 Task: Create a new job position for 'Jenkins DevOps Engineer' in Salesforce with specified details including job description, responsibilities, skills, location, and pay range.
Action: Mouse moved to (192, 90)
Screenshot: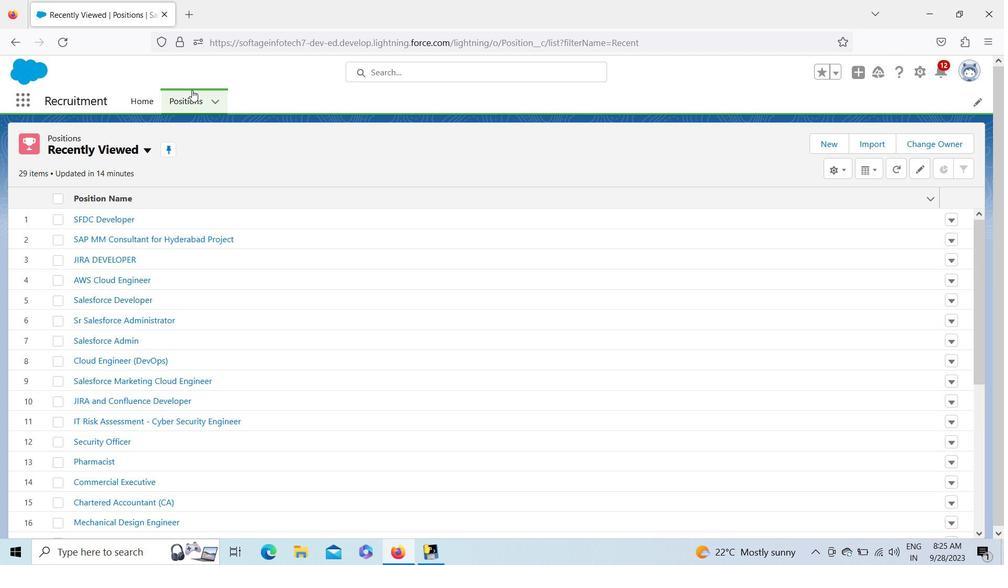 
Action: Mouse pressed left at (192, 90)
Screenshot: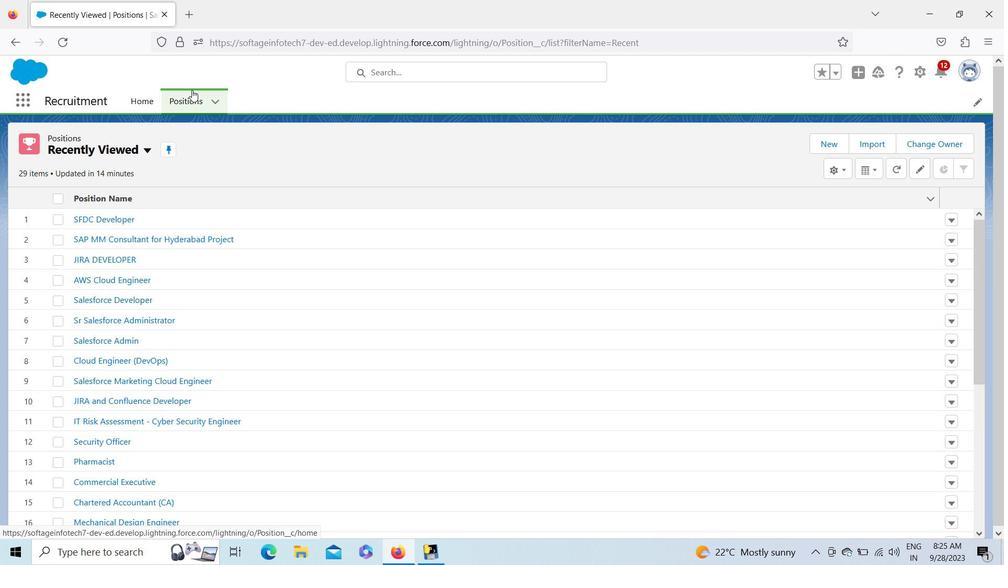
Action: Mouse moved to (834, 136)
Screenshot: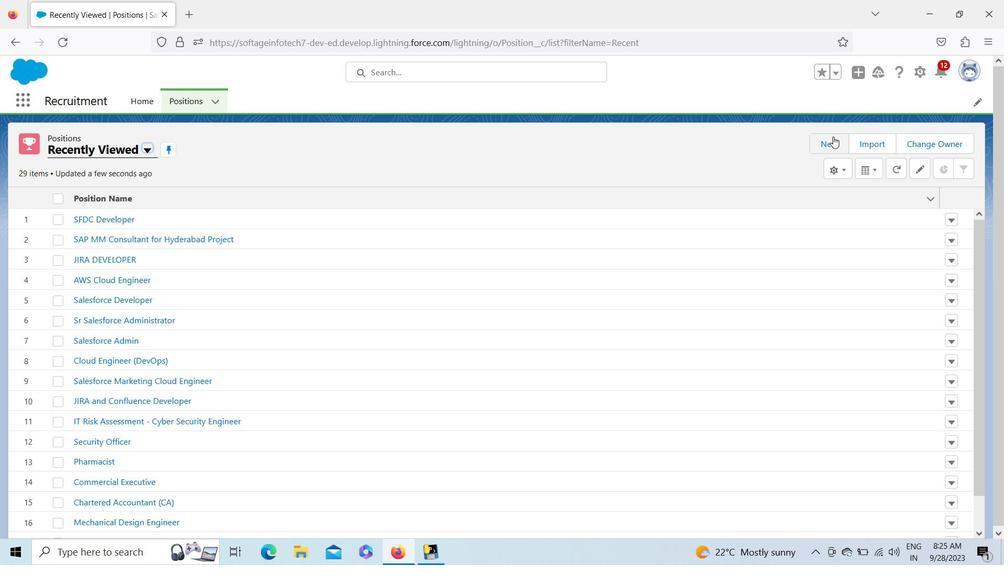 
Action: Mouse pressed left at (834, 136)
Screenshot: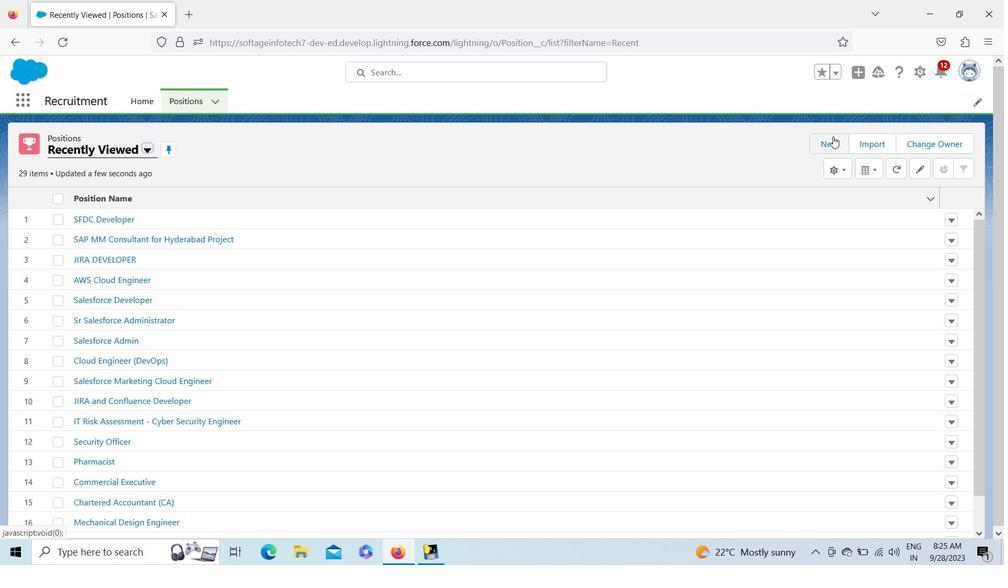 
Action: Mouse moved to (440, 203)
Screenshot: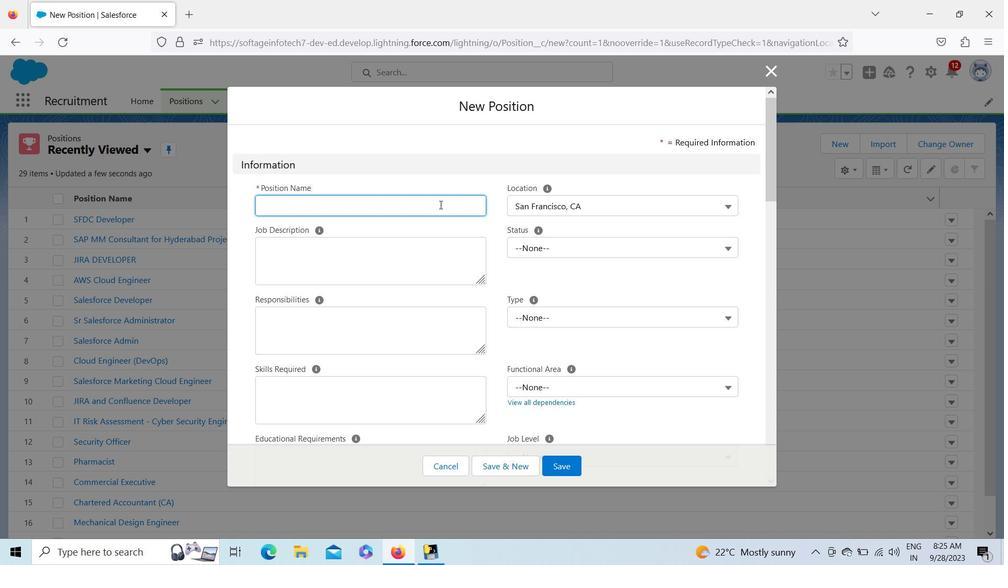 
Action: Key pressed <Key.shift>Jenkins<Key.space><Key.shift><Key.shift><Key.shift><Key.shift>F<Key.backspace><Key.shift>Dev<Key.shift>Ops<Key.space><Key.shift>Engineer
Screenshot: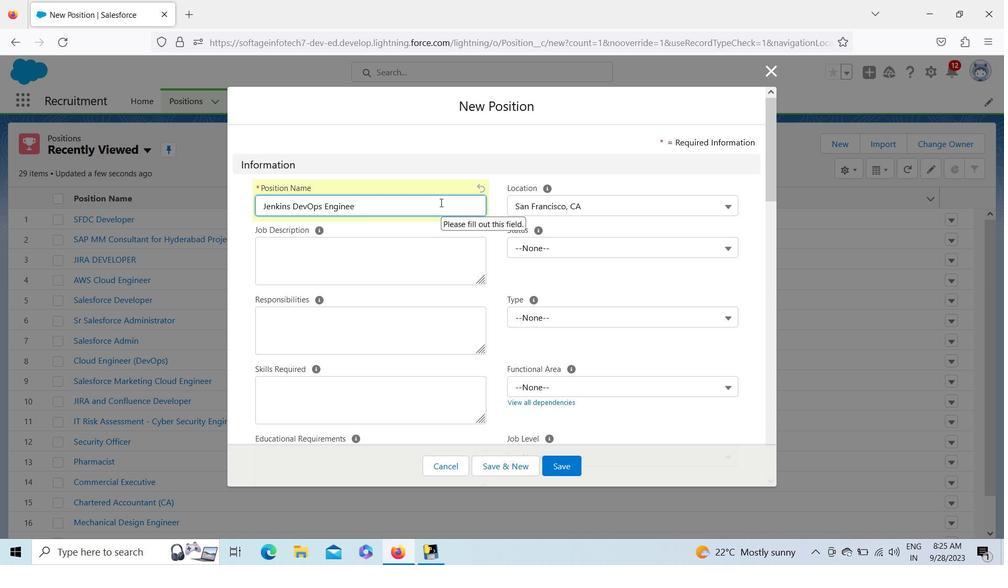 
Action: Mouse moved to (528, 201)
Screenshot: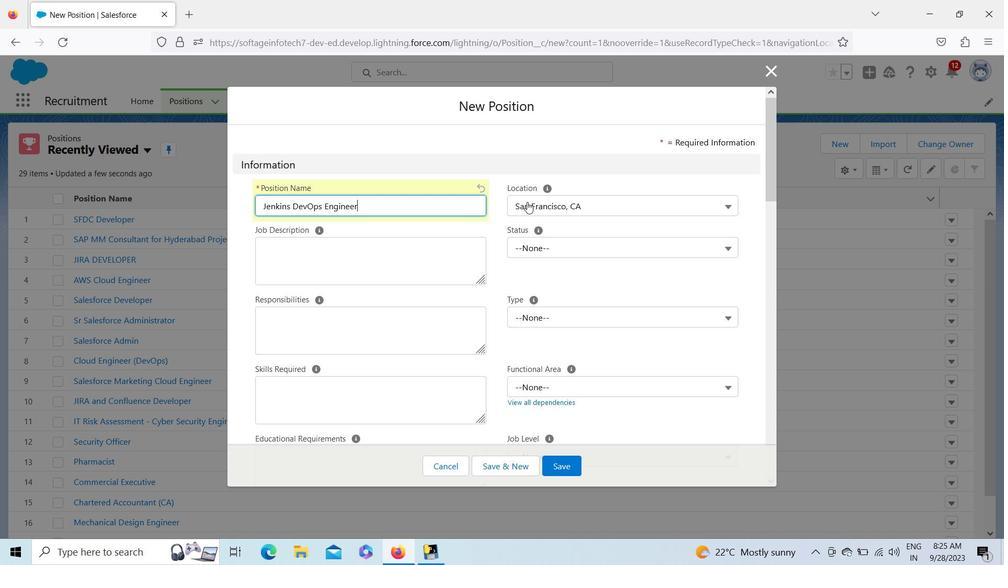 
Action: Mouse pressed left at (528, 201)
Screenshot: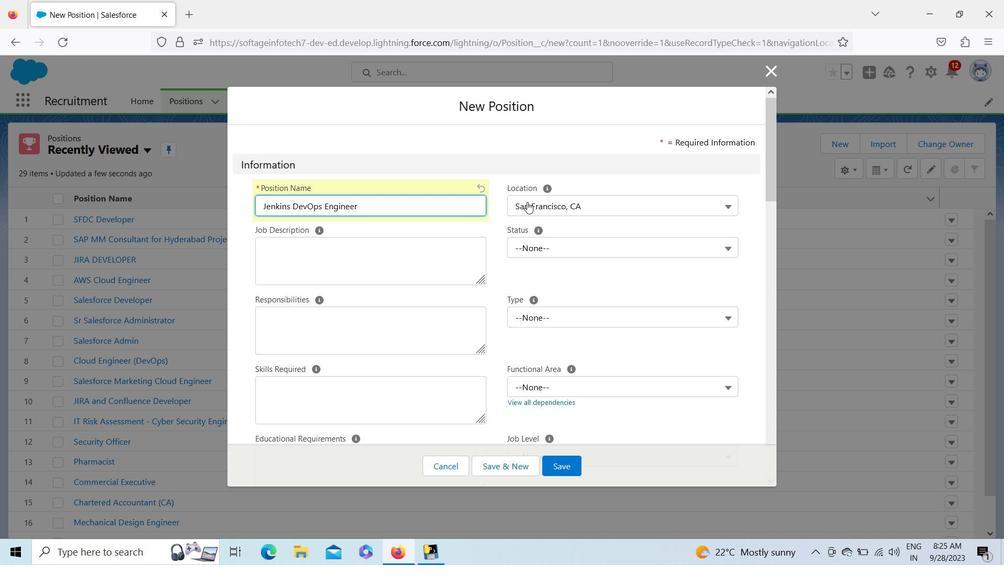 
Action: Mouse moved to (546, 273)
Screenshot: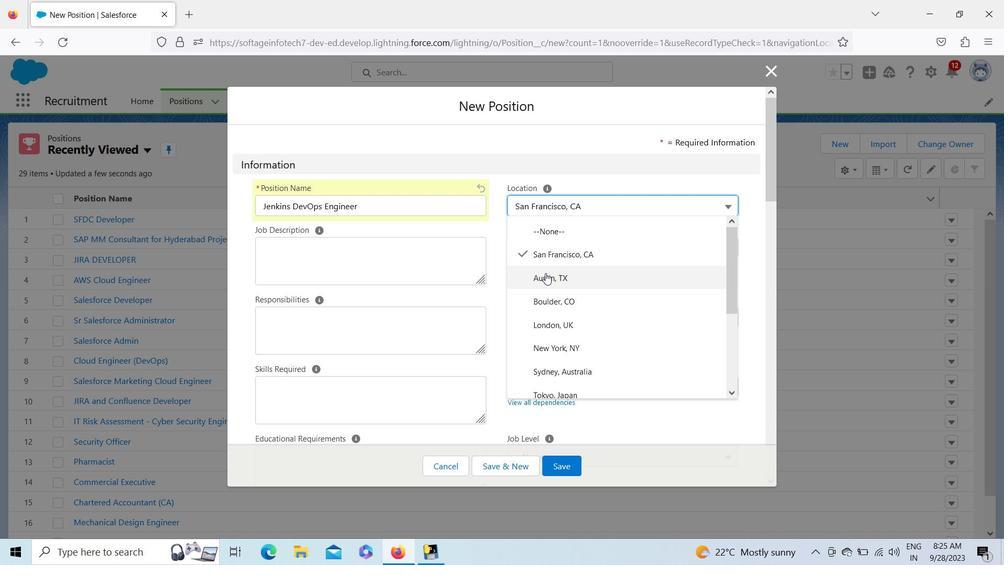 
Action: Mouse pressed left at (546, 273)
Screenshot: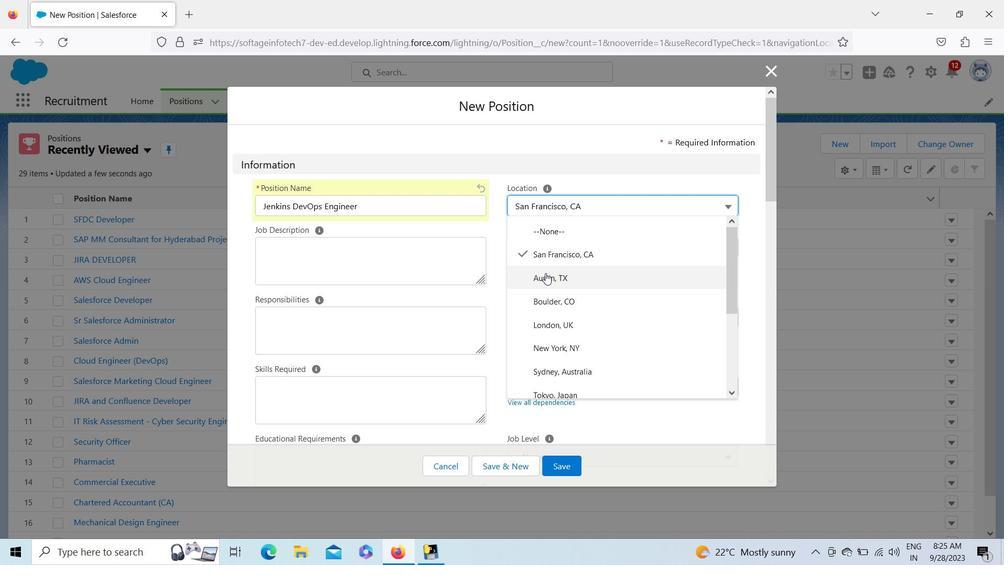 
Action: Mouse moved to (567, 206)
Screenshot: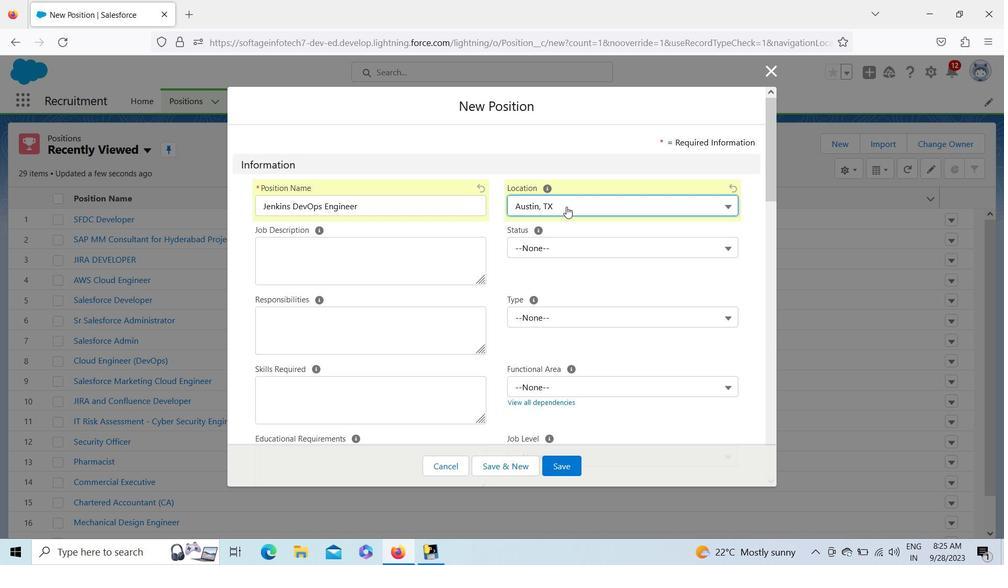 
Action: Mouse pressed left at (567, 206)
Screenshot: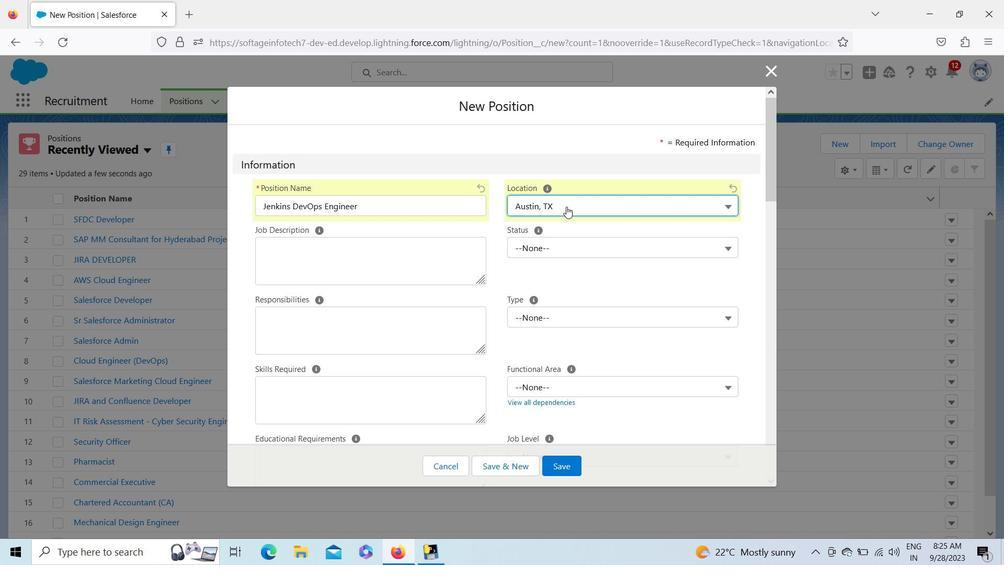 
Action: Mouse moved to (560, 265)
Screenshot: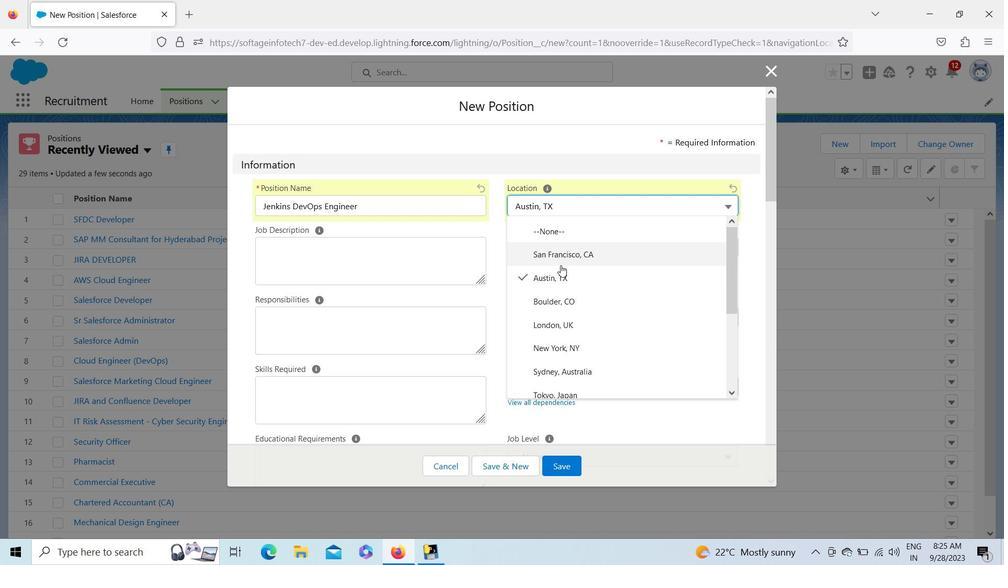 
Action: Mouse pressed left at (560, 265)
Screenshot: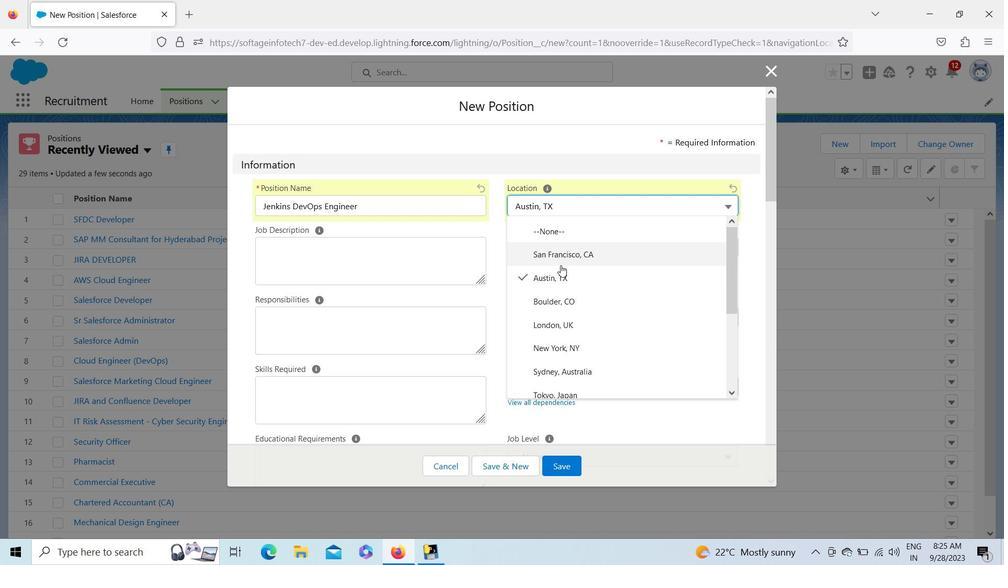 
Action: Mouse moved to (564, 250)
Screenshot: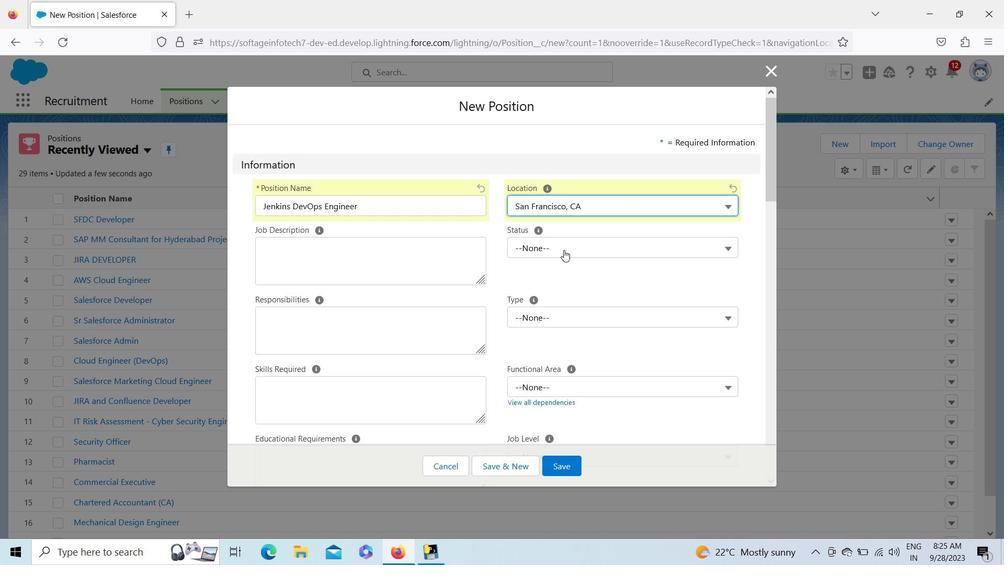 
Action: Mouse pressed left at (564, 250)
Screenshot: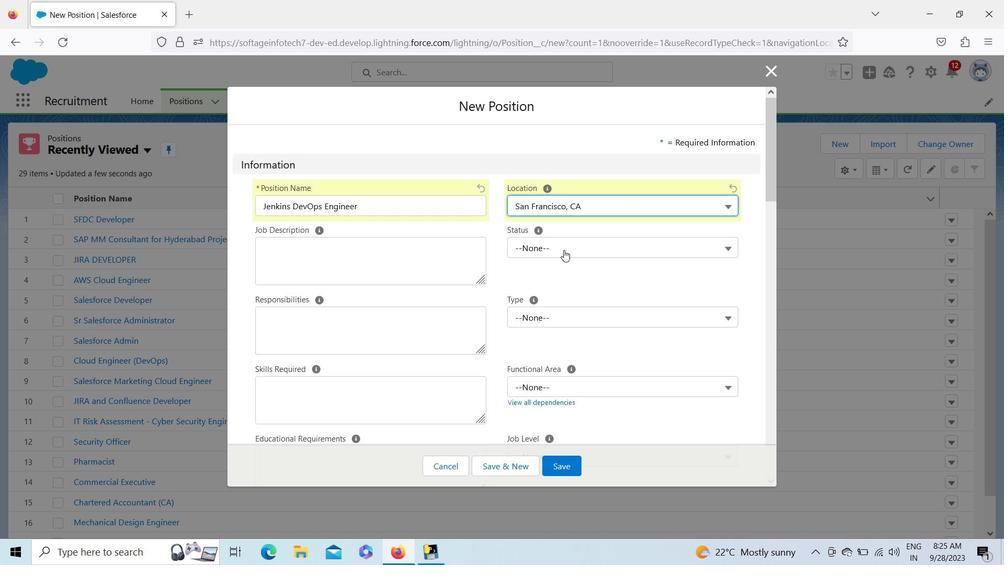 
Action: Mouse moved to (564, 315)
Screenshot: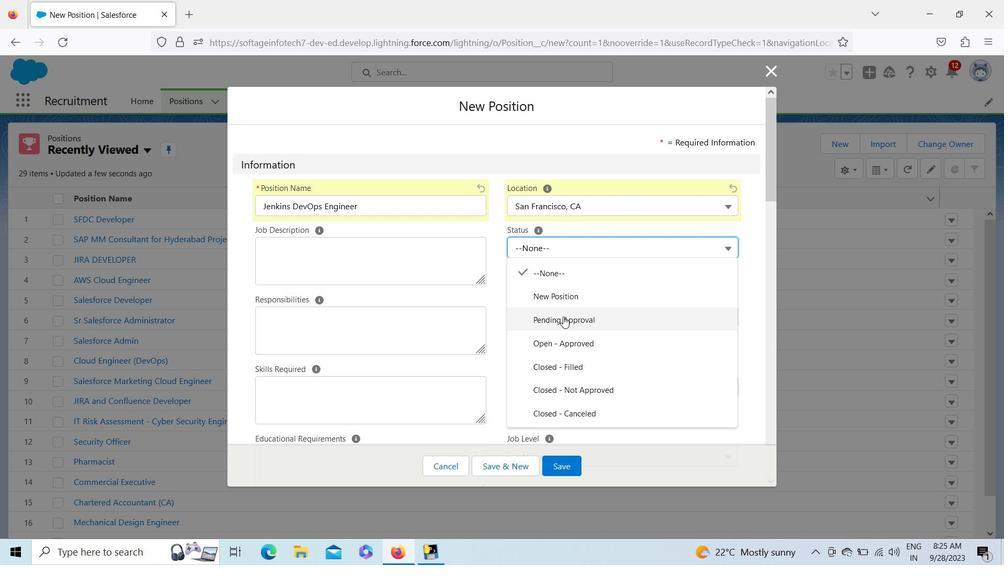 
Action: Mouse pressed left at (564, 315)
Screenshot: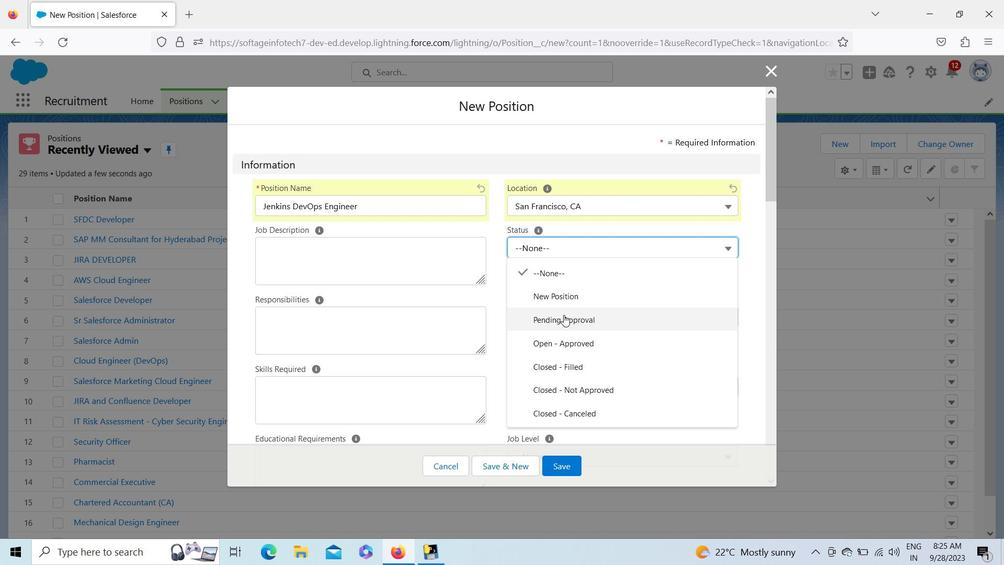 
Action: Mouse moved to (774, 174)
Screenshot: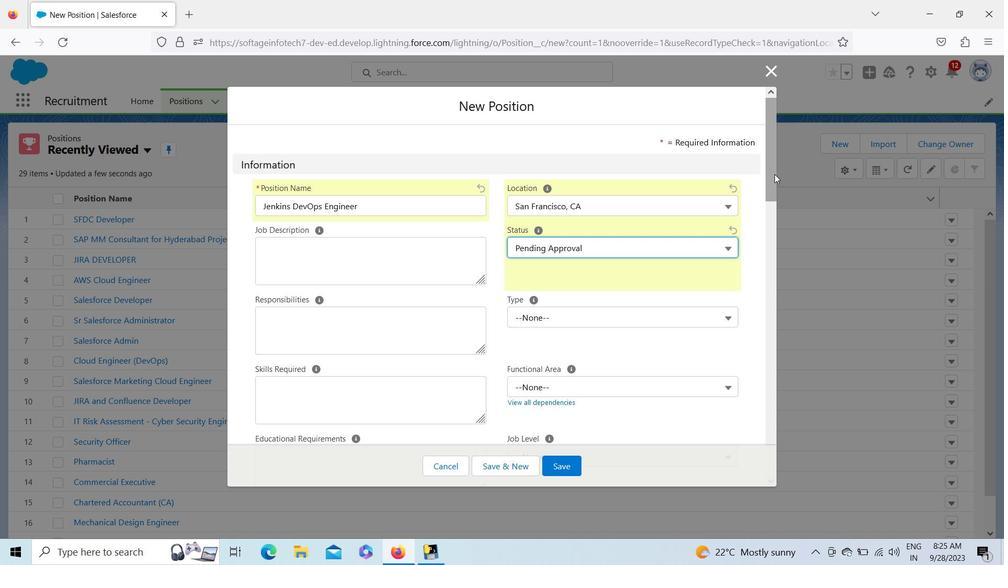
Action: Mouse pressed left at (774, 174)
Screenshot: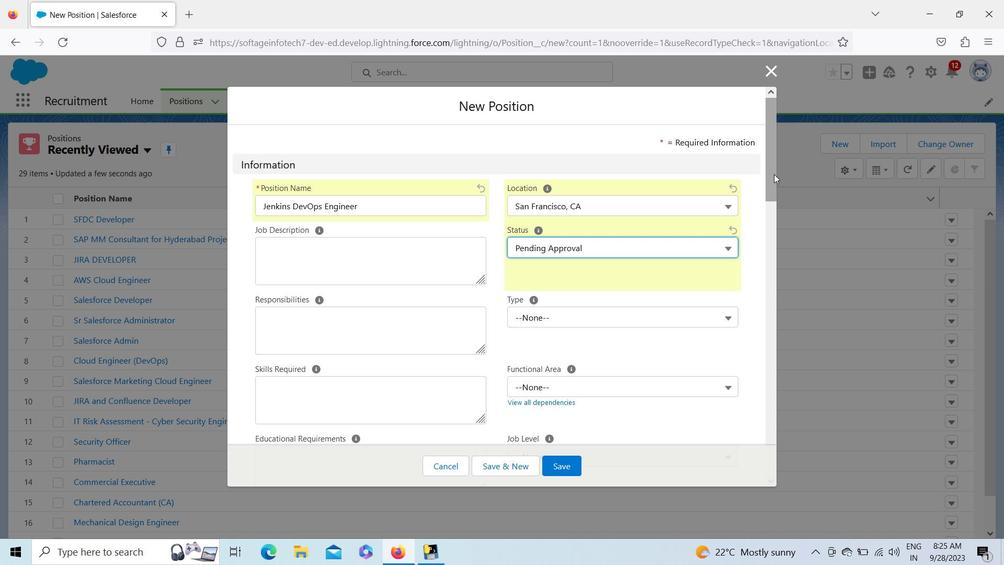 
Action: Mouse moved to (649, 268)
Screenshot: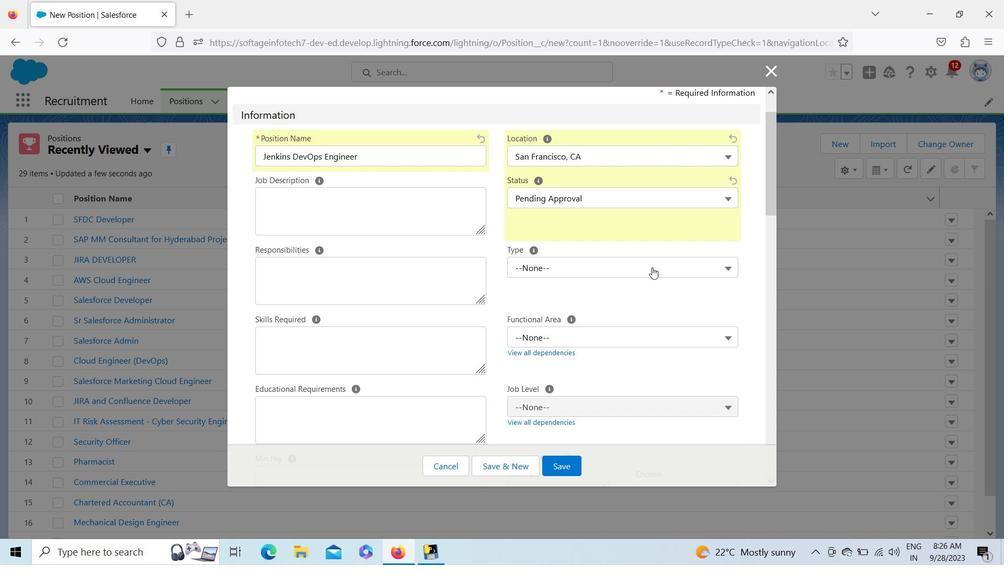 
Action: Mouse pressed left at (649, 268)
Screenshot: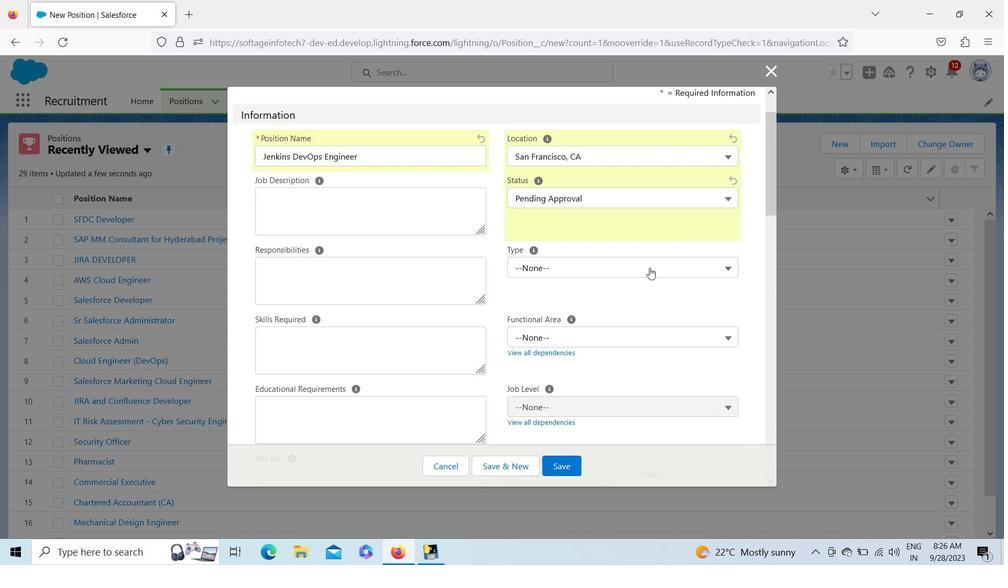 
Action: Mouse moved to (556, 386)
Screenshot: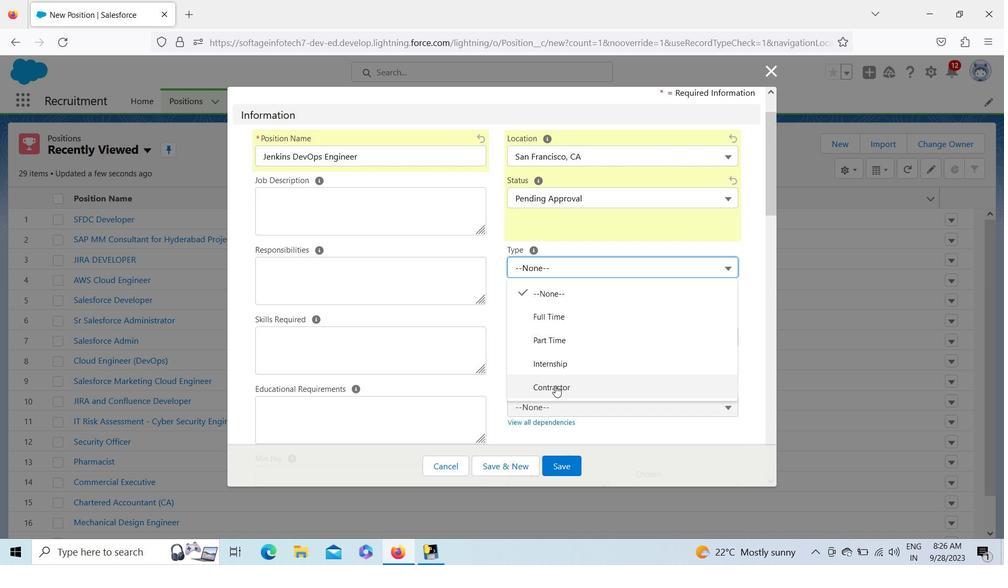 
Action: Mouse pressed left at (556, 386)
Screenshot: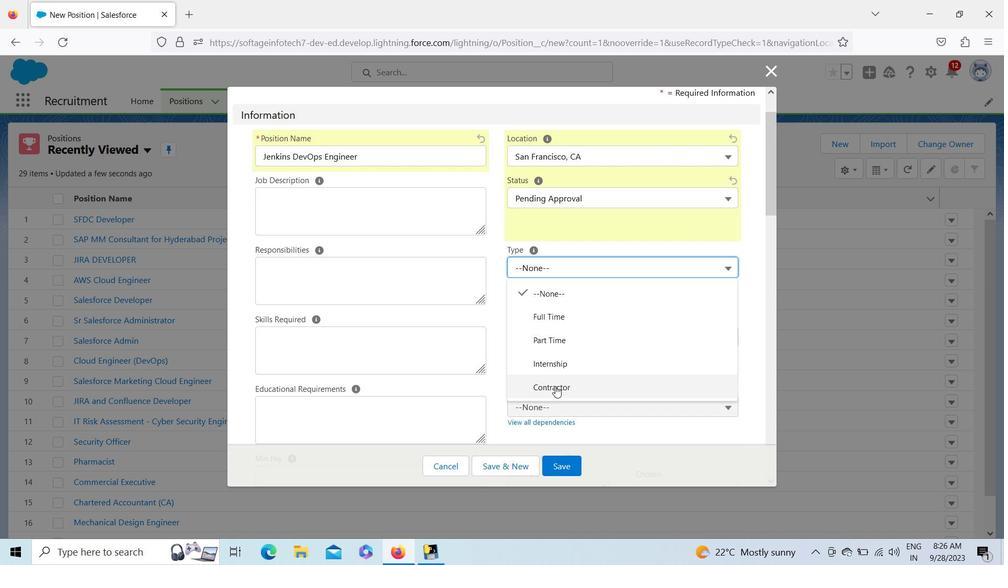 
Action: Mouse moved to (769, 155)
Screenshot: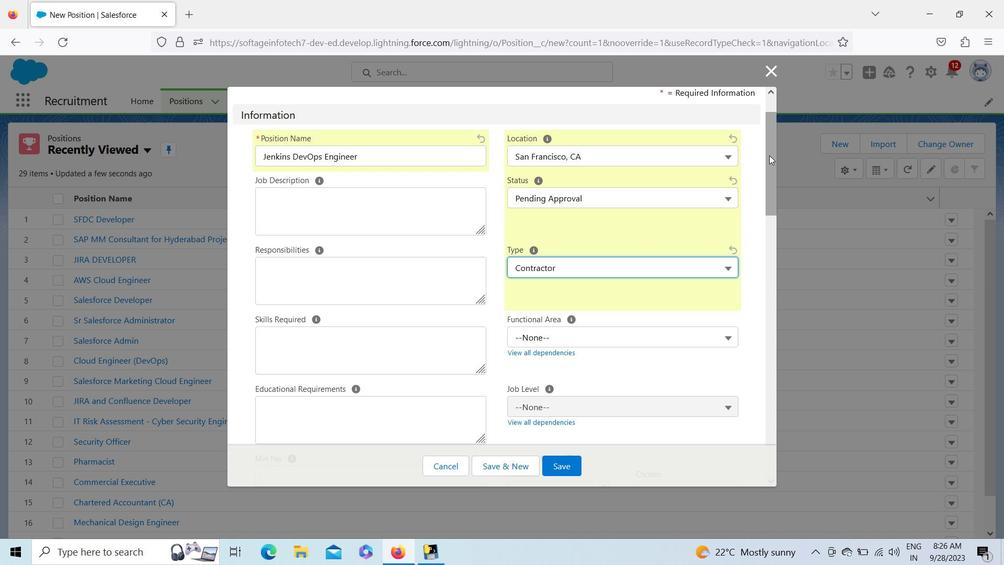
Action: Mouse pressed left at (769, 155)
Screenshot: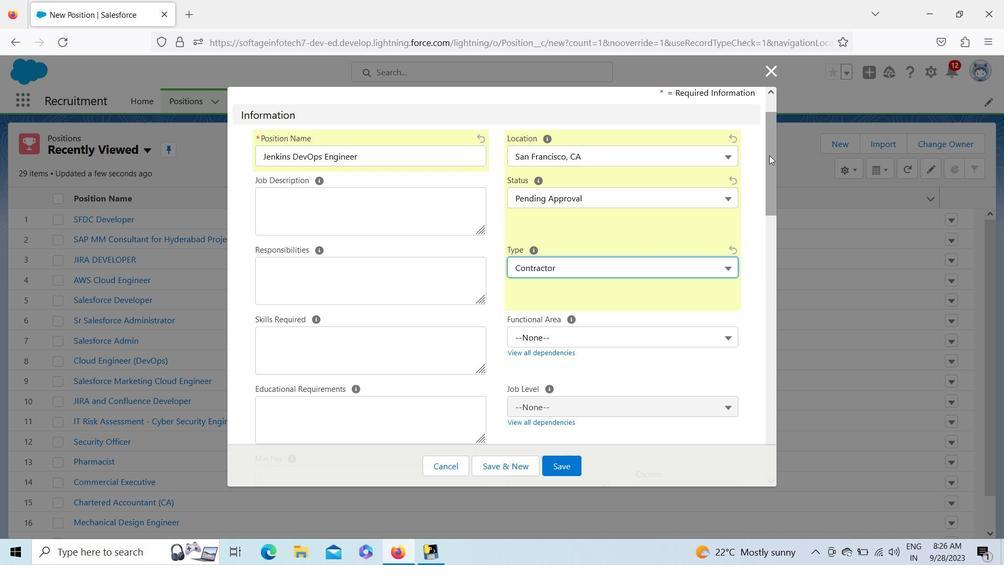 
Action: Mouse moved to (630, 304)
Screenshot: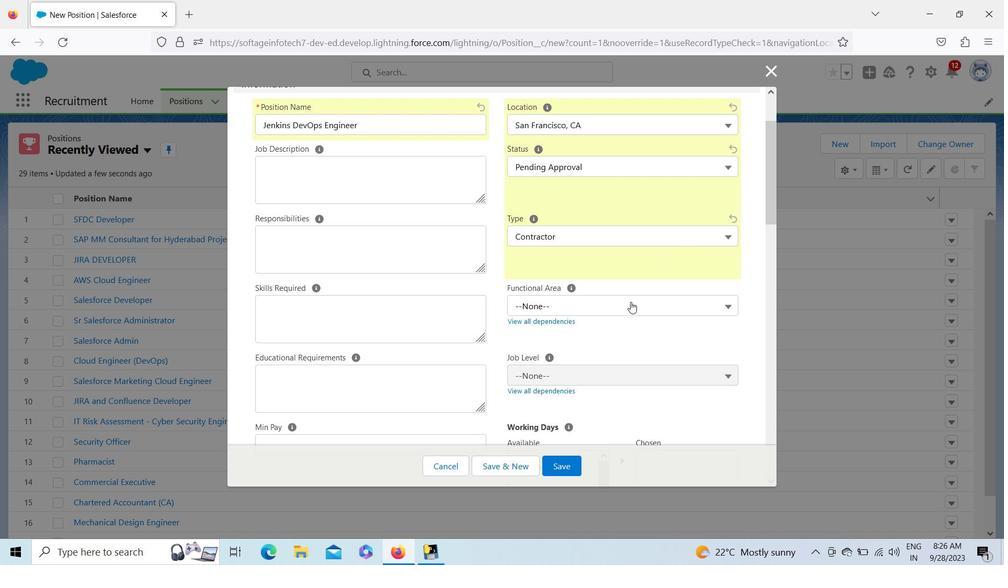 
Action: Mouse pressed left at (630, 304)
Screenshot: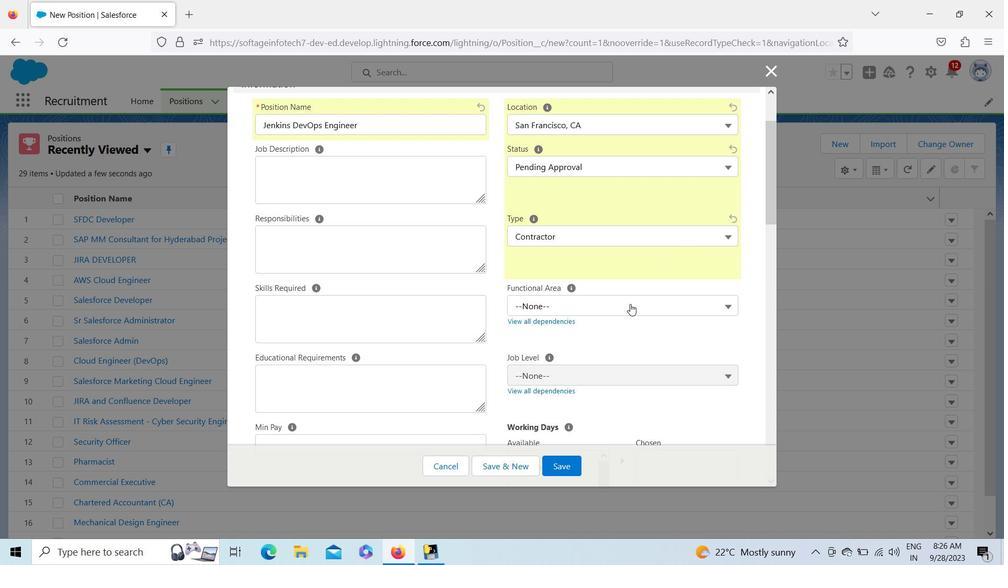 
Action: Mouse moved to (584, 401)
Screenshot: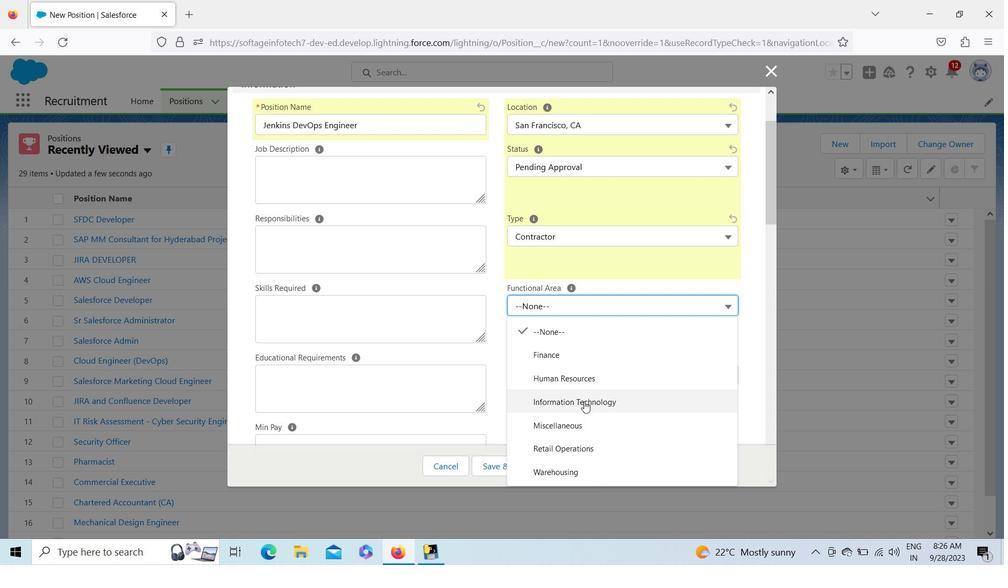 
Action: Mouse pressed left at (584, 401)
Screenshot: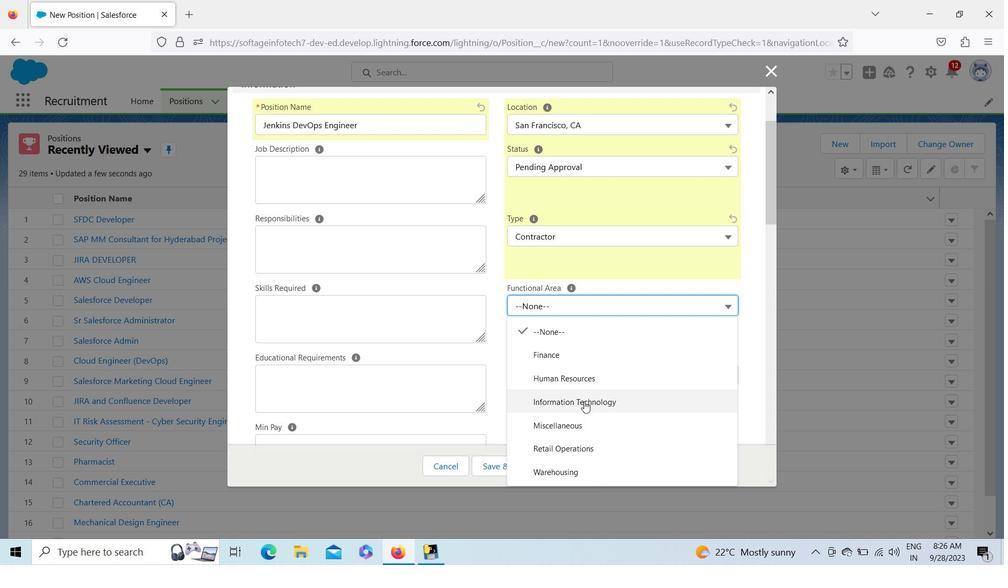 
Action: Mouse moved to (589, 369)
Screenshot: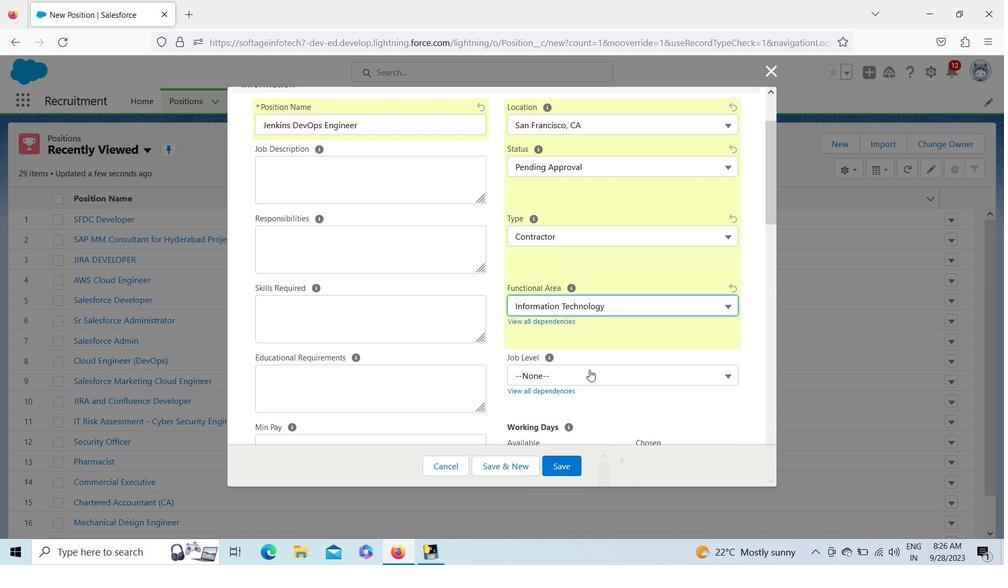 
Action: Mouse pressed left at (589, 369)
Screenshot: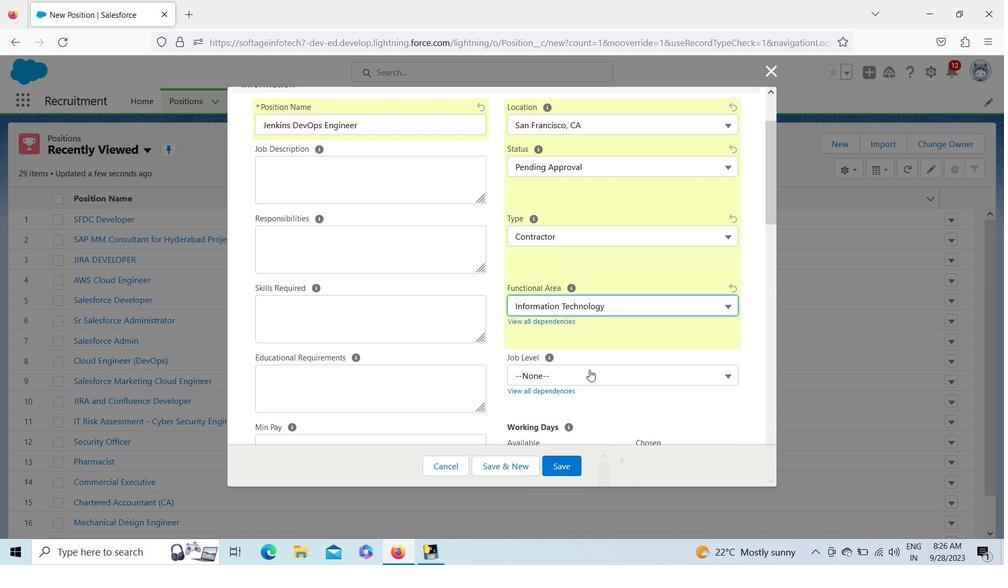 
Action: Mouse moved to (567, 485)
Screenshot: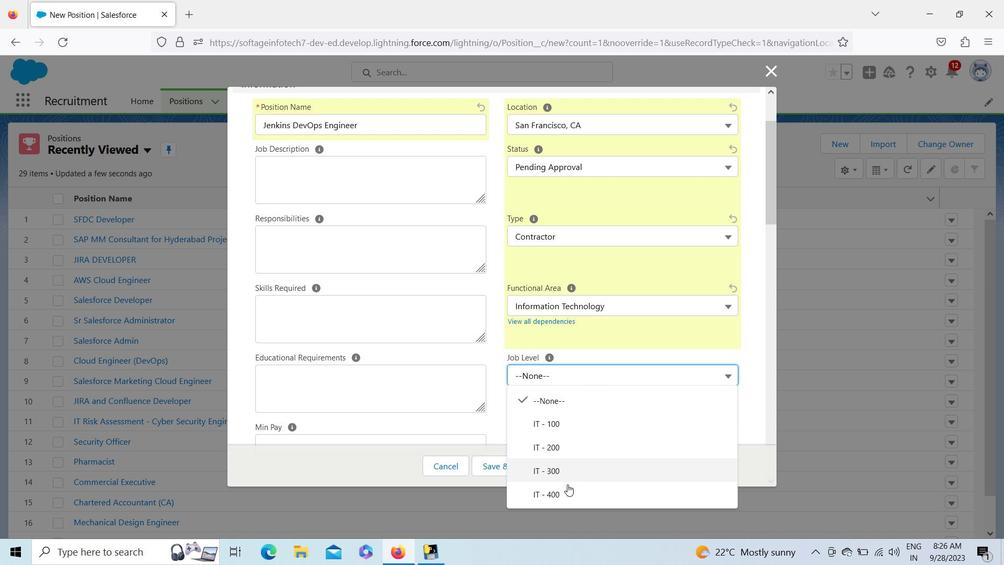 
Action: Mouse pressed left at (567, 485)
Screenshot: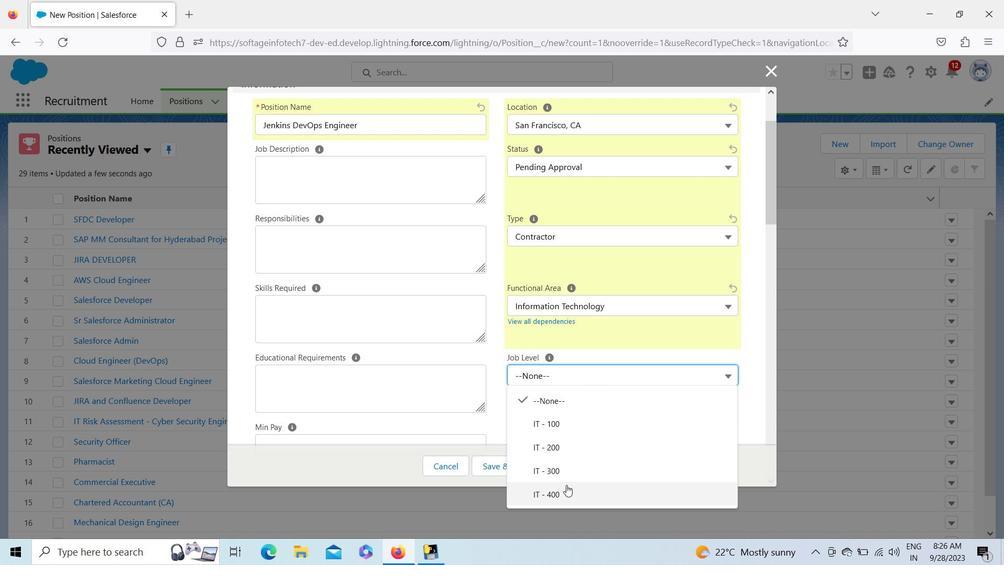 
Action: Mouse moved to (771, 139)
Screenshot: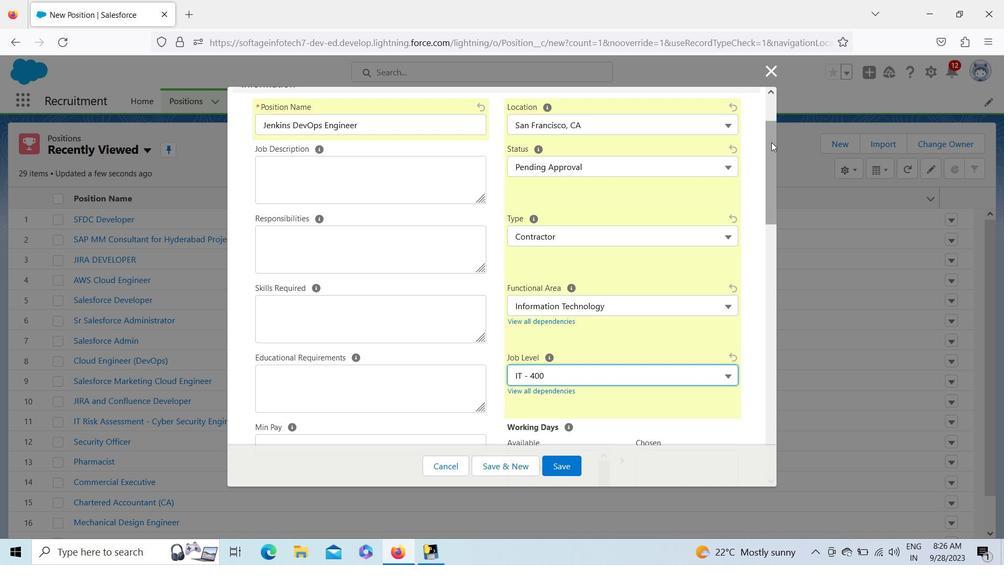 
Action: Mouse pressed left at (771, 139)
Screenshot: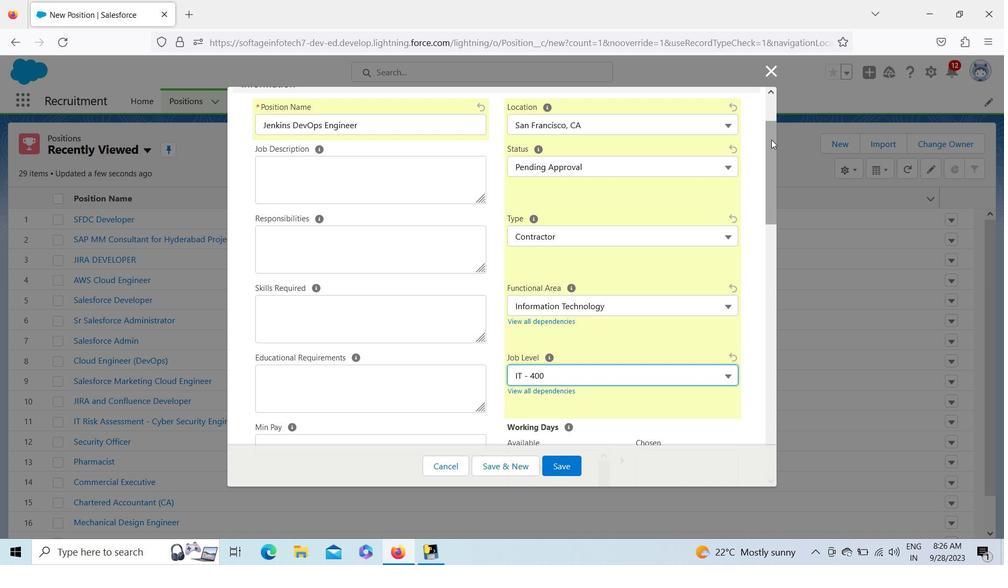 
Action: Mouse moved to (556, 215)
Screenshot: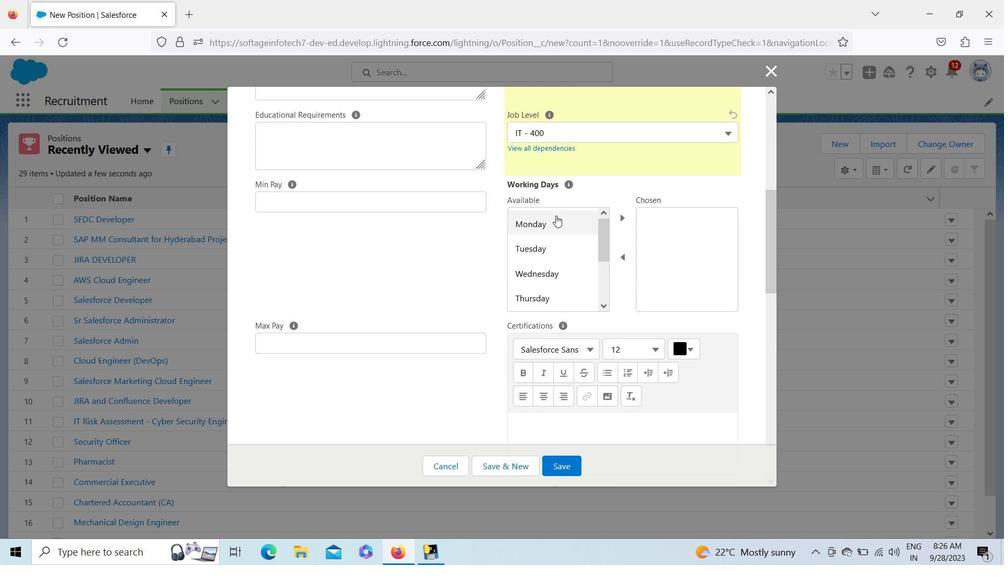 
Action: Mouse pressed left at (556, 215)
Screenshot: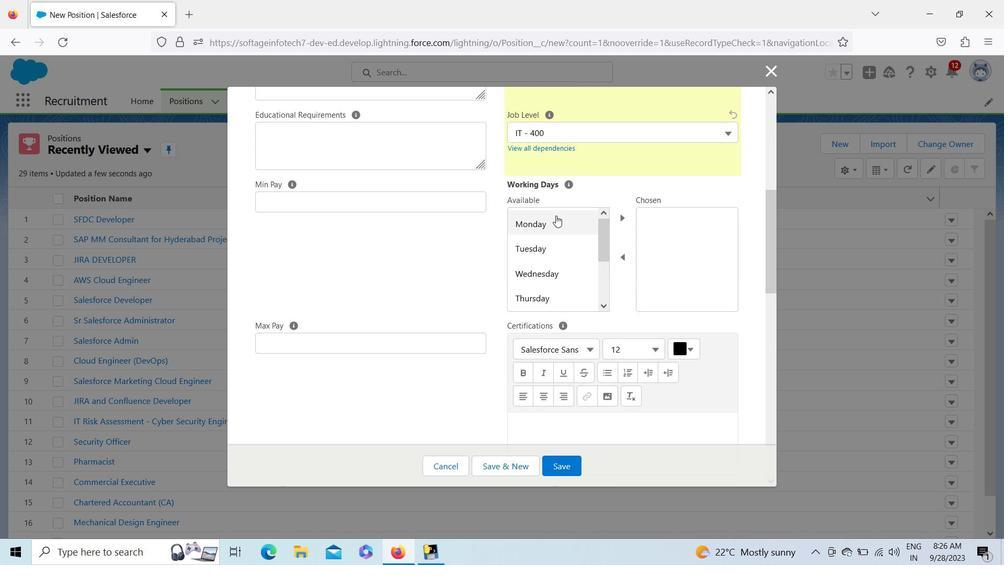 
Action: Key pressed <Key.shift_r><Key.shift_r><Key.shift_r><Key.shift_r><Key.shift_r><Key.shift_r><Key.shift_r><Key.shift_r><Key.shift_r><Key.shift_r><Key.shift_r><Key.shift_r><Key.shift_r><Key.shift_r><Key.shift_r><Key.shift_r><Key.shift_r><Key.shift_r><Key.shift_r><Key.shift_r><Key.shift_r><Key.shift_r><Key.shift_r><Key.shift_r><Key.shift_r><Key.shift_r><Key.shift_r><Key.shift_r><Key.shift_r><Key.shift_r><Key.shift_r><Key.shift_r><Key.shift_r><Key.shift_r><Key.shift_r><Key.shift_r><Key.shift_r><Key.shift_r><Key.shift_r><Key.shift_r><Key.shift_r><Key.shift_r><Key.shift_r><Key.shift_r><Key.shift_r><Key.shift_r><Key.shift_r><Key.down><Key.down><Key.down><Key.down>
Screenshot: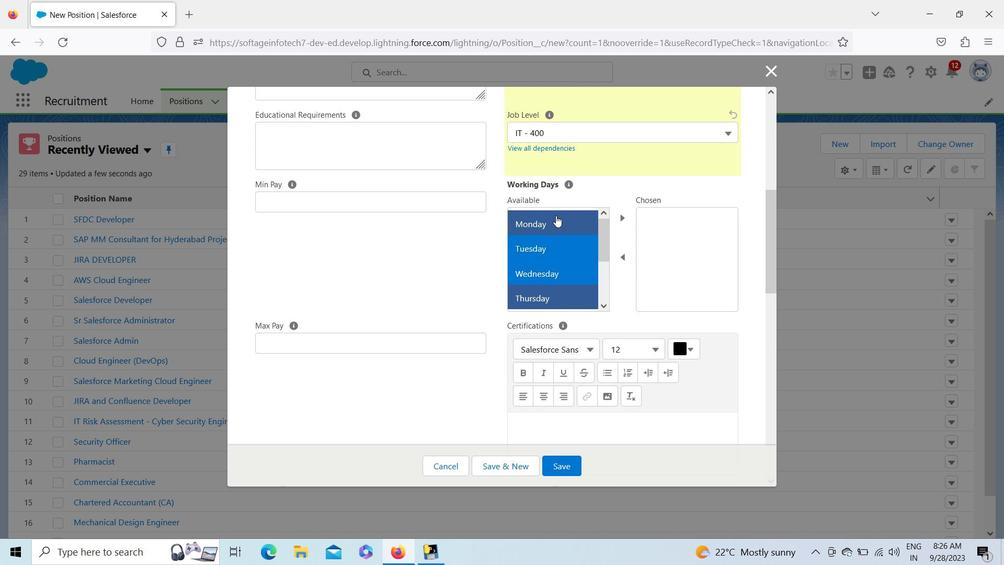 
Action: Mouse moved to (628, 212)
Screenshot: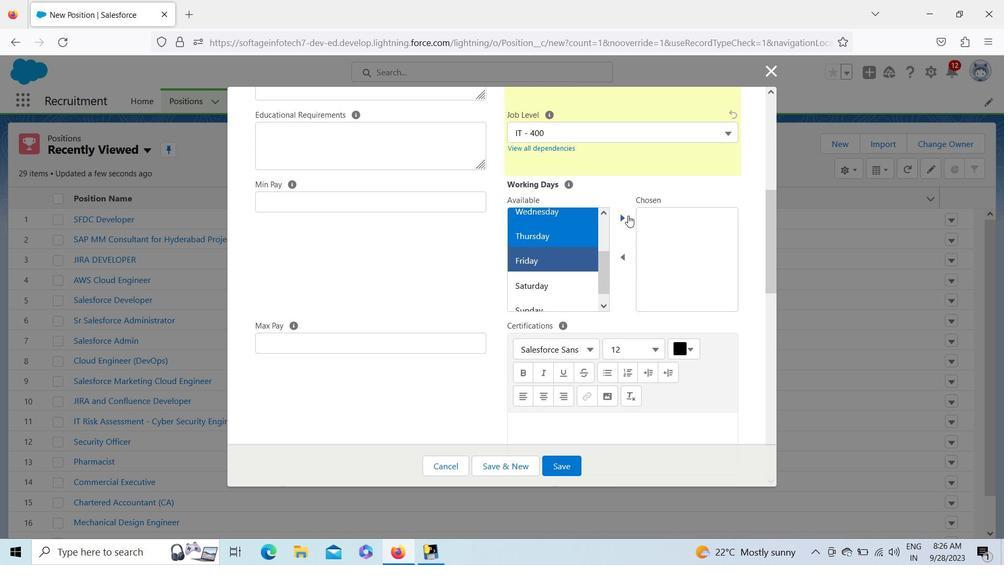 
Action: Mouse pressed left at (628, 212)
Screenshot: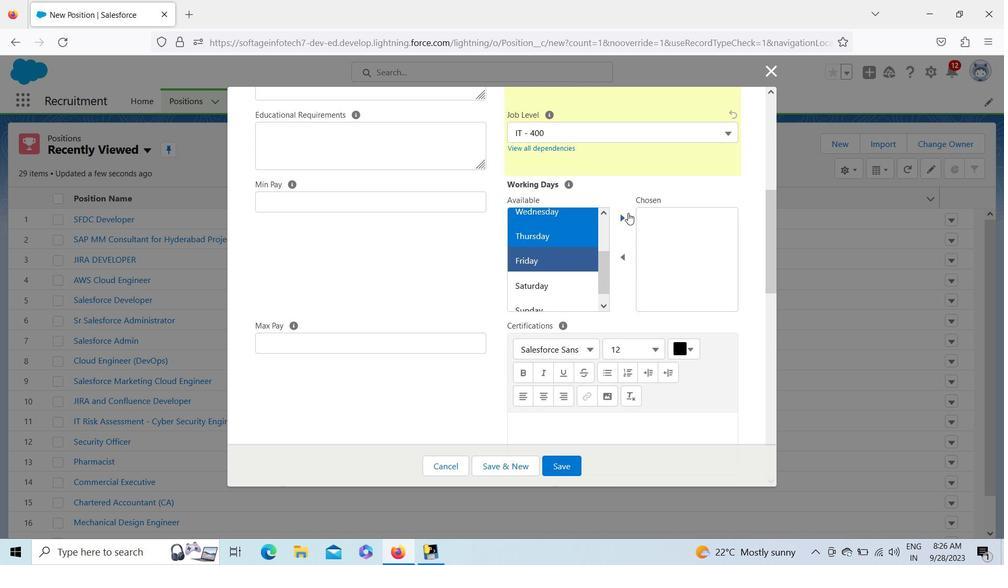 
Action: Mouse moved to (770, 202)
Screenshot: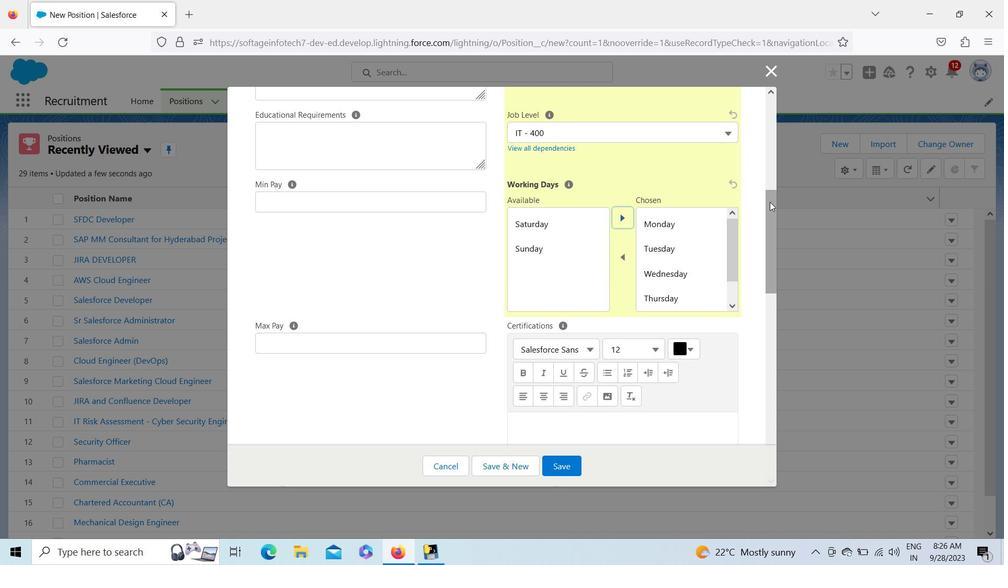 
Action: Mouse pressed left at (770, 202)
Screenshot: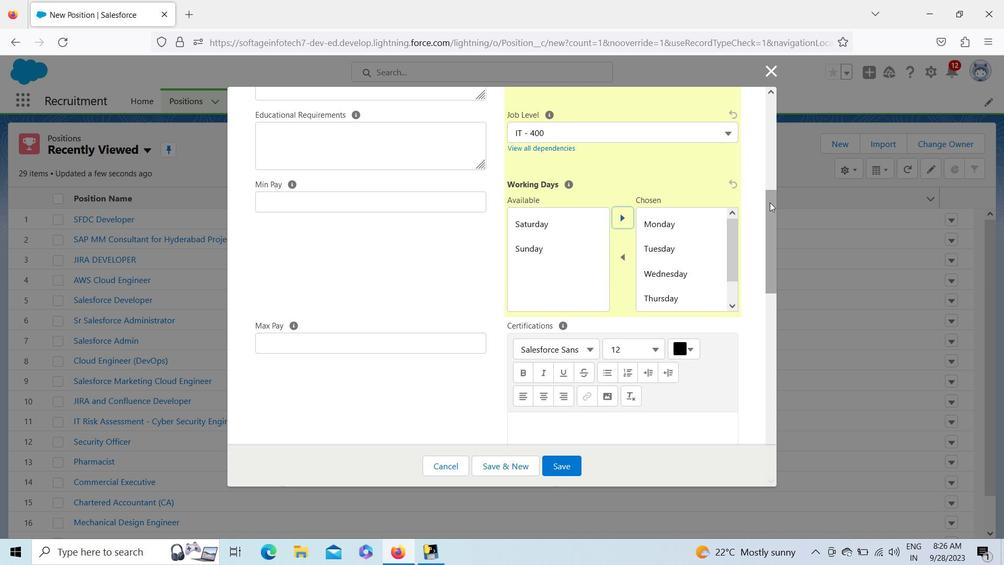 
Action: Mouse moved to (658, 195)
Screenshot: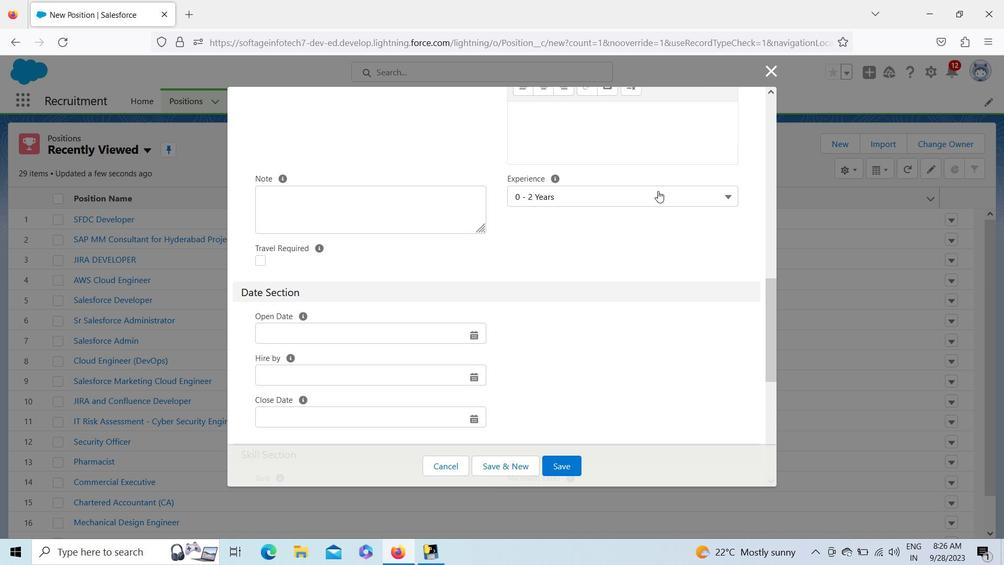 
Action: Mouse pressed left at (658, 195)
Screenshot: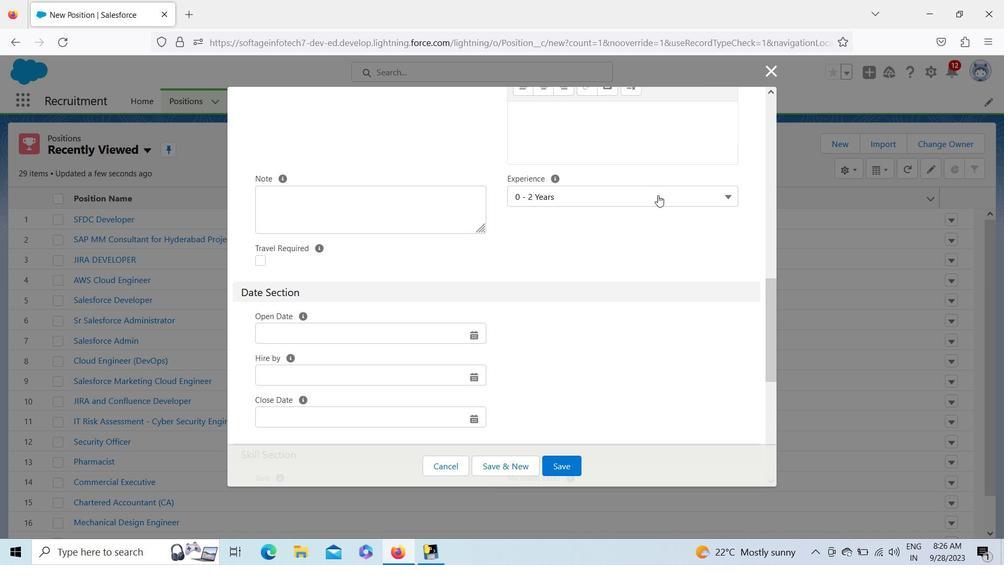 
Action: Mouse moved to (635, 342)
Screenshot: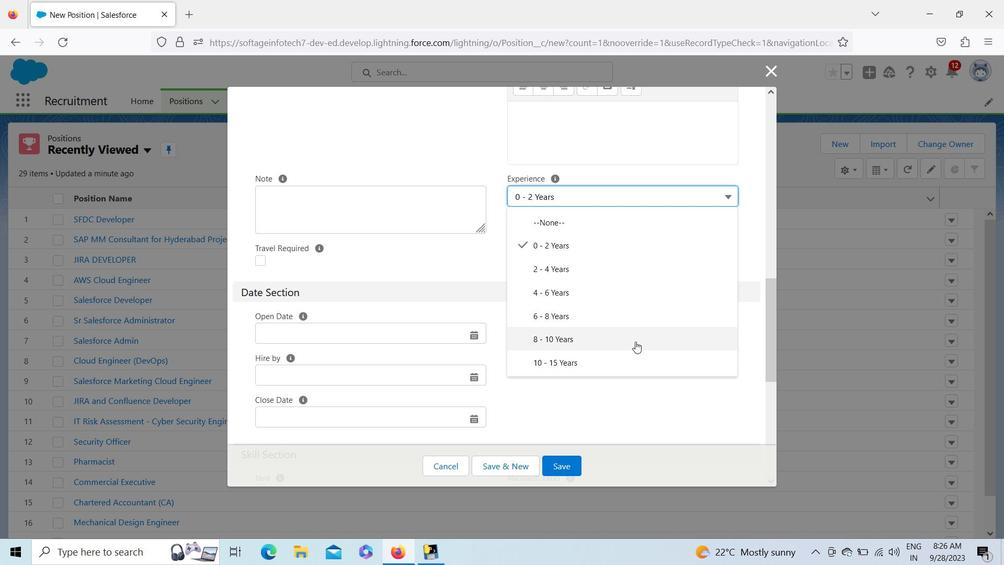 
Action: Mouse pressed left at (635, 342)
Screenshot: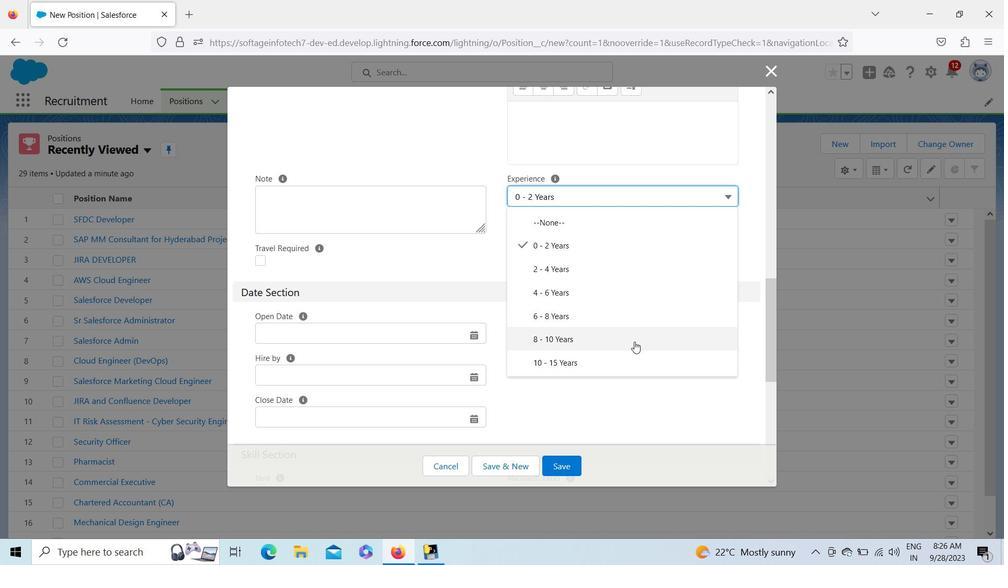 
Action: Mouse moved to (265, 258)
Screenshot: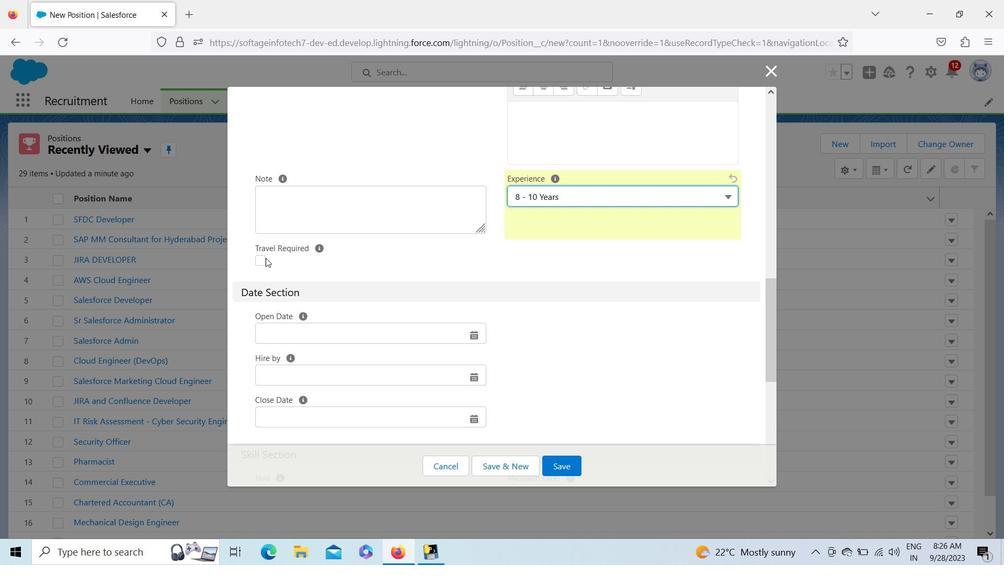 
Action: Mouse pressed left at (265, 258)
Screenshot: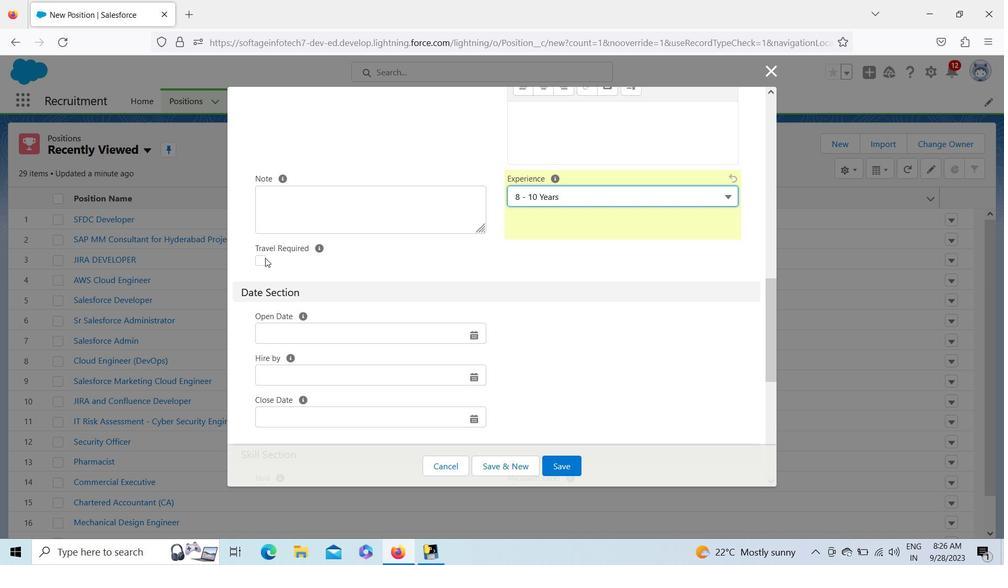 
Action: Mouse moved to (265, 259)
Screenshot: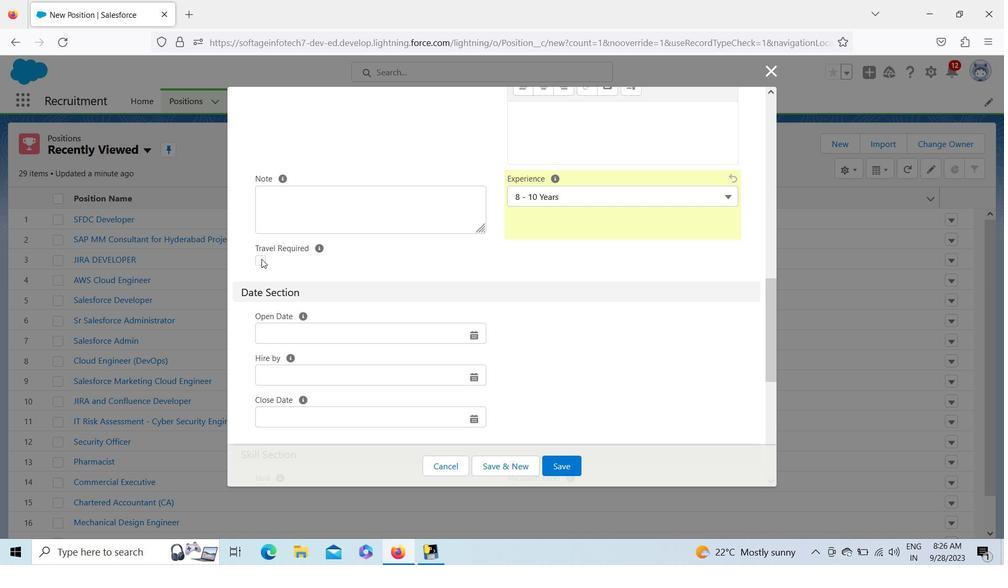 
Action: Mouse pressed left at (265, 259)
Screenshot: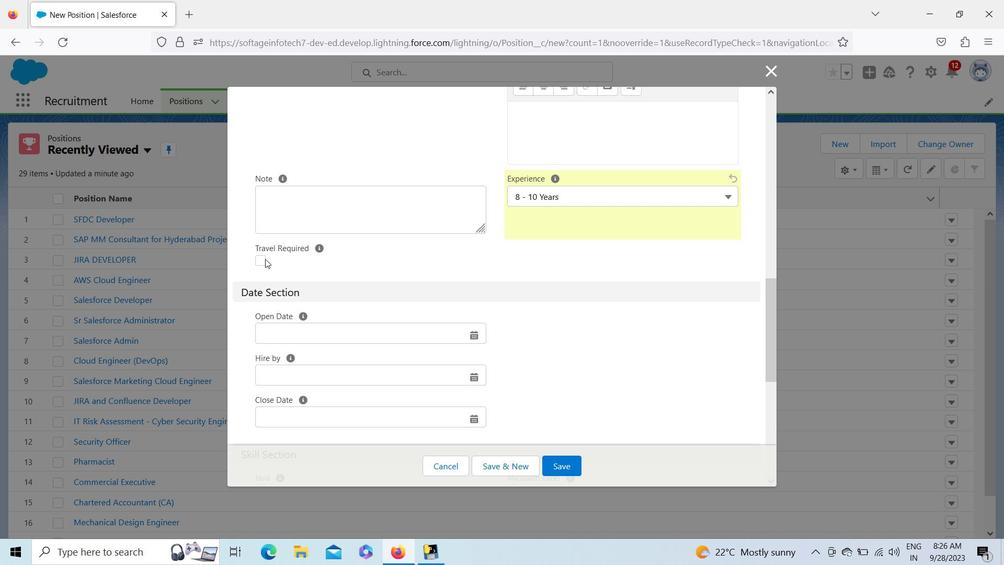 
Action: Mouse pressed left at (265, 259)
Screenshot: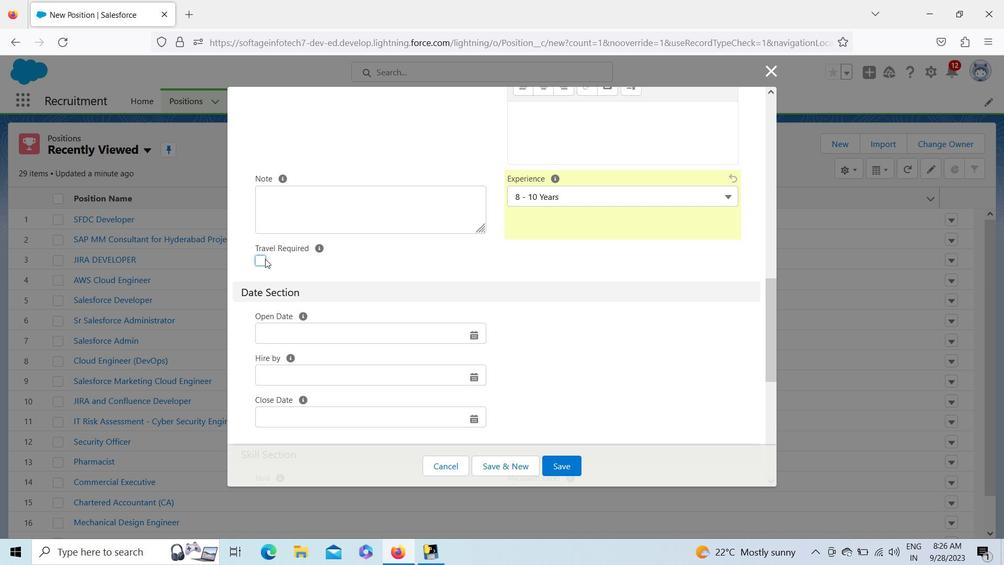 
Action: Mouse moved to (254, 264)
Screenshot: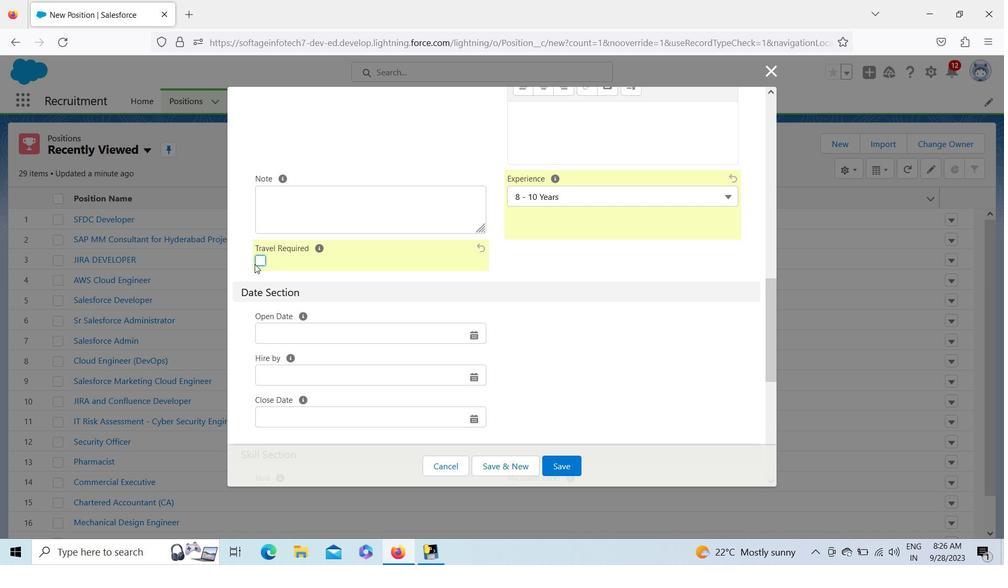 
Action: Mouse pressed left at (254, 264)
Screenshot: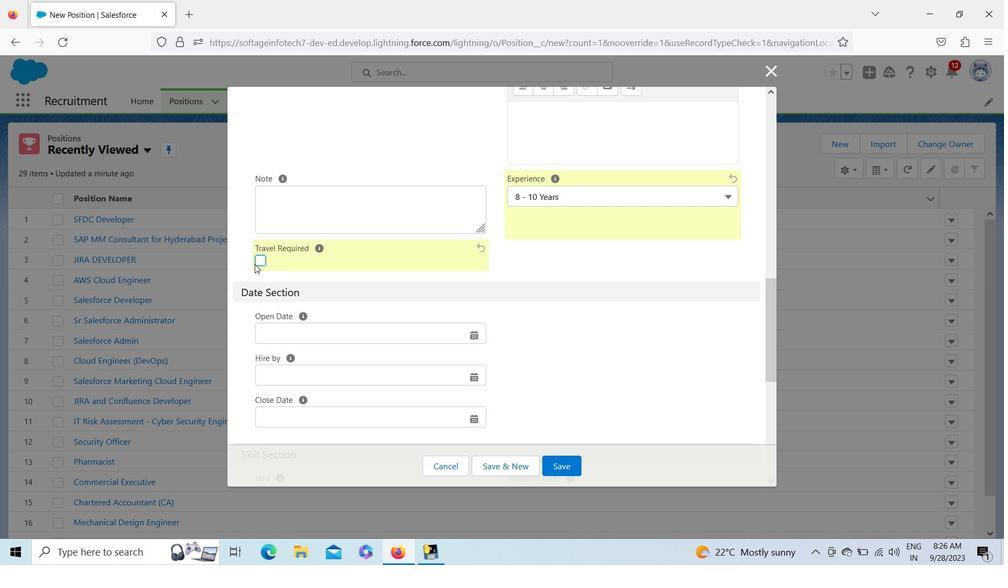 
Action: Mouse moved to (257, 261)
Screenshot: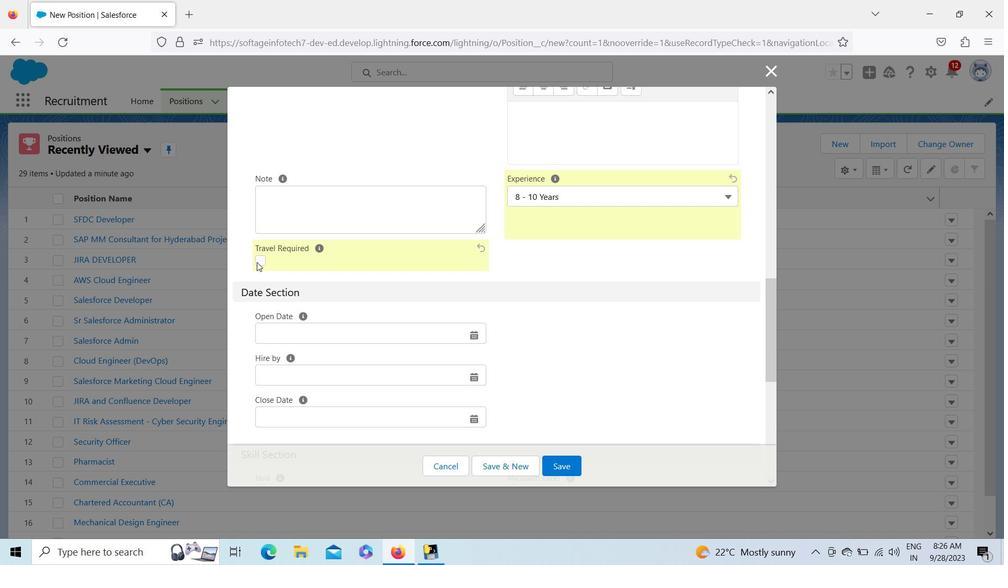 
Action: Mouse pressed left at (257, 261)
Screenshot: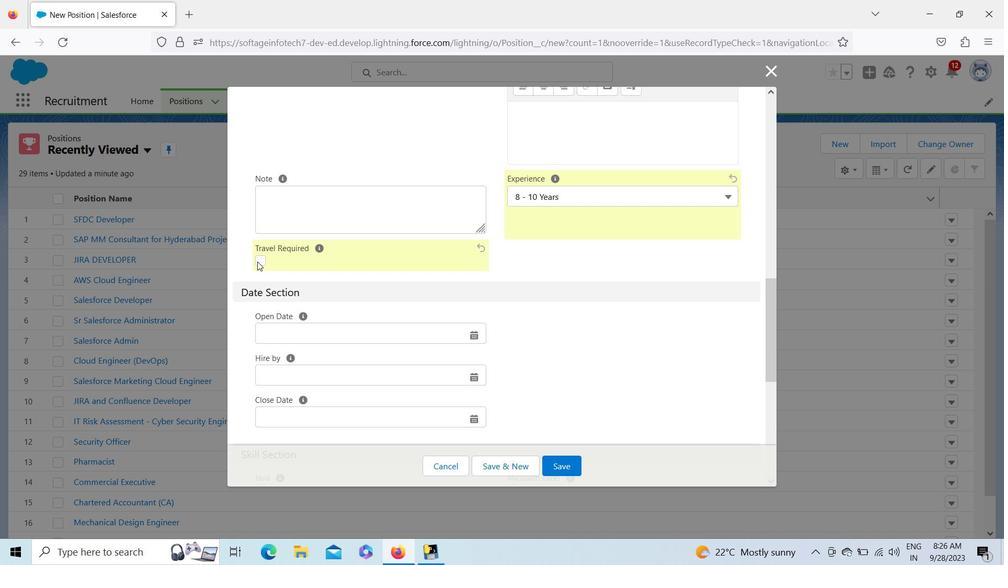 
Action: Mouse moved to (766, 283)
Screenshot: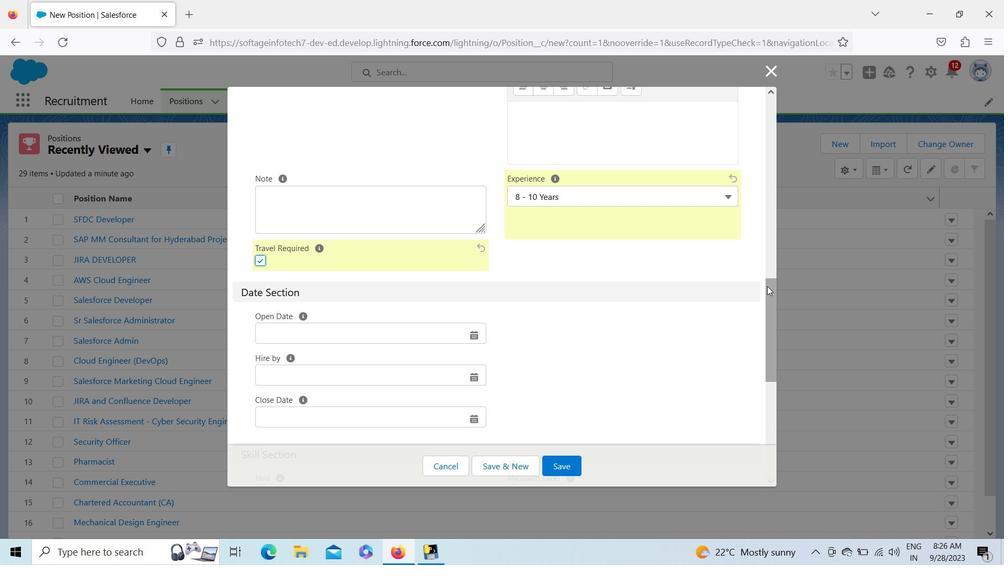 
Action: Mouse pressed left at (766, 283)
Screenshot: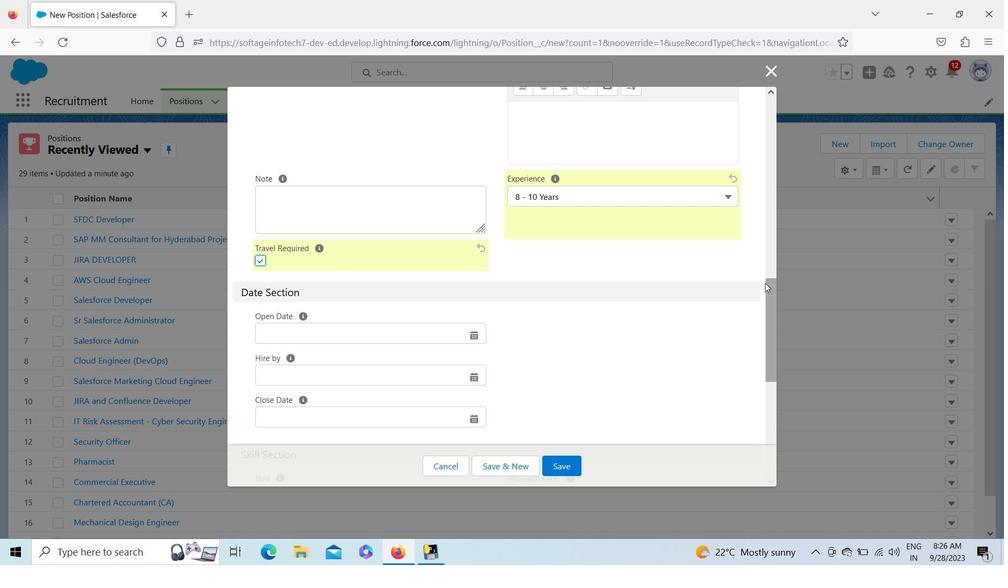 
Action: Mouse moved to (769, 291)
Screenshot: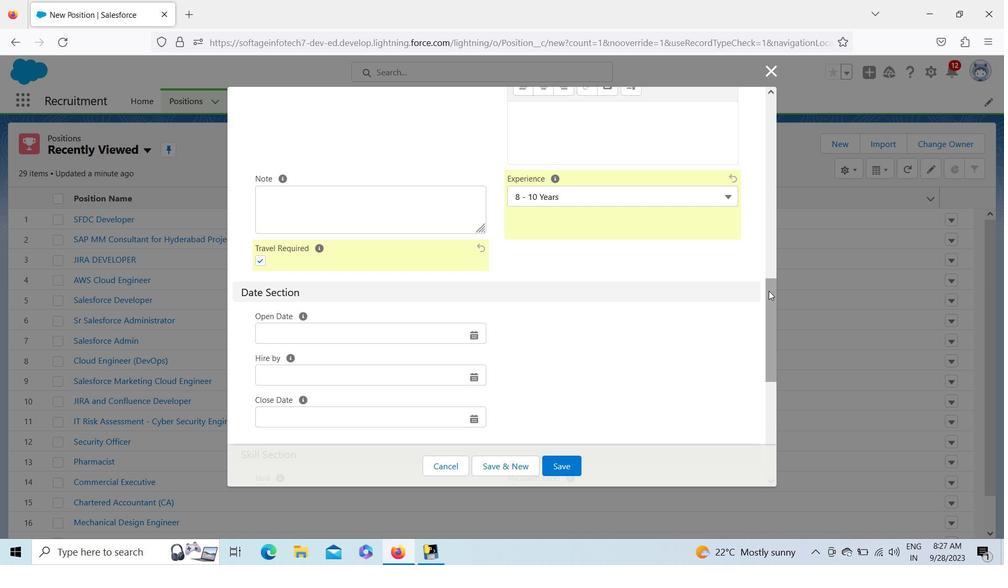
Action: Mouse pressed left at (769, 291)
Screenshot: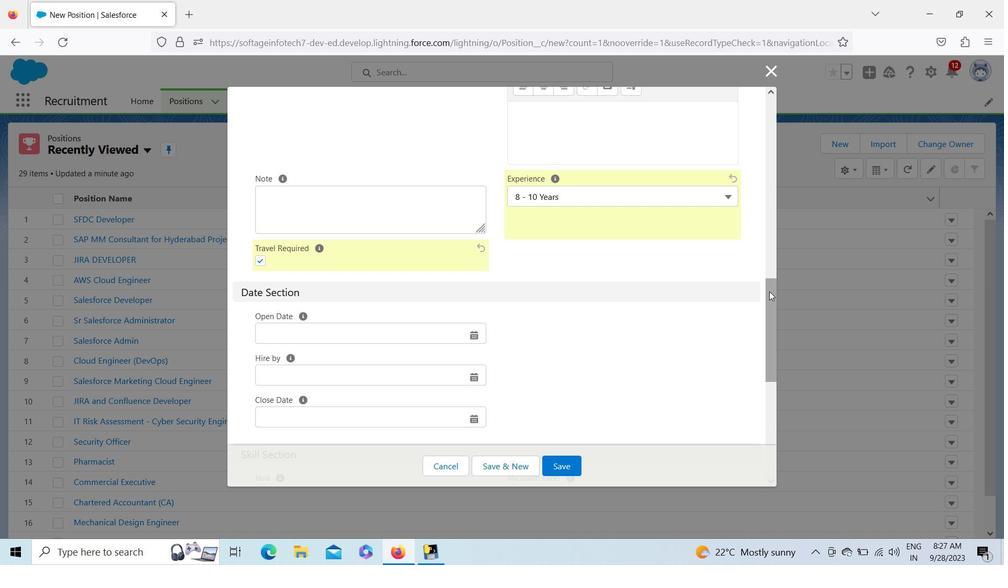 
Action: Mouse moved to (396, 177)
Screenshot: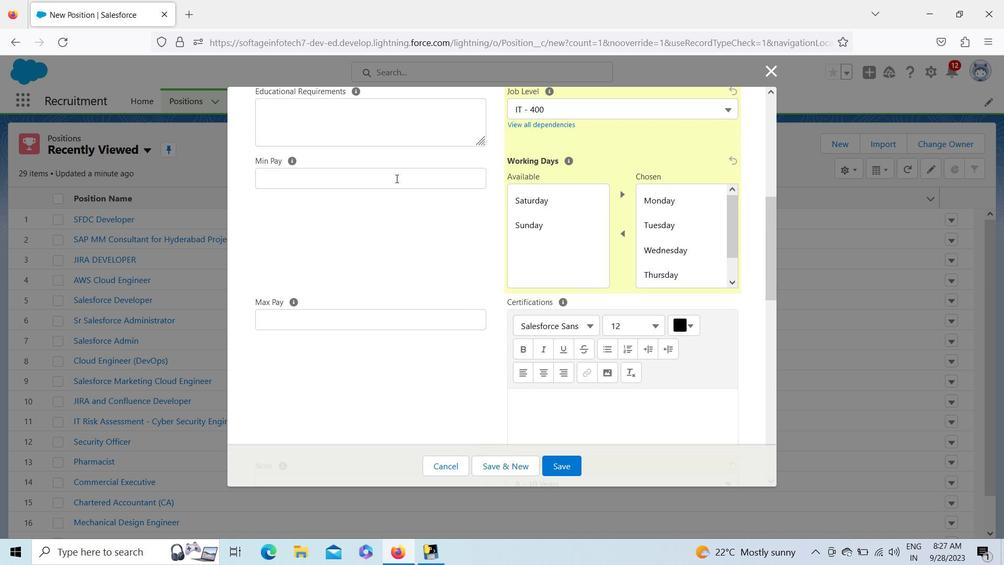 
Action: Mouse pressed left at (396, 177)
Screenshot: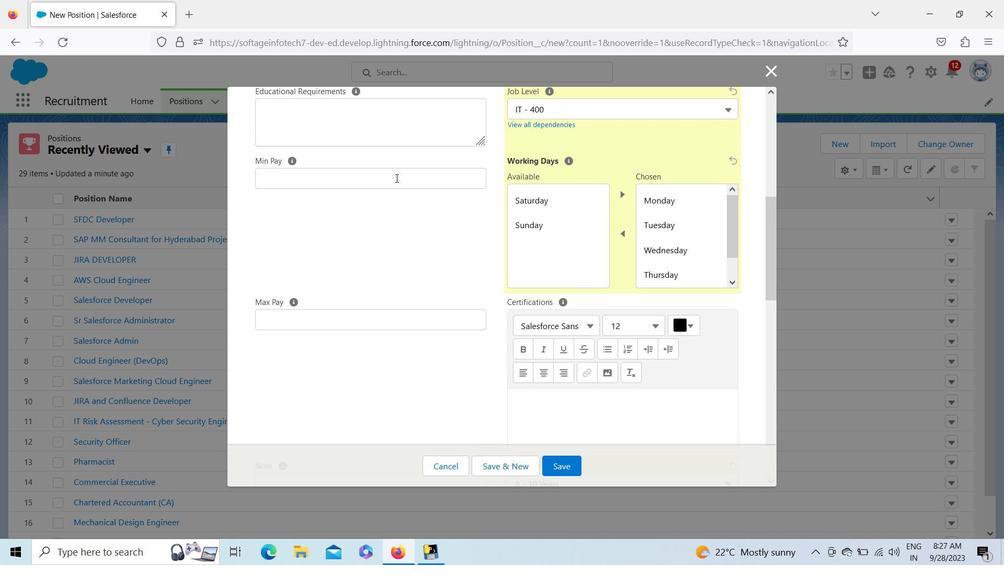 
Action: Key pressed 2500000
Screenshot: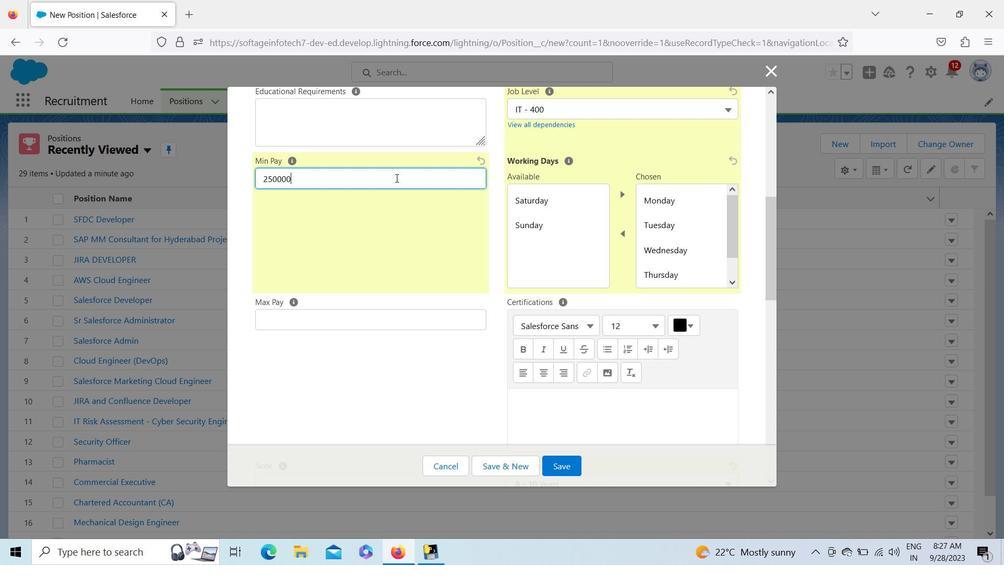 
Action: Mouse moved to (377, 308)
Screenshot: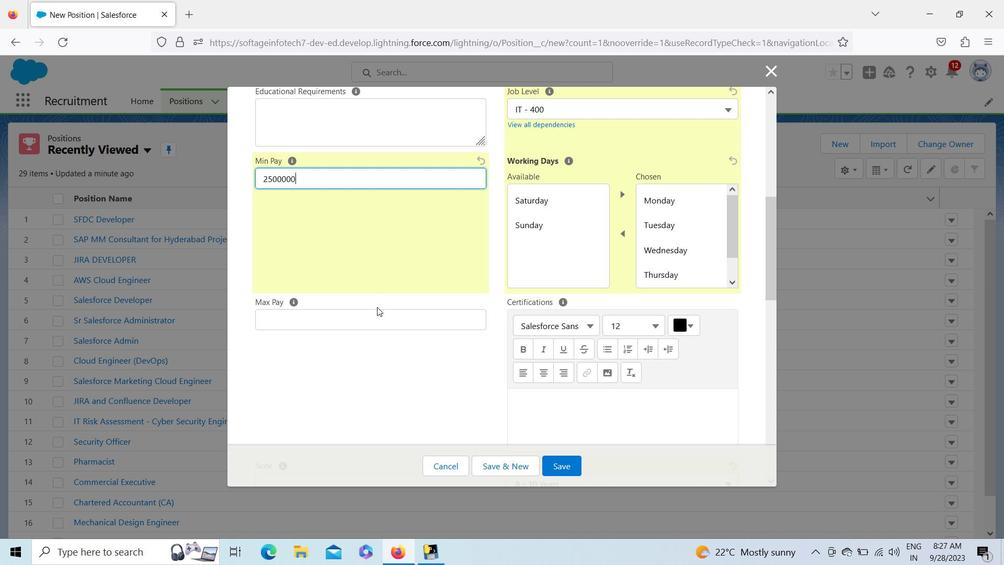 
Action: Mouse pressed left at (377, 308)
Screenshot: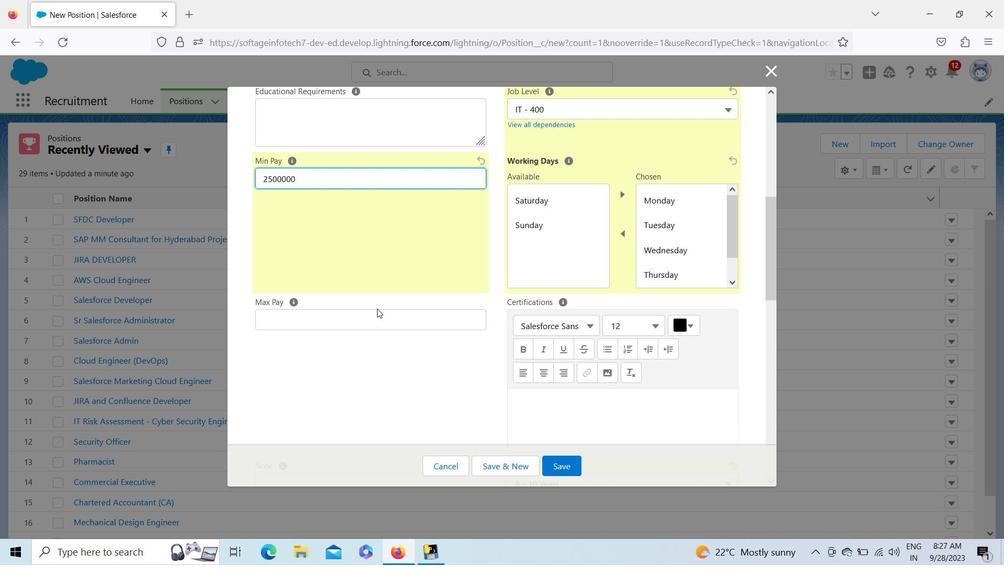 
Action: Mouse moved to (375, 318)
Screenshot: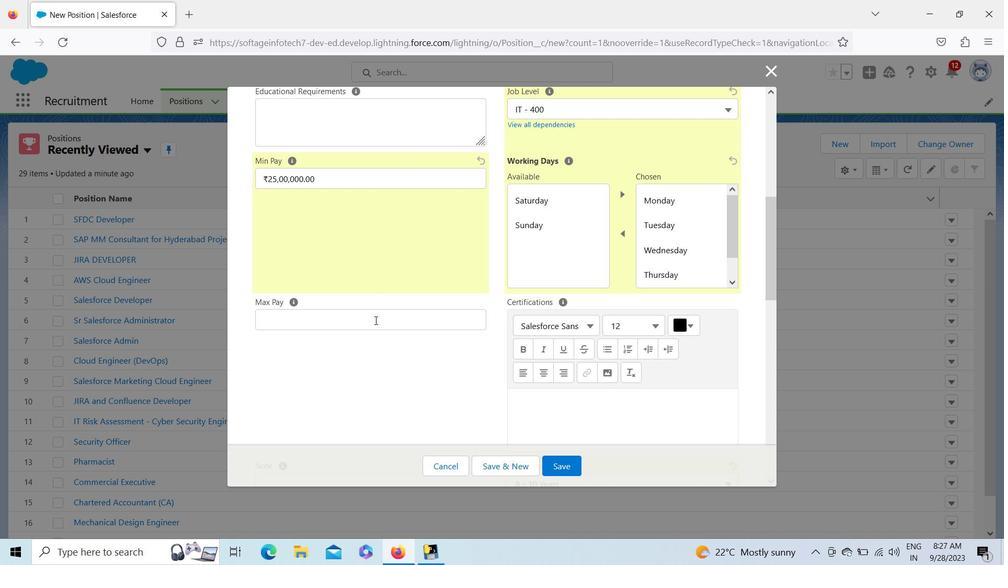
Action: Mouse pressed left at (375, 318)
Screenshot: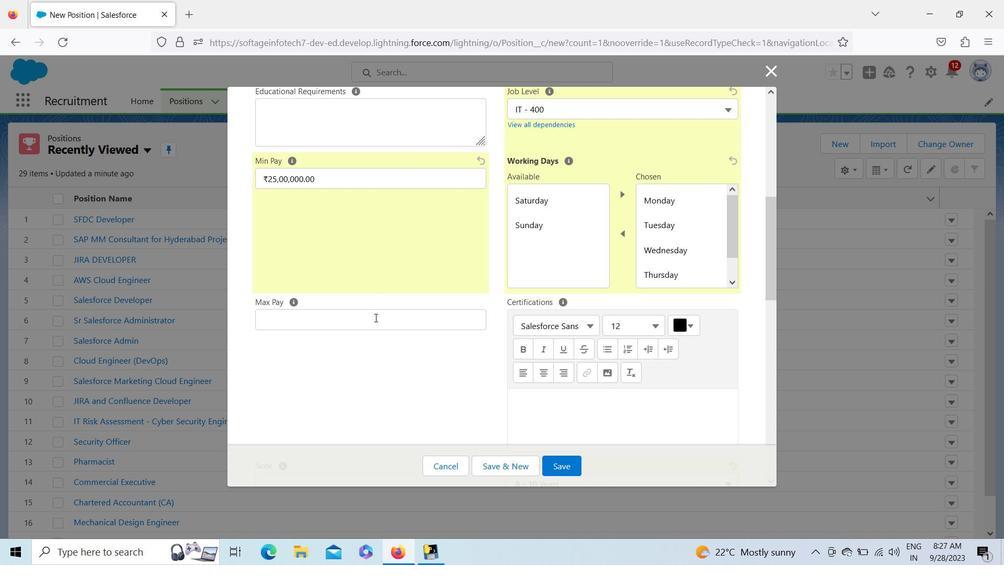
Action: Key pressed 3000000
Screenshot: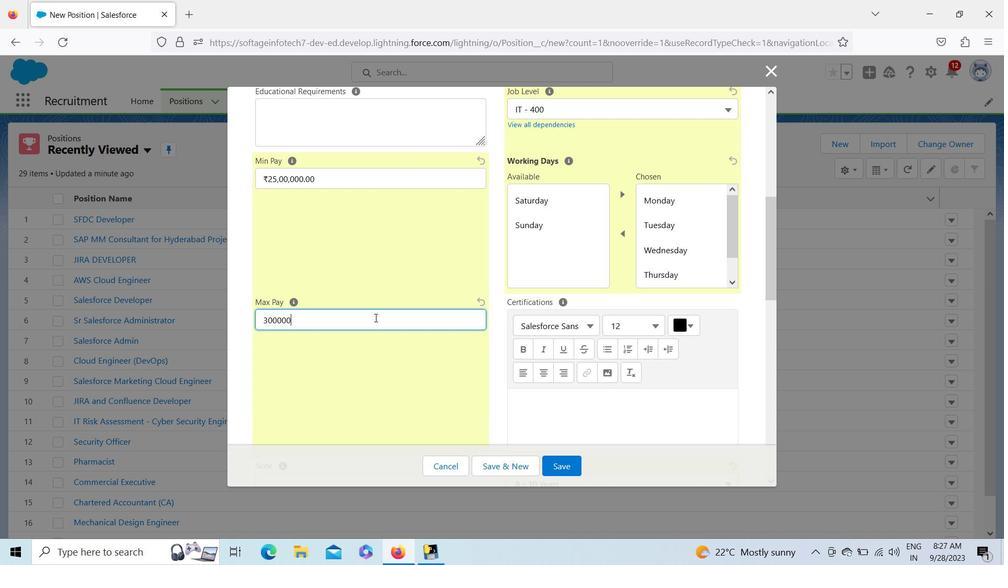 
Action: Mouse moved to (365, 362)
Screenshot: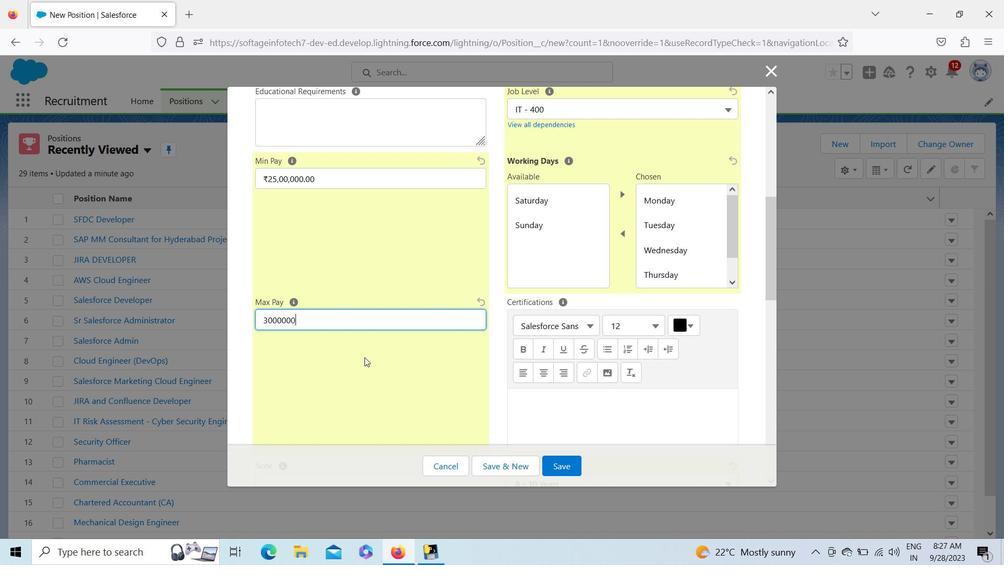 
Action: Mouse pressed left at (365, 362)
Screenshot: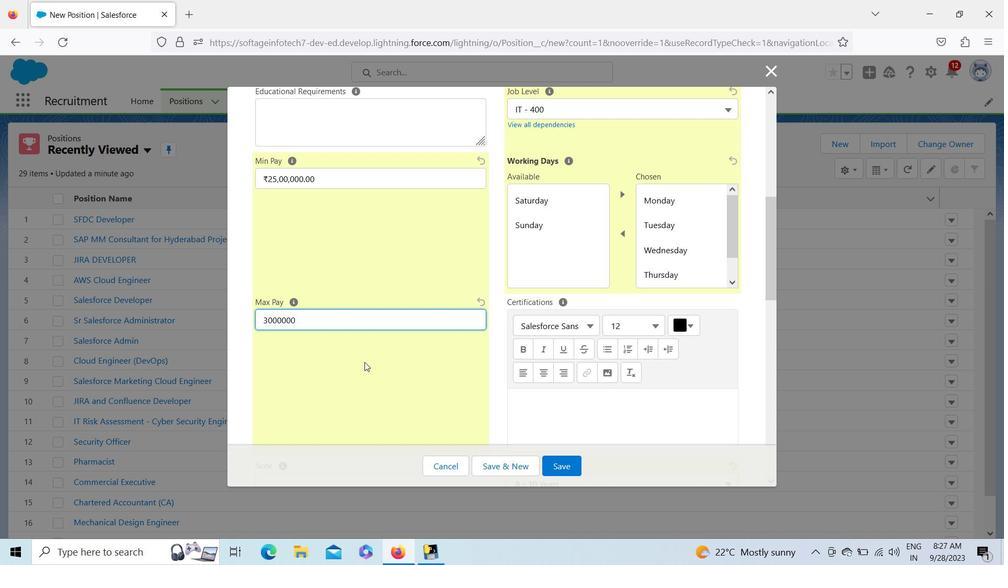 
Action: Mouse moved to (773, 229)
Screenshot: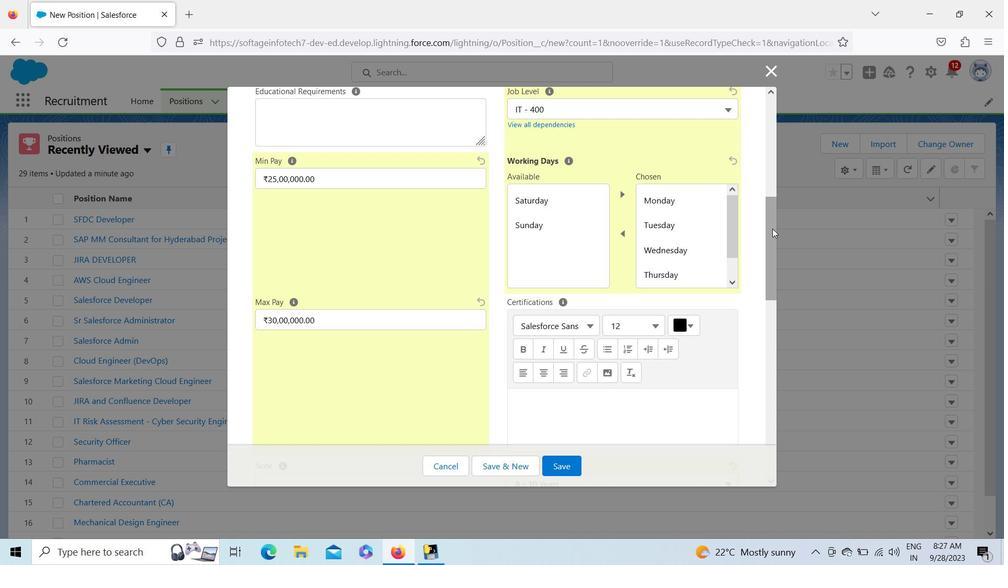 
Action: Mouse pressed left at (773, 229)
Screenshot: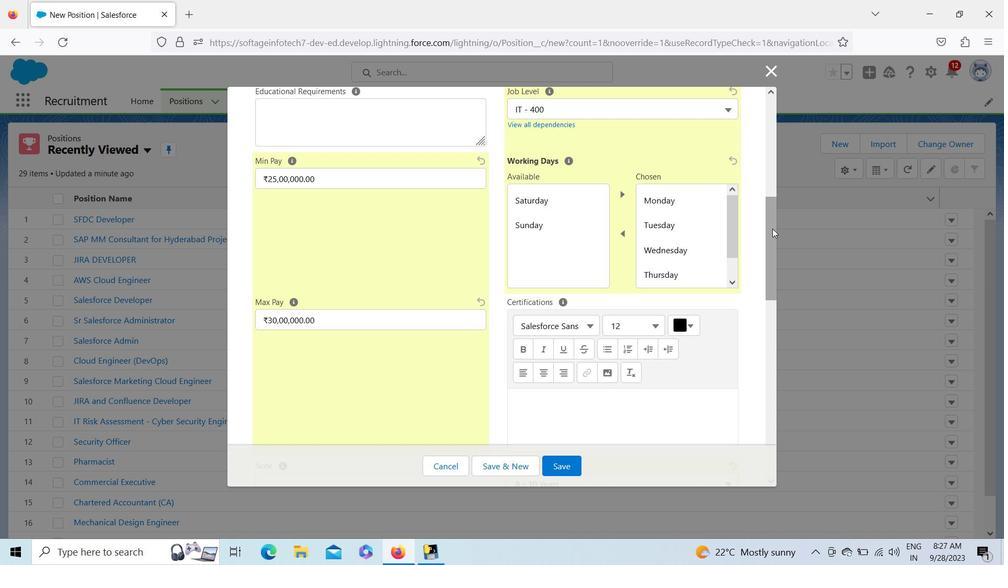 
Action: Mouse moved to (769, 237)
Screenshot: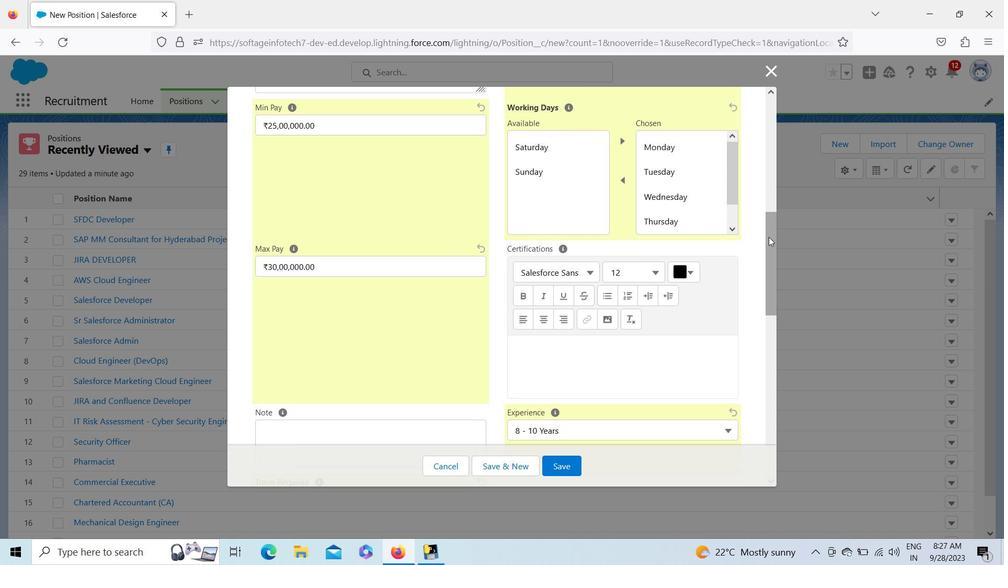 
Action: Mouse pressed left at (769, 237)
Screenshot: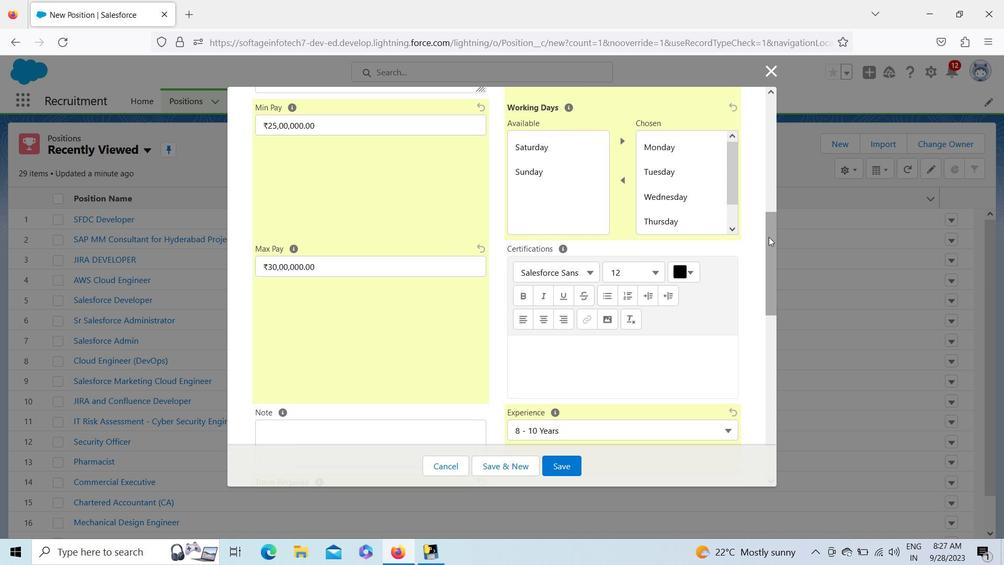 
Action: Mouse moved to (383, 221)
Screenshot: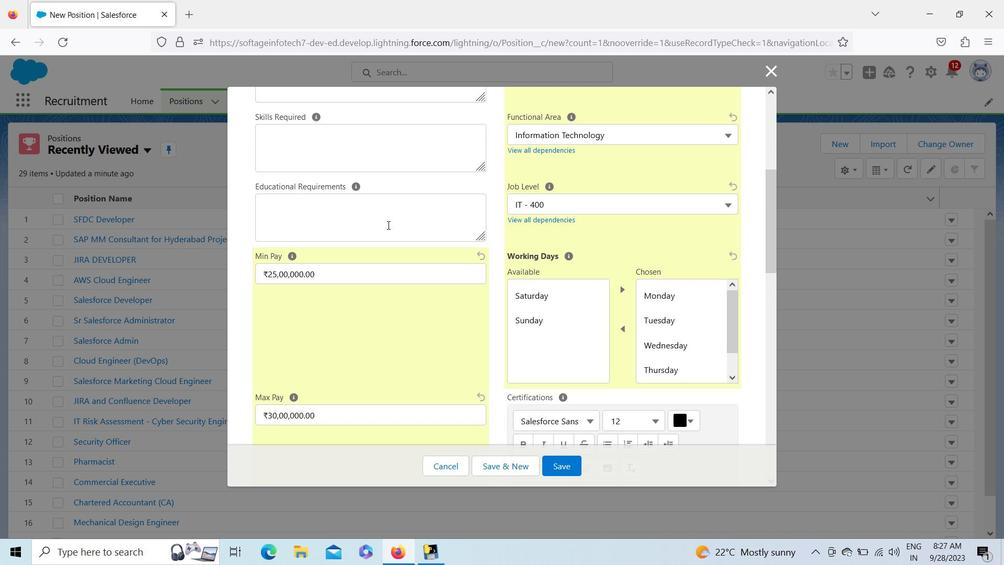 
Action: Mouse pressed left at (383, 221)
Screenshot: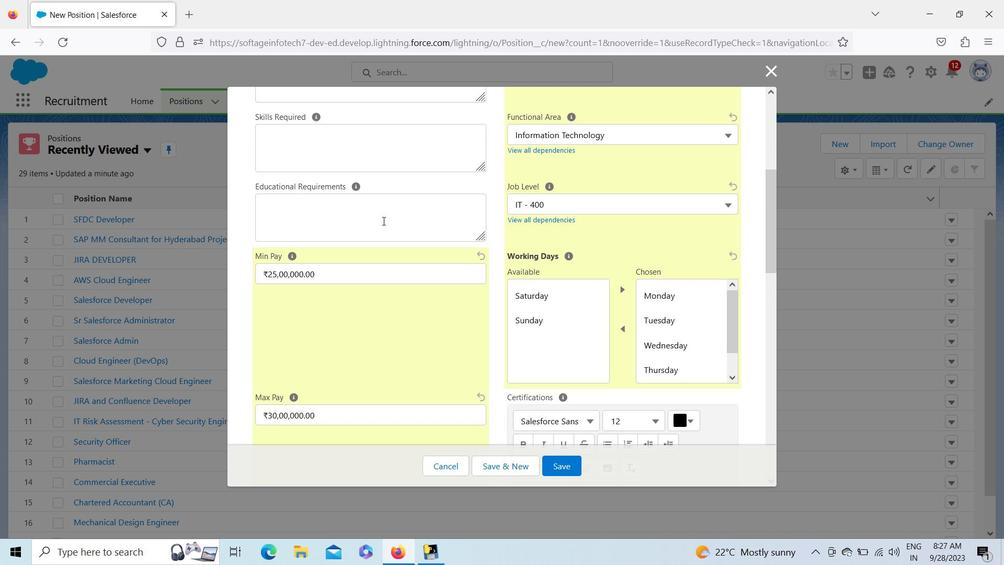 
Action: Key pressed <Key.shift>Any<Key.space><Key.shift><Key.shift><Key.shift><Key.shift><Key.shift><Key.shift><Key.shift><Key.shift><Key.shift><Key.shift><Key.shift><Key.shift><Key.shift><Key.shift><Key.shift><Key.shift><Key.shift><Key.shift><Key.shift><Key.shift><Key.shift><Key.shift>Graduate<Key.enter><Key.shift><Key.shift><Key.shift><Key.shift><Key.shift>B,<Key.backspace>,<Key.backspace>.tech<Key.space>/<Key.space><Key.shift>B.<Key.shift><Key.shift><Key.shift><Key.shift><Key.shift><Key.shift><Key.shift><Key.shift><Key.shift><Key.shift><Key.shift><Key.shift><Key.shift><Key.shift><Key.shift><Key.shift><Key.shift><Key.shift><Key.shift><Key.shift><Key.shift><Key.shift><Key.shift><Key.shift><Key.shift><Key.shift><Key.shift><Key.shift><Key.shift><Key.shift><Key.shift>E.<Key.space>in<Key.space>any<Key.space>specializatiomn
Screenshot: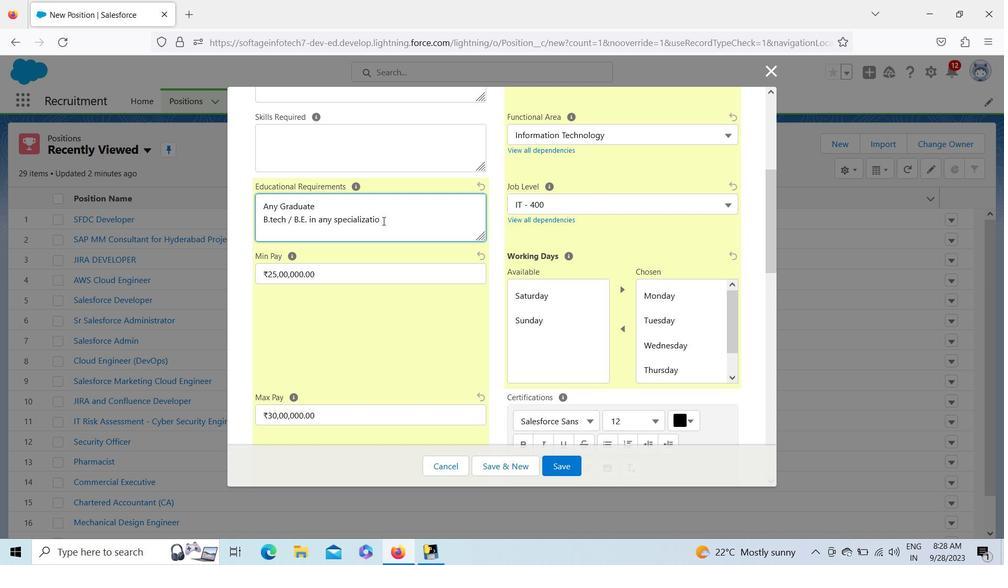
Action: Mouse moved to (488, 248)
Screenshot: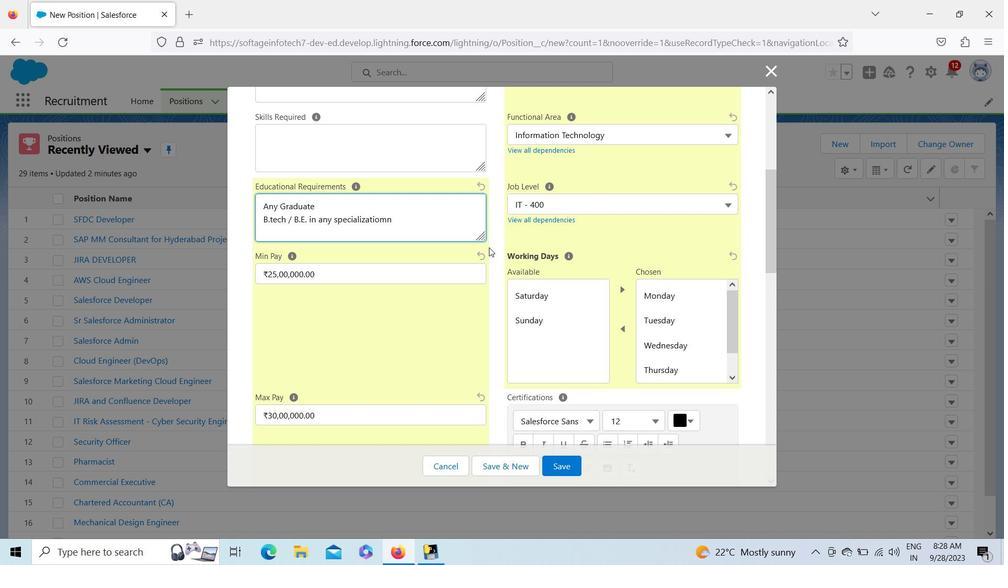 
Action: Key pressed <Key.backspace><Key.backspace>n
Screenshot: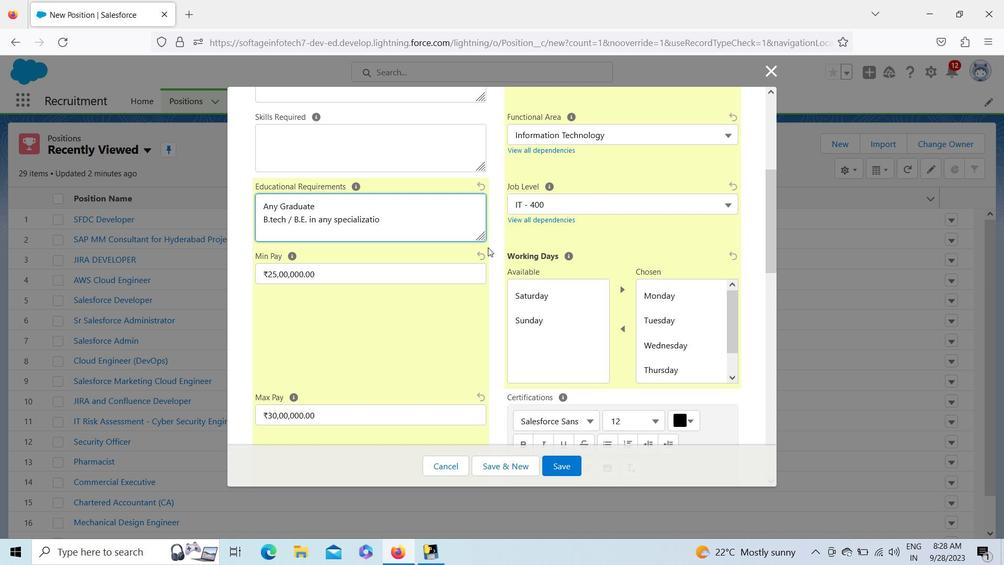 
Action: Mouse moved to (317, 162)
Screenshot: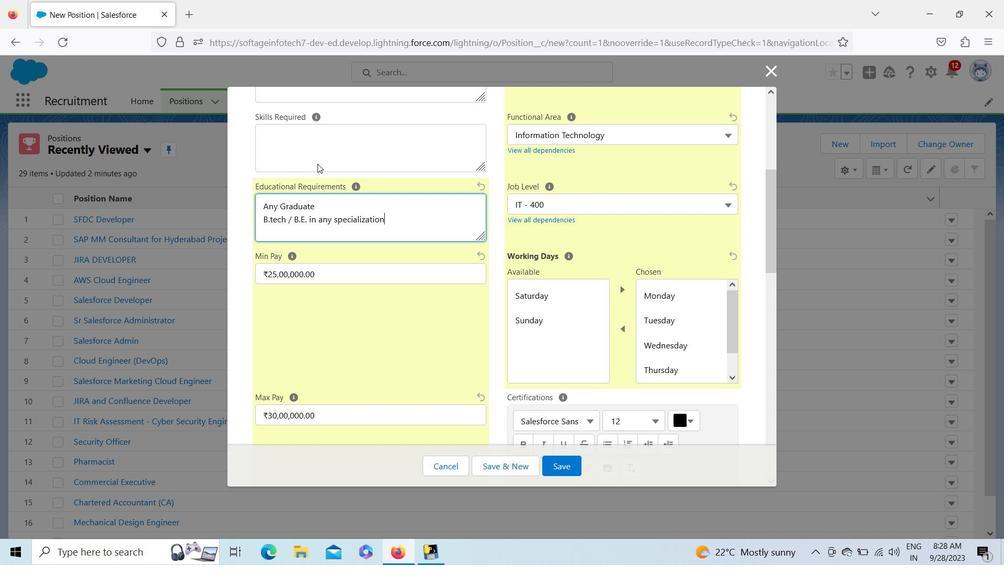
Action: Mouse pressed left at (317, 162)
Screenshot: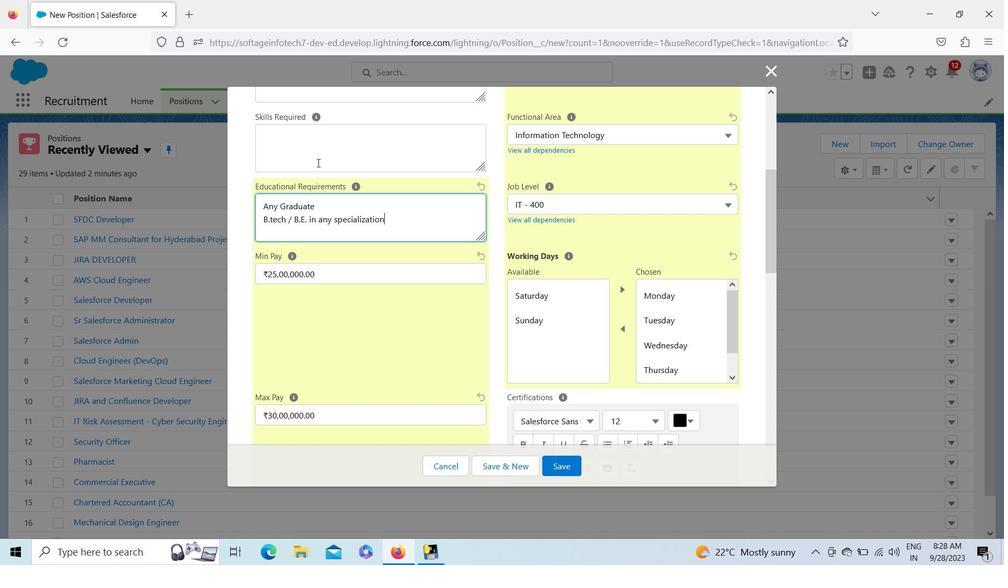 
Action: Key pressed <Key.shift>Azure<Key.space><Key.shift>Devops<Key.enter><Key.shift>Devops<Key.space><Key.shift><Key.shift>Jenkins,<Key.space><Key.shift>Docker,<Key.space><Key.shift>AWS<Key.space><Key.shift>Devops,<Key.space><Key.shift_r><Key.shift_r><Key.shift_r><Key.shift_r><Key.shift_r><Key.shift_r><Key.shift_r><Key.shift_r>Hudson
Screenshot: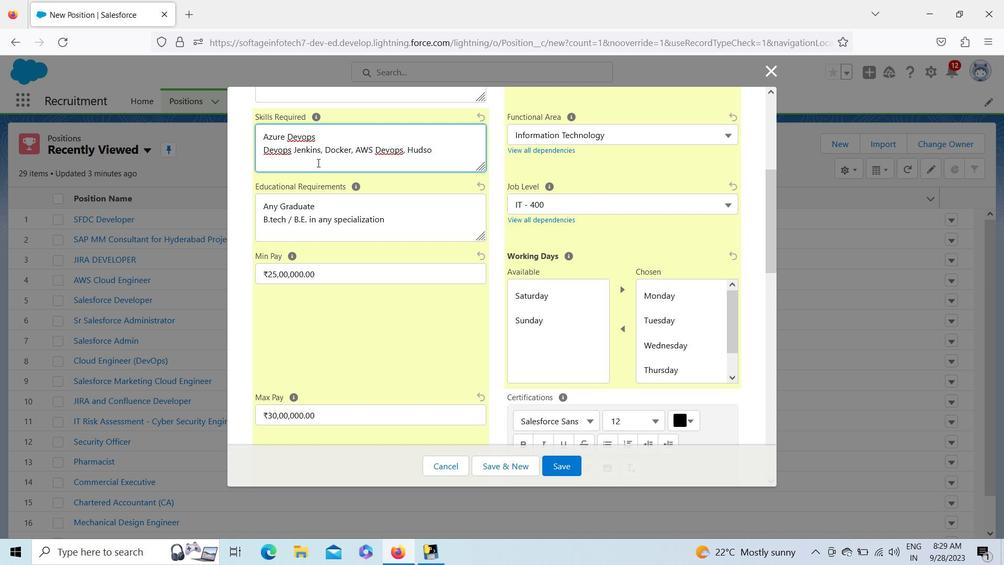 
Action: Mouse moved to (773, 192)
Screenshot: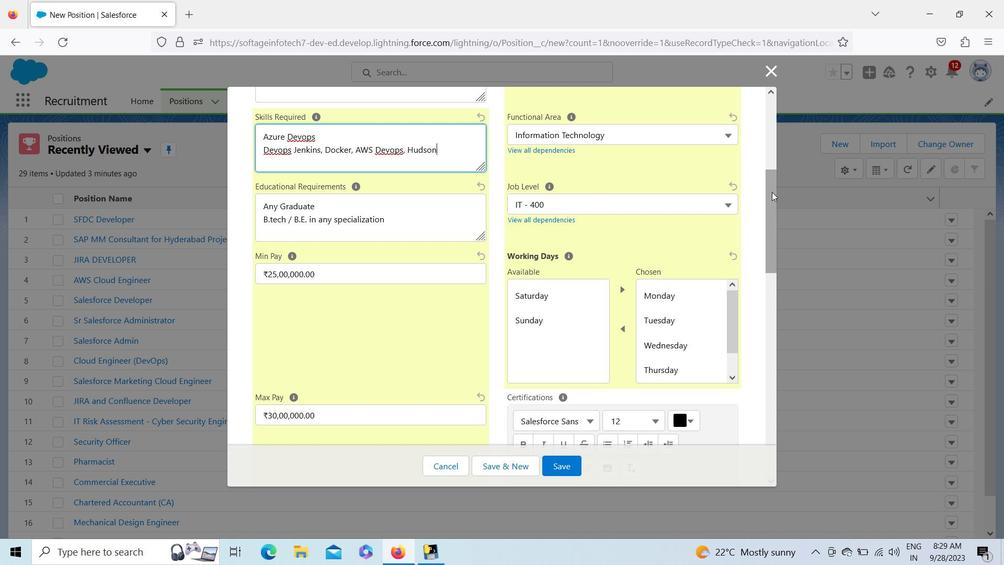 
Action: Mouse pressed left at (773, 192)
Screenshot: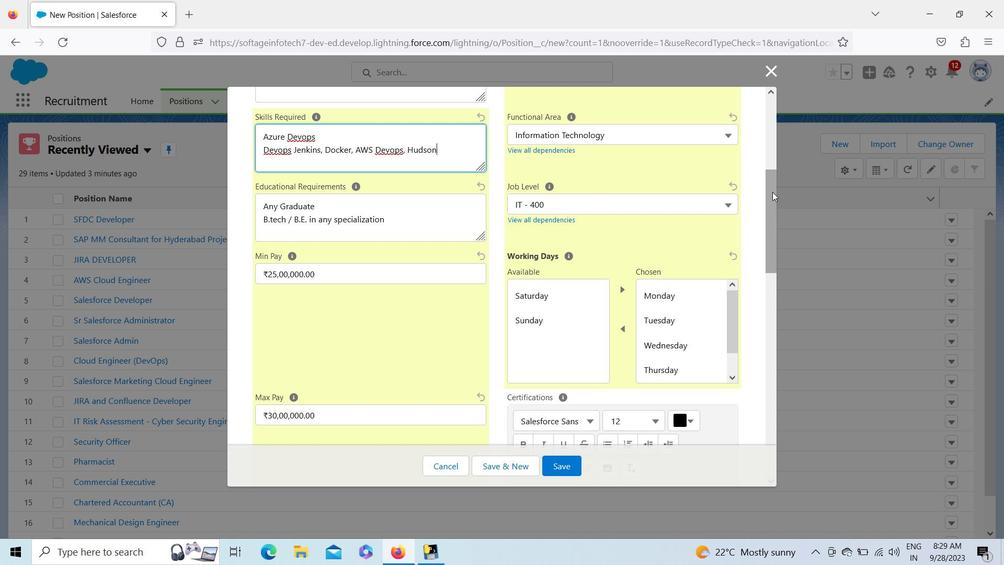 
Action: Mouse moved to (328, 268)
Screenshot: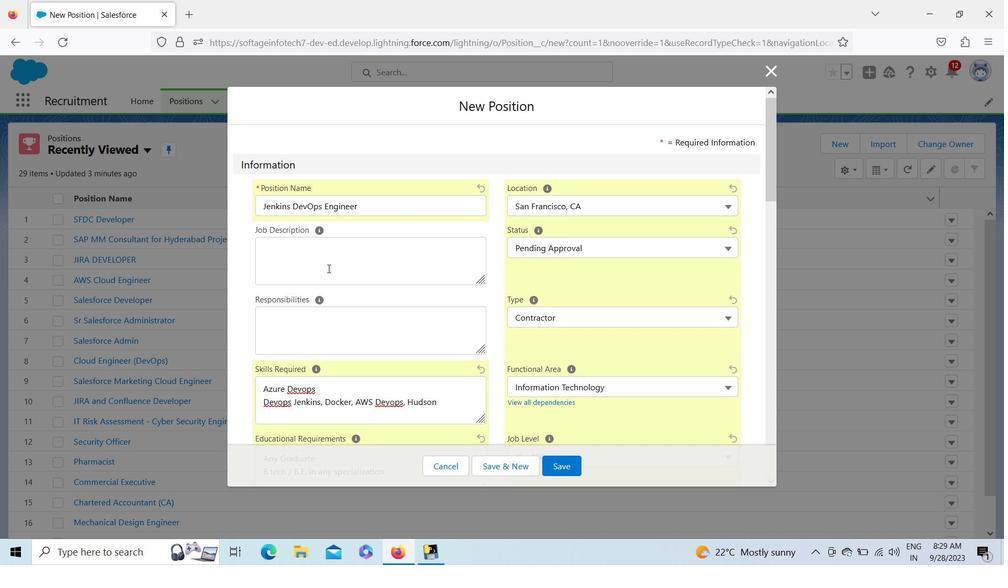 
Action: Mouse pressed left at (328, 268)
Screenshot: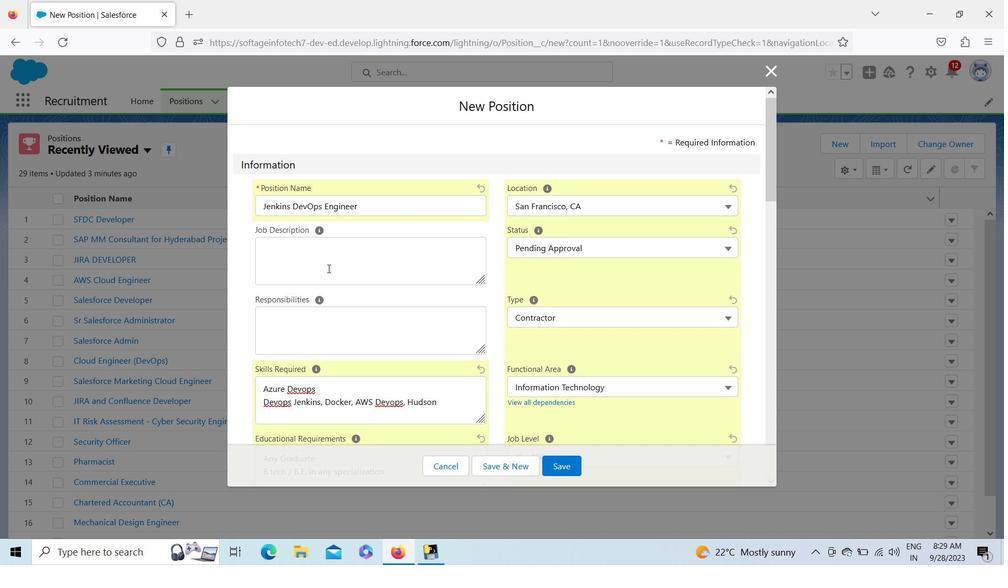 
Action: Key pressed <Key.shift>Organization<Key.space>is<Key.space>amom<Key.backspace>ng<Key.space>the<Key.space>fastest<Key.space>growing<Key.space>and<Key.space>award<Key.space>wo<Key.backspace>inning<Key.space>tech<Key.space>companies<Key.space>working<Key.space>on<Key.space>leading<Key.space>technologies<Key.space>namely<Key.space><Key.shift>Blockchain,<Key.space><Key.shift>Machine<Key.space><Key.shift><Key.shift><Key.shift><Key.shift><Key.shift><Key.shift><Key.shift><Key.shift><Key.shift><Key.shift><Key.shift><Key.shift><Key.shift><Key.shift><Key.shift><Key.shift><Key.shift><Key.shift><Key.shift>LK<Key.backspace>earning<Key.space><Key.shift_r>&<Key.space><Key.shift>Artificial<Key.space><Key.shift_r>Intelligence,<Key.space><Key.shift><Key.shift><Key.shift><Key.shift>Complex<Key.space>mobile<Key.space><Key.shift_r><Key.shift_r><Key.shift_r><Key.shift_r><Key.shift_r><Key.shift_r><Key.shift_r><Key.shift_r><Key.shift_r><Key.shift_r><Key.shift_r><Key.shift_r><Key.shift_r>&<Key.space><Key.shift>Web<Key.space><Key.shift>Apps,<Key.space><Key.shift_r><Key.shift_r><Key.shift_r><Key.shift_r><Key.shift_r><Key.shift_r>Io<Key.shift_r><Key.shift_r>T,<Key.space>etc.<Key.space><Key.shift><Key.shift><Key.shift><Key.shift><Key.shift><Key.shift><Key.shift><Key.shift><Key.shift><Key.shift><Key.shift><Key.shift><Key.shift><Key.shift><Key.shift><Key.shift><Key.shift><Key.shift>Organization<Key.space>is<Key.space>a<Key.space>venture<Key.space>backed<Key.space>co,<Key.backspace>mpany<Key.space>with<Key.space>clients<Key.space>in<Key.space>over<Key.space>several<Key.space>countries<Key.space>namely<Key.space><Key.shift>Malaysiu<Key.backspace>a<Key.space><Key.shift>Airlines,<Key.space>global<Key.space>my<Key.space>earth<Key.space>biomes,<Key.space><Key.caps_lock>D<Key.caps_lock>ig-hub
Screenshot: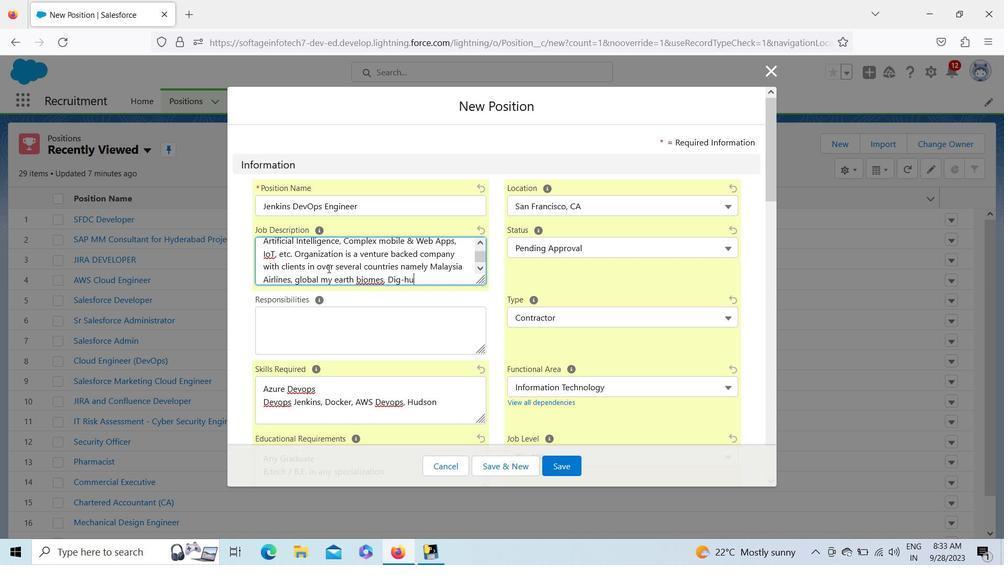 
Action: Mouse moved to (432, 285)
Screenshot: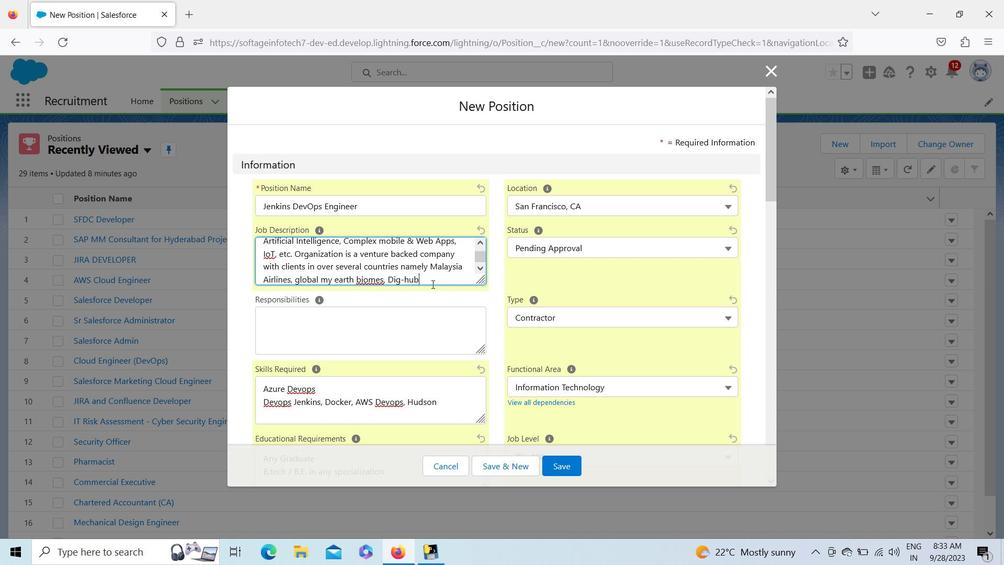 
Action: Key pressed ,<Key.space>etc.
Screenshot: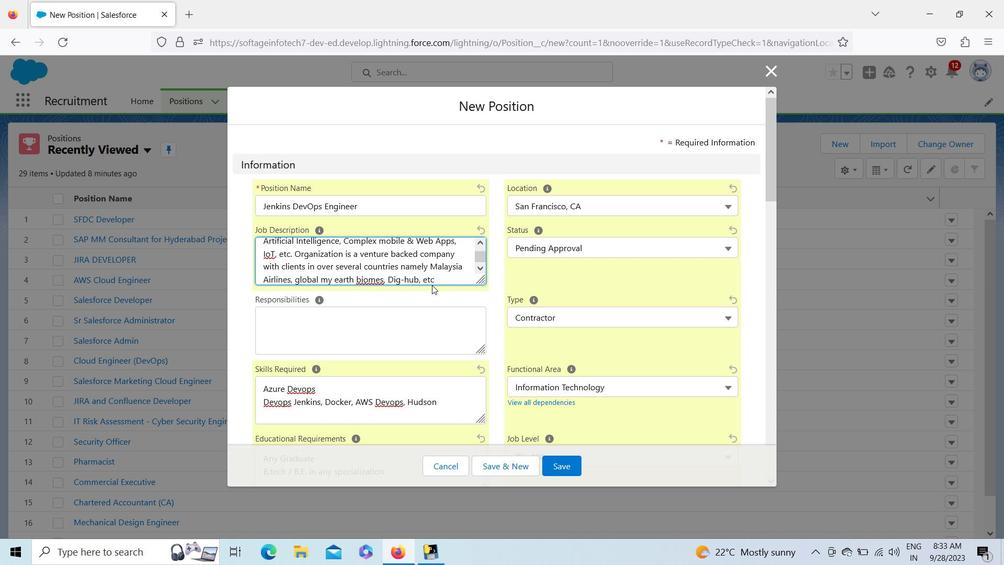 
Action: Mouse moved to (447, 288)
Screenshot: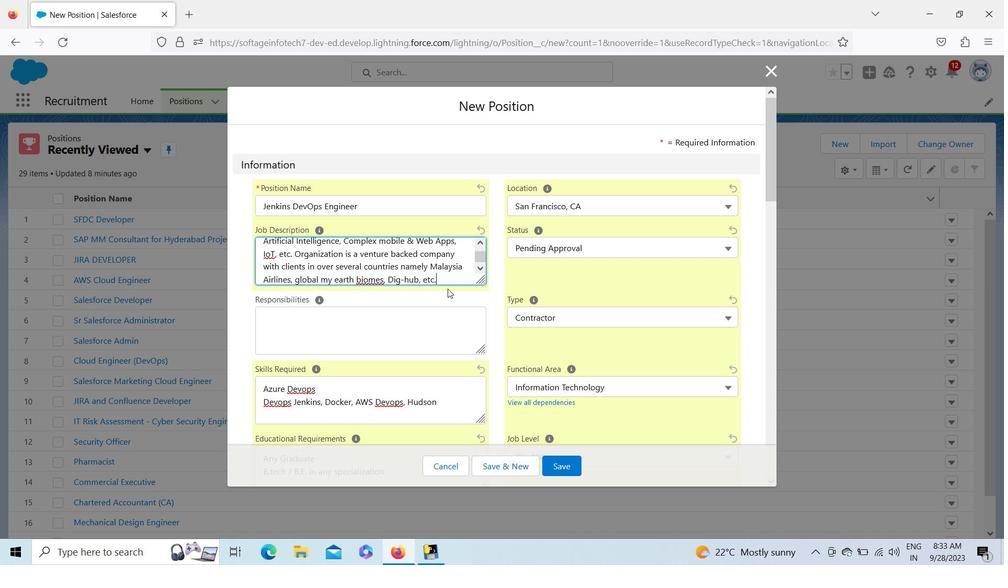 
Action: Key pressed <Key.enter><Key.enter><Key.shift>We<Key.space>are<Key.space>looking<Key.space>for<Key.space>tech<Key.space>geeks<Key.space>having<Key.space>hands<Key.space>on<Key.space>experienx<Key.backspace>ce<Key.space>n<Key.backspace>and<Key.space>in<Key.space>lovde<Key.space>with<Key.space>building<Key.space>scalable,
Screenshot: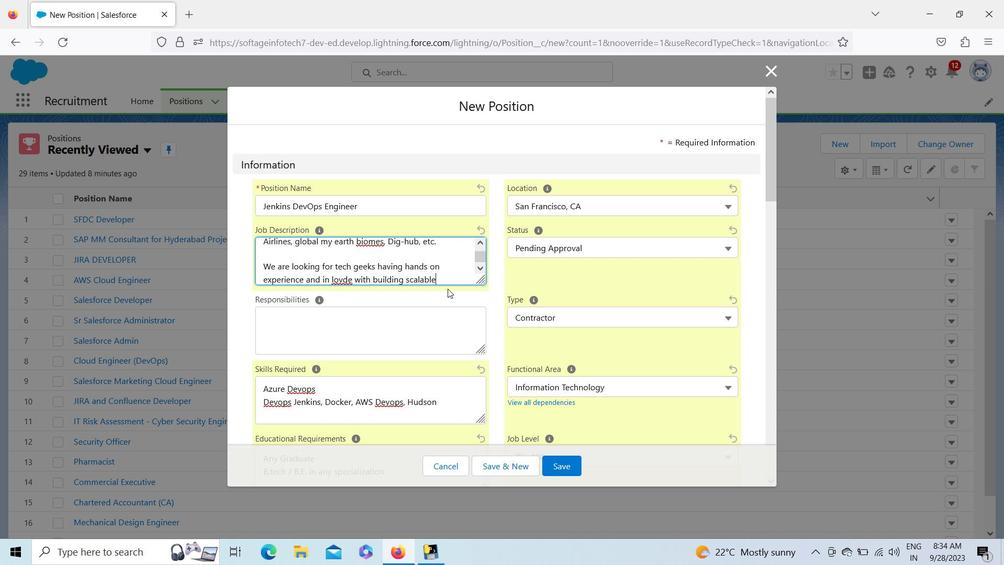 
Action: Mouse moved to (503, 391)
Screenshot: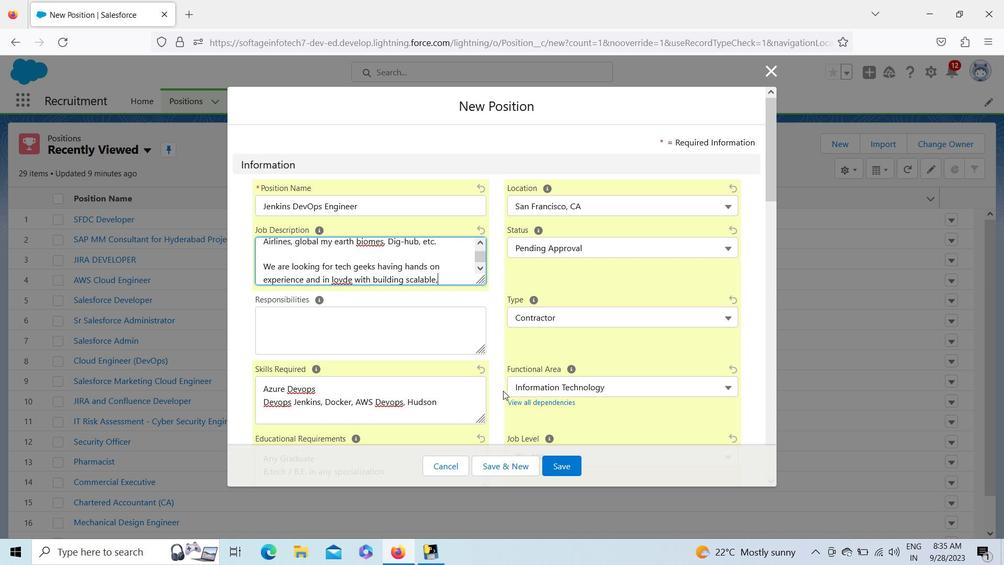 
Action: Key pressed <Key.space>distributed<Key.space>and<Key.space>largd<Key.num_lock><Key.backspace>e<Key.space>web/mobile<Key.space>products<Key.space>and<Key.space>tech<Key.space>solutions.<Key.enter><Key.space>=<Key.backspace><Key.backspace>/he/<Key.shift>Sge<Key.space><Key.left><Key.left><Key.backspace>h<Key.left><Key.left><Key.left><Key.left><Key.left><Key.backspace><Key.right><Key.right><Key.right><Key.left><Key.left><Key.backspace><Key.shift_r><Key.shift_r><Key.shift_r><Key.shift_r><Key.shift_r><Key.shift_r><Key.shift_r><Key.shift_r><Key.shift_r>H<Key.right><Key.right><Key.right><Key.right><Key.right><Key.space>must<Key.space>be<Key.space>an<Key.space>excellent<Key.space>problem<Key.space>solver<Key.space>with<Key.space>passion<Key.space>to<Key.space>self<Key.space>learn<Key.space>and<Key.space>implement<Key.space>web<Key.space>technologies<Key.space><Key.backspace>.<Key.space><Key.shift>He/<Key.shift>She<Key.space>e<Key.backspace>ew<Key.backspace><Key.backspace>would<Key.space>be<Key.space>responsible<Key.space>for<Key.space>the<Key.space>architecty=<Key.backspace><Key.backspace>ure<Key.space>design,<Key.space>vco<Key.backspace><Key.backspace><Key.backspace>code<Key.space>review<Key.space>and<Key.space>technology<Key.space>build<Key.space>and<Key.space>del<Key.num_lock>ploymenmt<Key.space><Key.left>
Screenshot: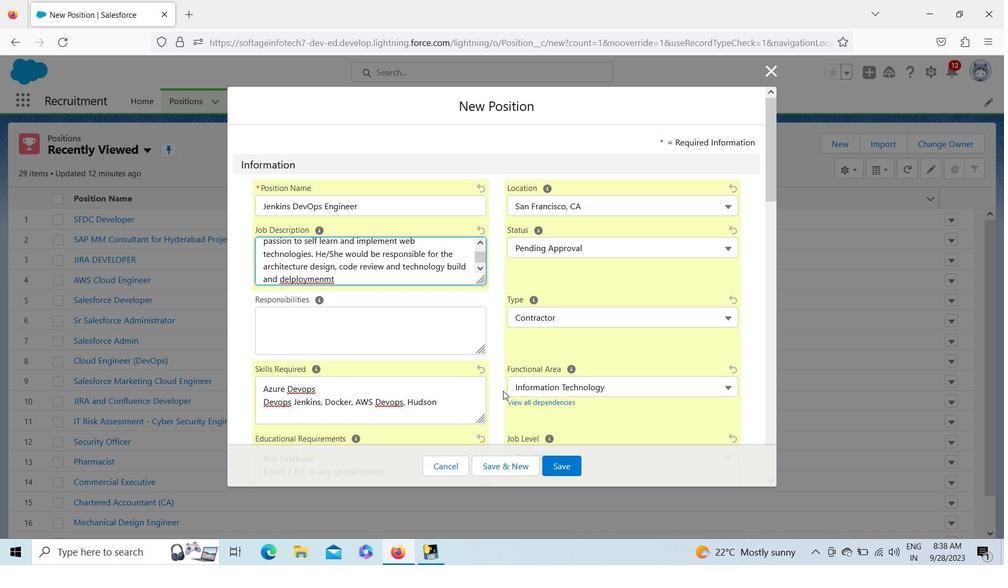 
Action: Mouse moved to (479, 388)
Screenshot: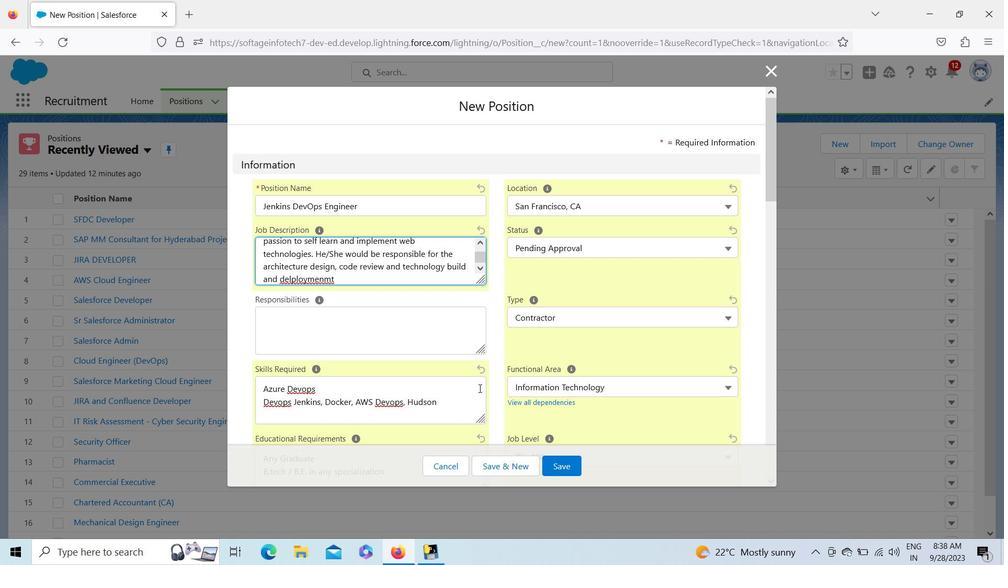 
Action: Key pressed <Key.left><Key.left><Key.right><Key.backspace><Key.right><Key.right>
Screenshot: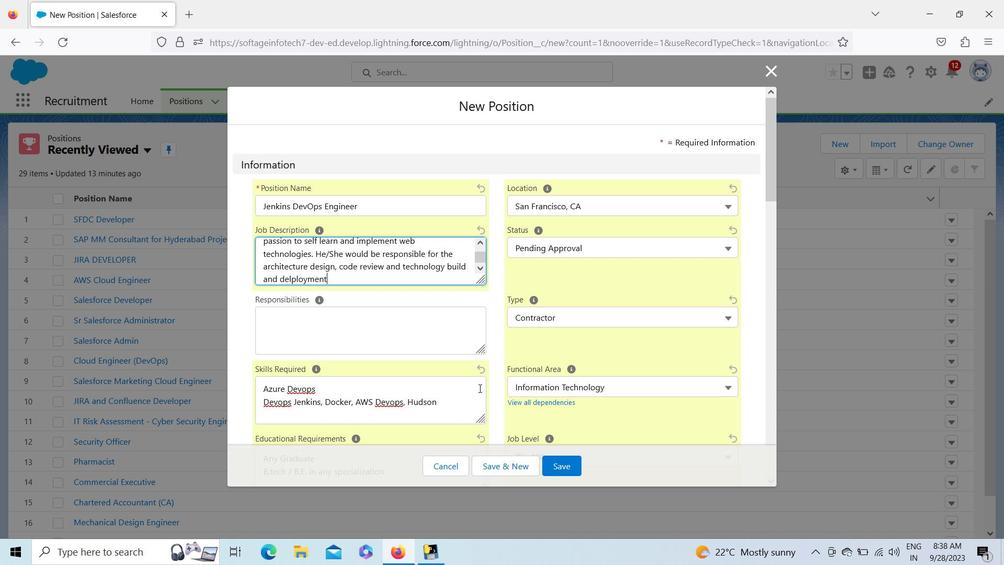 
Action: Mouse moved to (292, 284)
Screenshot: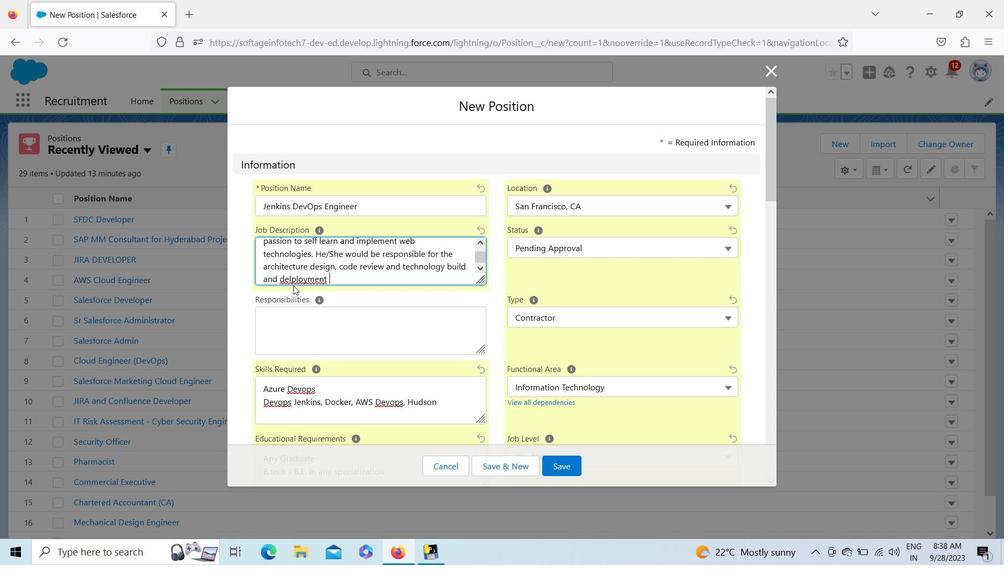 
Action: Mouse pressed left at (292, 284)
Screenshot: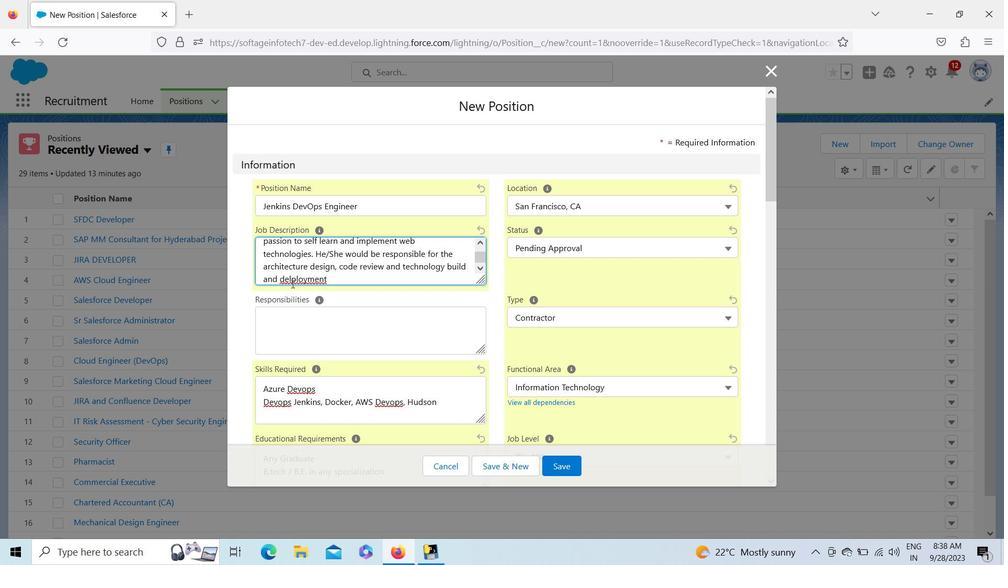
Action: Key pressed <Key.backspace>
Screenshot: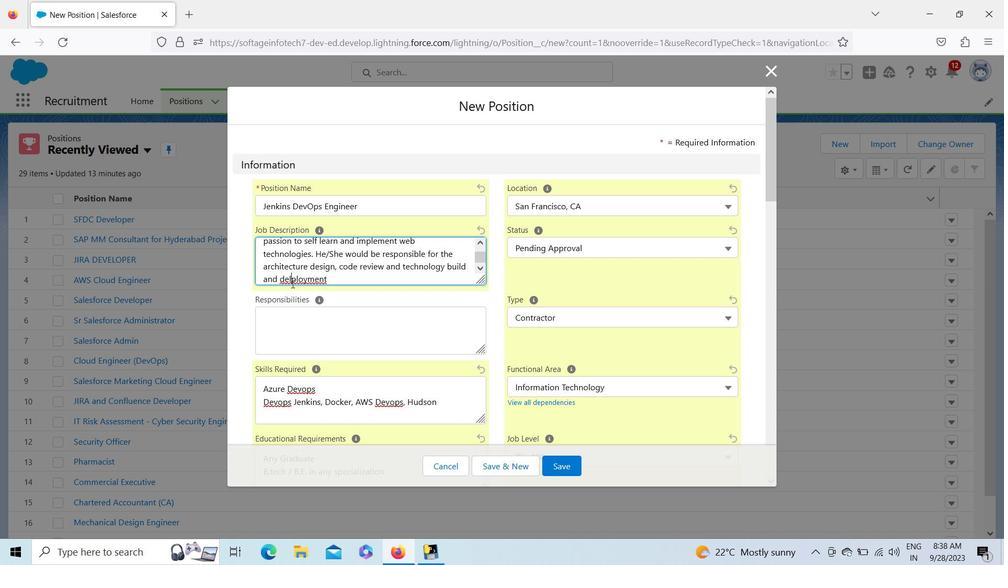 
Action: Mouse moved to (359, 287)
Screenshot: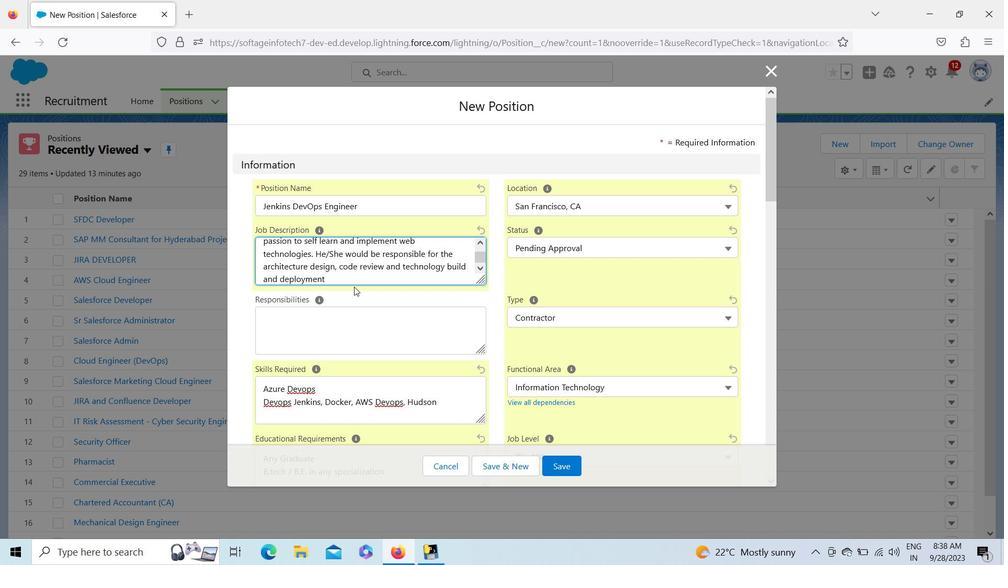 
Action: Mouse pressed left at (359, 287)
Screenshot: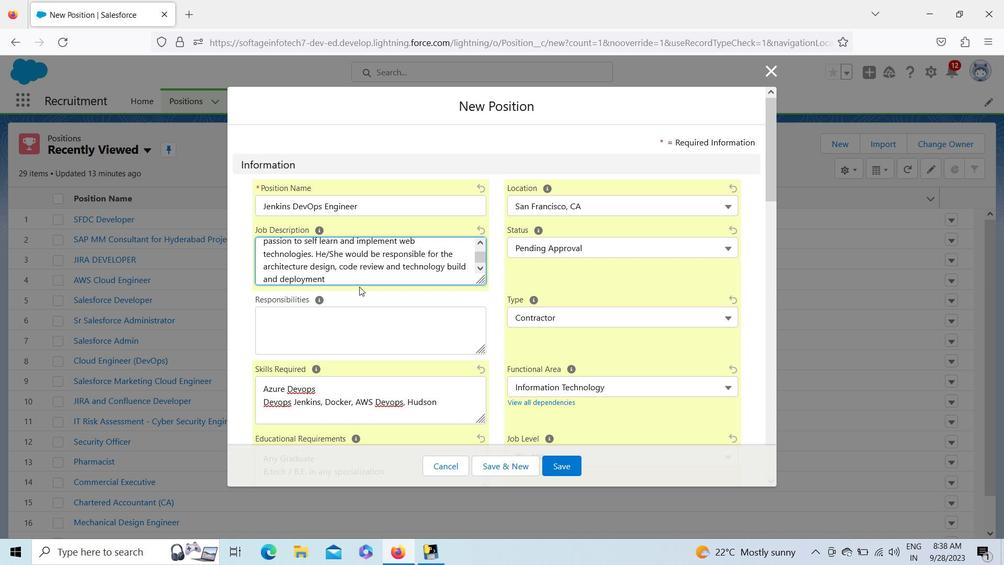 
Action: Mouse moved to (339, 278)
Screenshot: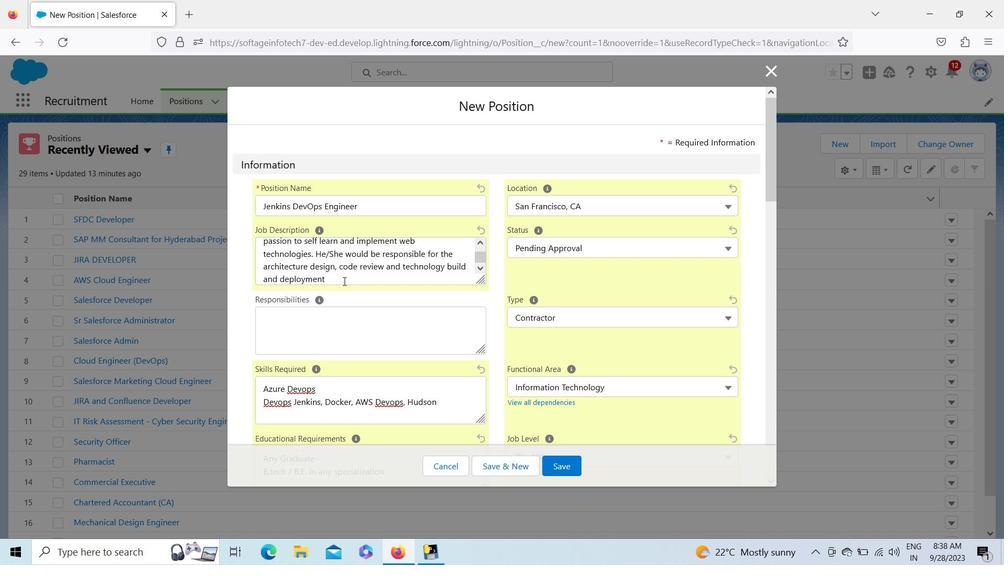 
Action: Mouse pressed left at (339, 278)
Screenshot: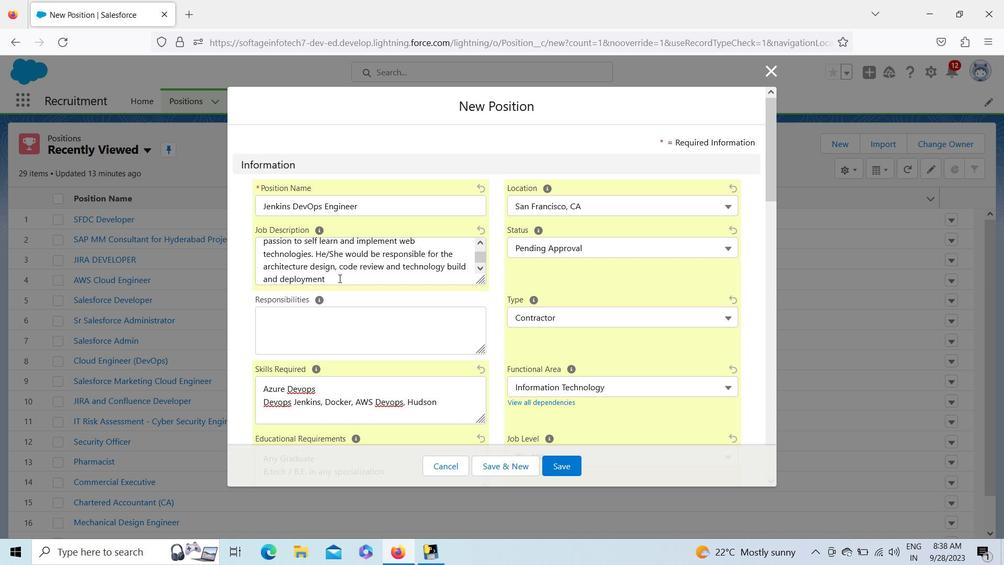 
Action: Key pressed <Key.backspace>activities<Key.space>of<Key.space>the<Key.space>product.
Screenshot: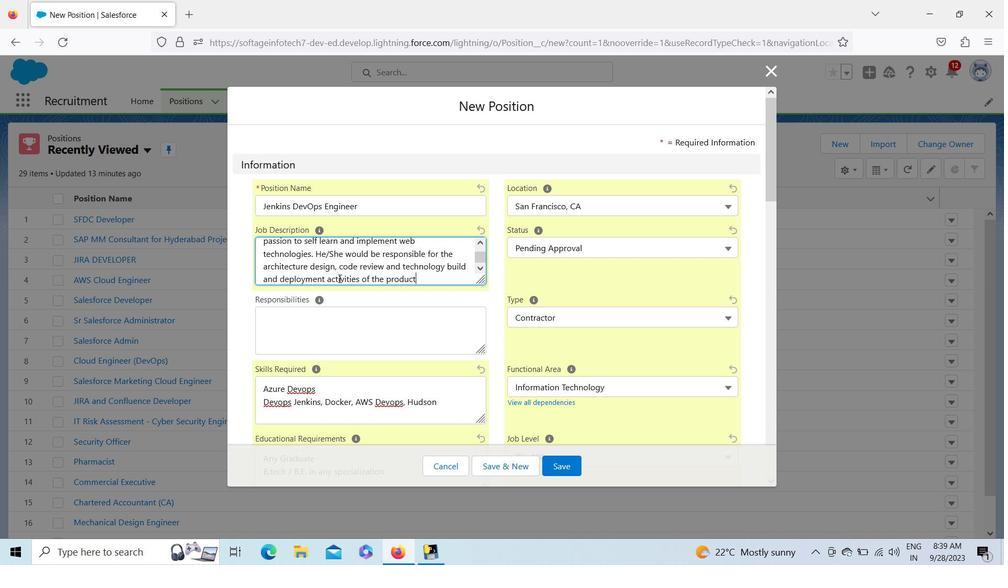
Action: Mouse moved to (351, 340)
Screenshot: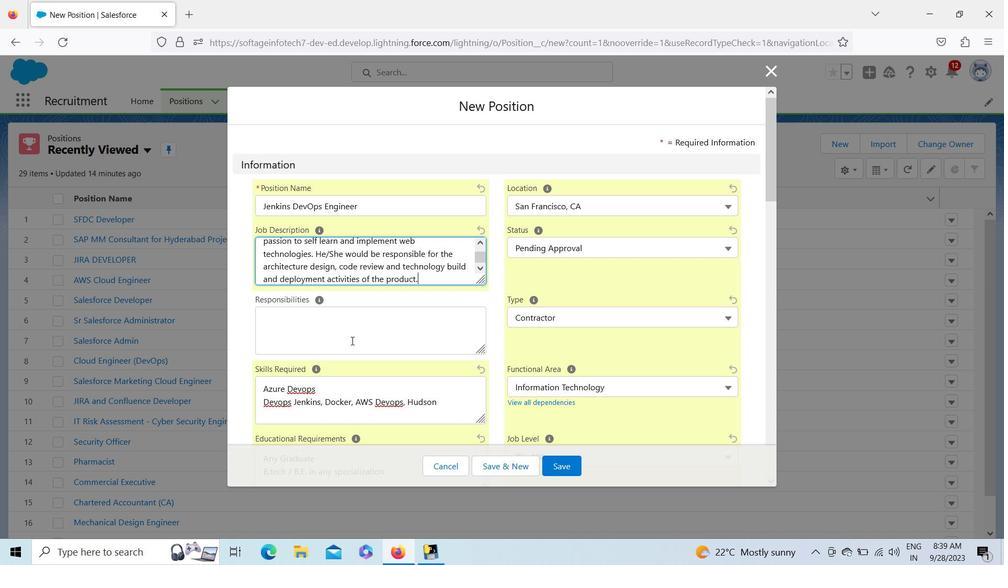 
Action: Mouse pressed left at (351, 340)
Screenshot: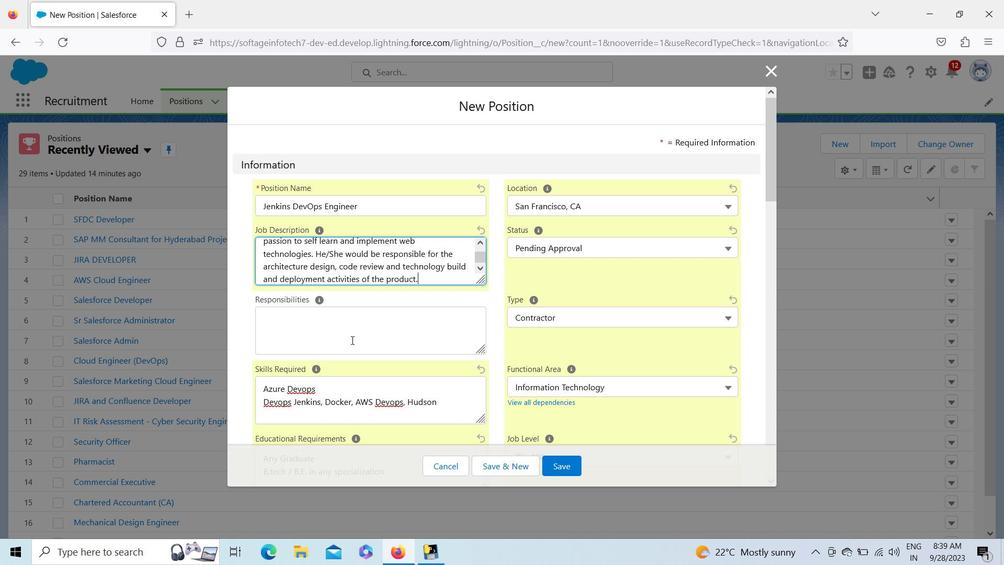 
Action: Key pressed <Key.shift>Key<Key.space><Key.shift>Skills<Key.space><Key.shift_r>:<Key.enter><Key.shift>Background<Key.space>in<Key.space>linux/unix<Key.space>systems
Screenshot: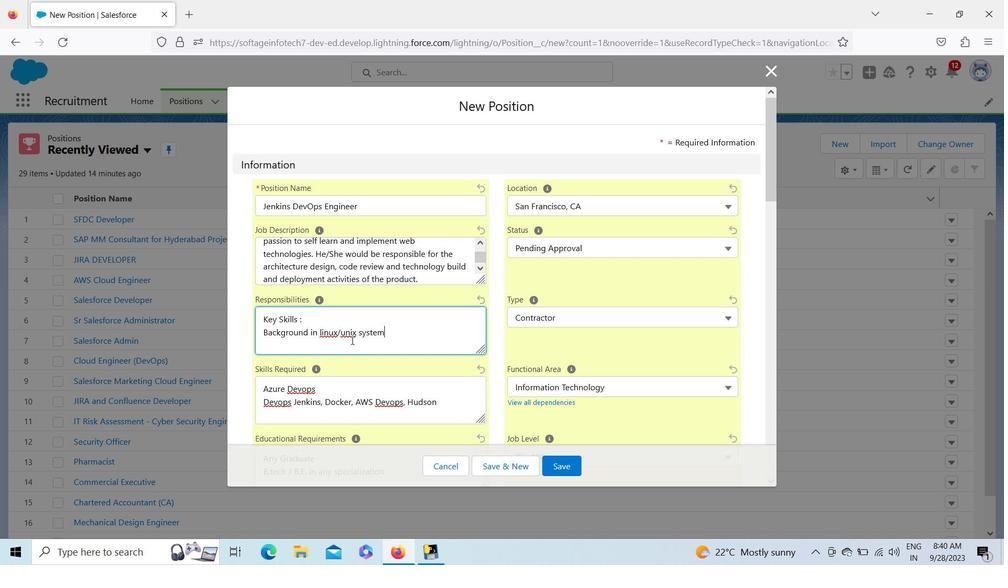 
Action: Mouse moved to (406, 363)
Screenshot: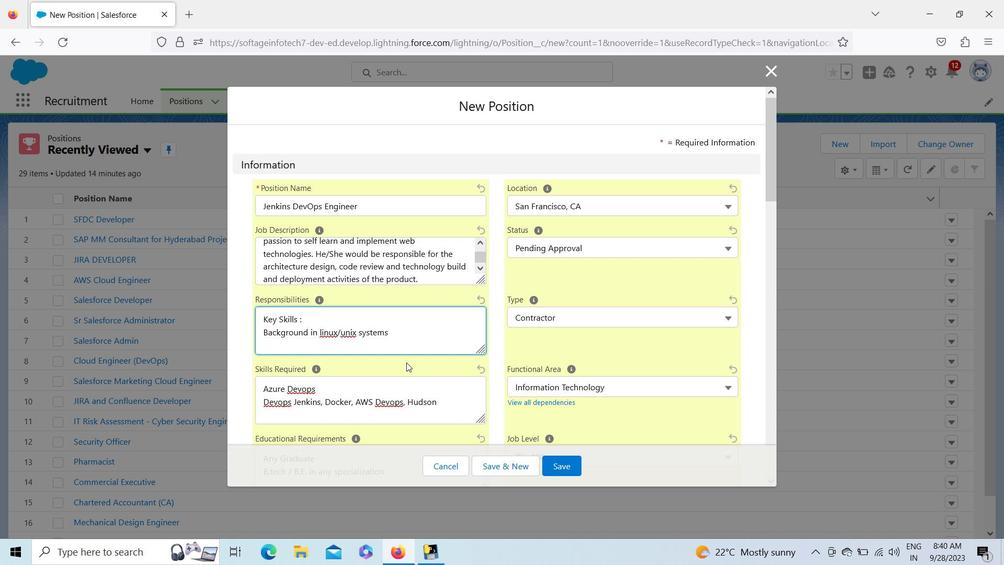 
Action: Key pressed <Key.enter><Key.shift>Experienv<Key.backspace>ce<Key.space>with<Key.space><Key.shift>Dev<Key.shift>Ops<Key.space>techniques<Key.space>and<Key.space><Key.shift_r><Key.shift_r>Philosophies.<Key.enter><Key.shift>Experience<Key.space>with<Key.space><Key.shift>Automation<Key.space>of<Key.space>code<Key.space>builds<Key.space>and<Key.space>deployments.<Key.enter><Key.shift>Knowledge/<Key.shift>Experience<Key.space>of<Key.space><Key.caps_lock>CI/CD<Key.caps_lock><Key.space>pipelines<Key.space>to<Key.space>a<Key.space>wide<Key.space>variety<Key.space>of<Key.space>virtual<Key.space>environments<Key.space>in<Key.space>private<Key.space>and<Key.space>public<Key.space>cloud<Key.space>providers<Key.space><Key.shift_r>()<Key.left><Key.shift>Jenkins/<Key.shift>Hudson,<Key.space><Key.shift>Docker,<Key.space><Key.shift>Kubernates,<Key.space><Key.shift>Azure,<Key.space><Key.shift>AWQ<Key.backspace>S
Screenshot: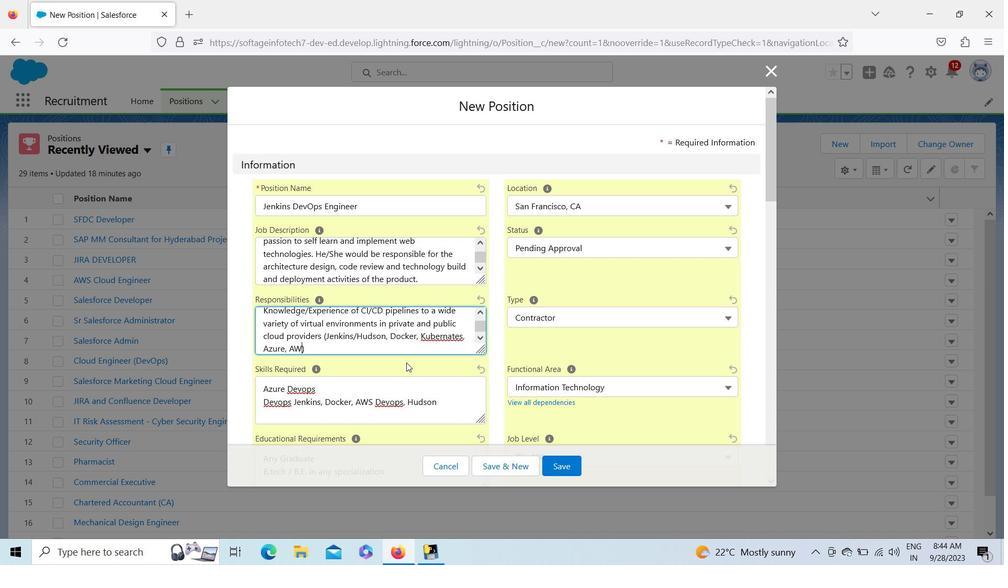 
Action: Mouse moved to (421, 422)
Screenshot: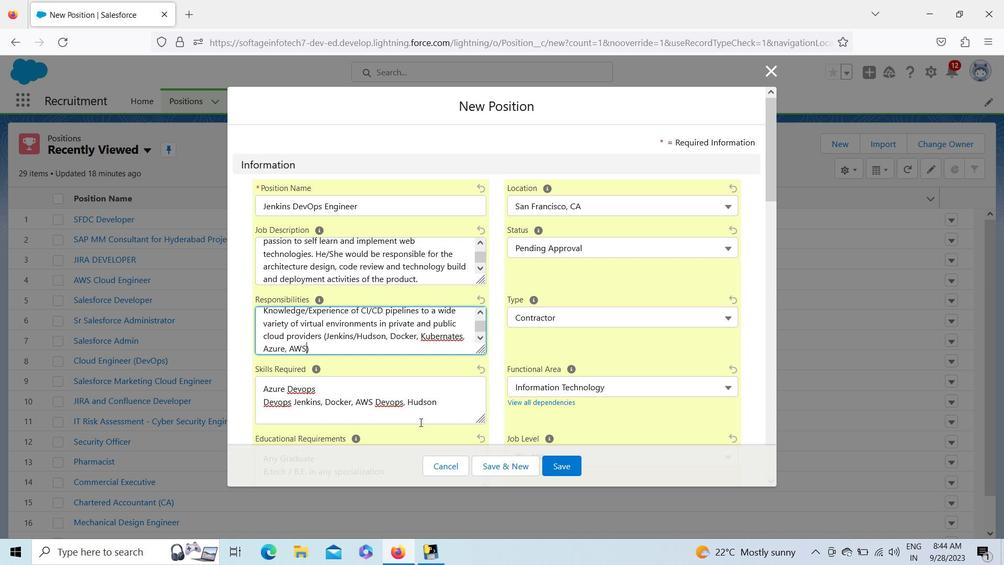 
Action: Key pressed <Key.right>.<Key.enter><Key.enter><Key.shift>Knowledge<Key.space><Key.backspace>/<Key.space><Key.shift><Key.shift><Key.shift>E<Key.backspace><Key.backspace><Key.shift>Experience
Screenshot: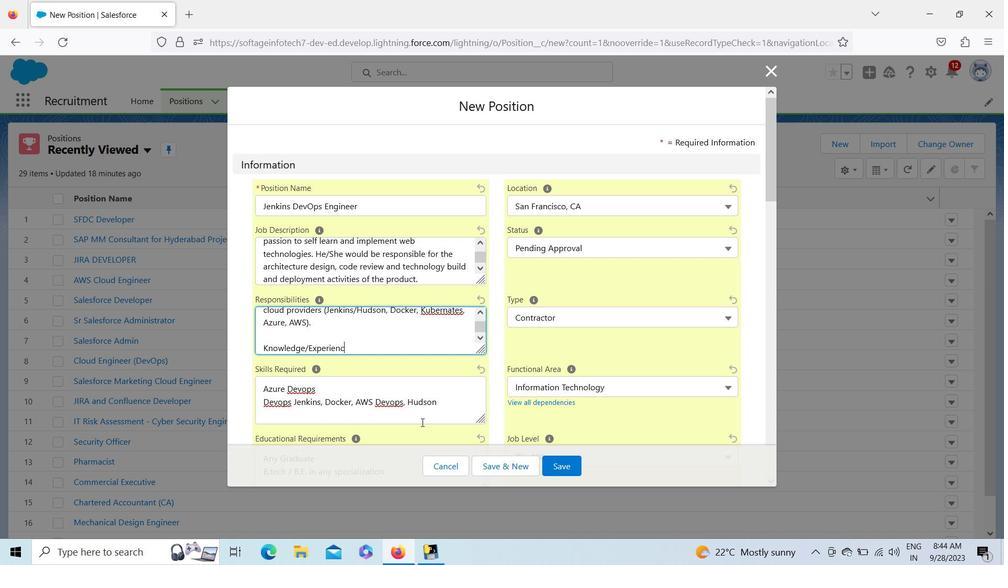 
Action: Mouse moved to (479, 419)
Screenshot: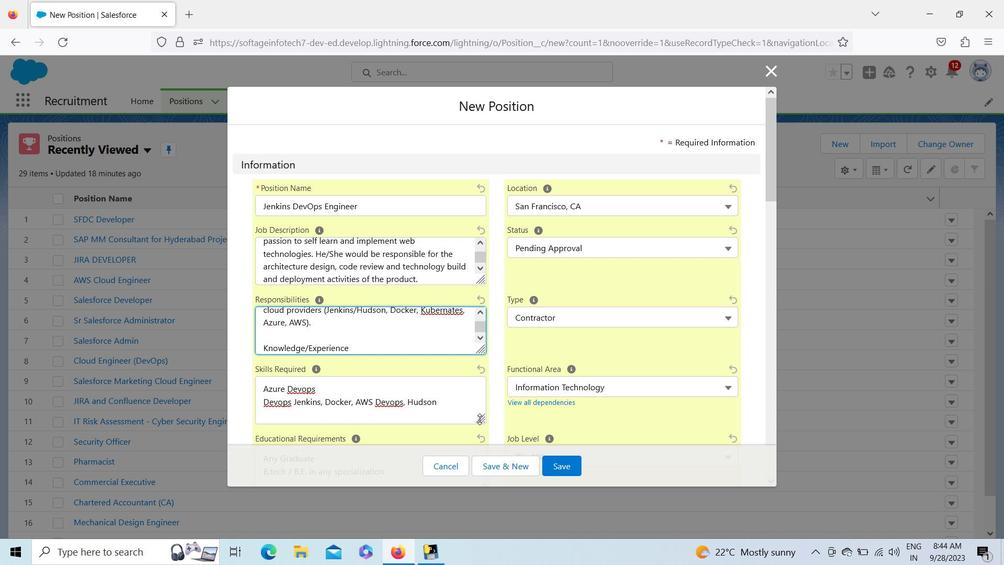 
Action: Key pressed <Key.space>of<Key.space>software<Key.space>configuration<Key.space>management<Key.space>systems<Key.space>and<Key.space>source<Key.space>code<Key.space>versiom<Key.backspace>n<Key.space>control<Key.space>systemd=<Key.backspace><Key.backspace>s.<Key.enter><Key.enter><Key.up><Key.up><Key.up><Key.up><Key.up><Key.up><Key.up><Key.up><Key.up><Key.up><Key.up><Key.up><Key.up><Key.up><Key.up><Key.down><Key.down><Key.down><Key.down><Key.down><Key.enter><Key.down><Key.down><Key.down><Key.down><Key.down><Key.down><Key.down><Key.down><Key.down><Key.down><Key.shift>Self<Key.space><Key.shift>Starter<Key.space>whp<Key.backspace><Key.space><Key.backspace>o<Key.space>can<Key.space>implement<Key.space>with<Key.space>minimal<Key.space>guidance<Key.enter><Key.enter><Key.shift><Key.shift><Key.shift><Key.shift><Key.shift><Key.shift><Key.shift>High<Key.space><Key.shift><Key.shift>Availability<Key.space><Key.shift_r>:<Key.space><Key.shift>Load<Key.space><Key.shift><Key.shift><Key.shift><Key.shift><Key.shift><Key.shift><Key.shift><Key.shift><Key.shift><Key.shift><Key.shift><Key.shift><Key.shift>Balancing<Key.space><Key.shift_r><Key.shift_r><Key.shift_r><Key.shift_r><Key.shift_r><Key.shift_r><Key.shift_r><Key.shift_r><Key.shift_r><Key.shift_r>()<Key.left><Key.shift><Key.shift><Key.shift><Key.shift><Key.shift><Key.shift><Key.shift><Key.shift><Key.shift><Key.shift><Key.shift><Key.shift><Key.shift><Key.shift><Key.shift><Key.shift><Key.shift><Key.shift><Key.shift><Key.shift>ELB<Key.right>,<Key.space><Key.shift>Reverse<Key.space><Key.shift>Proxies,<Key.space><Key.shift><Key.shift>CDNs<Key.space>etc.
Screenshot: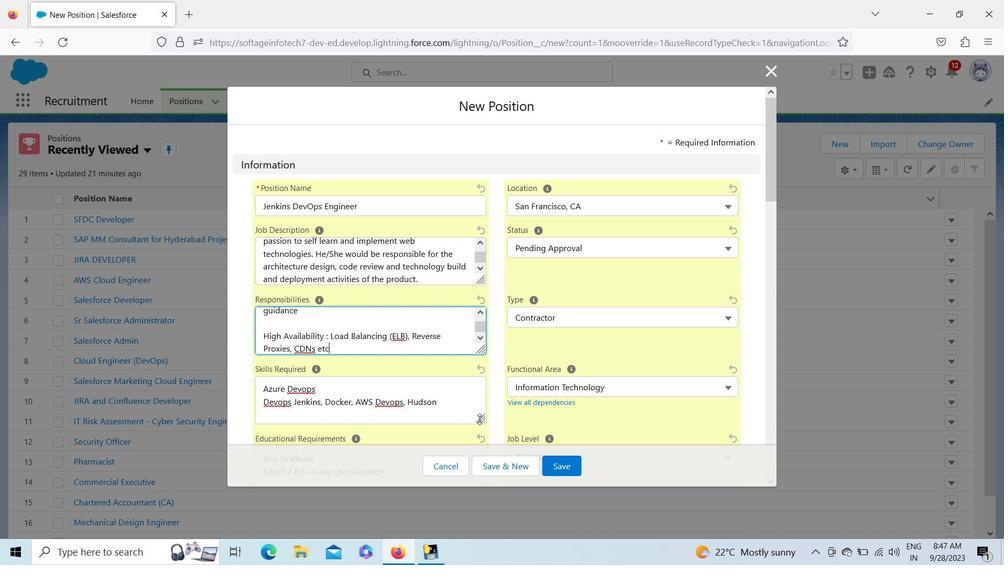
Action: Mouse moved to (454, 415)
Screenshot: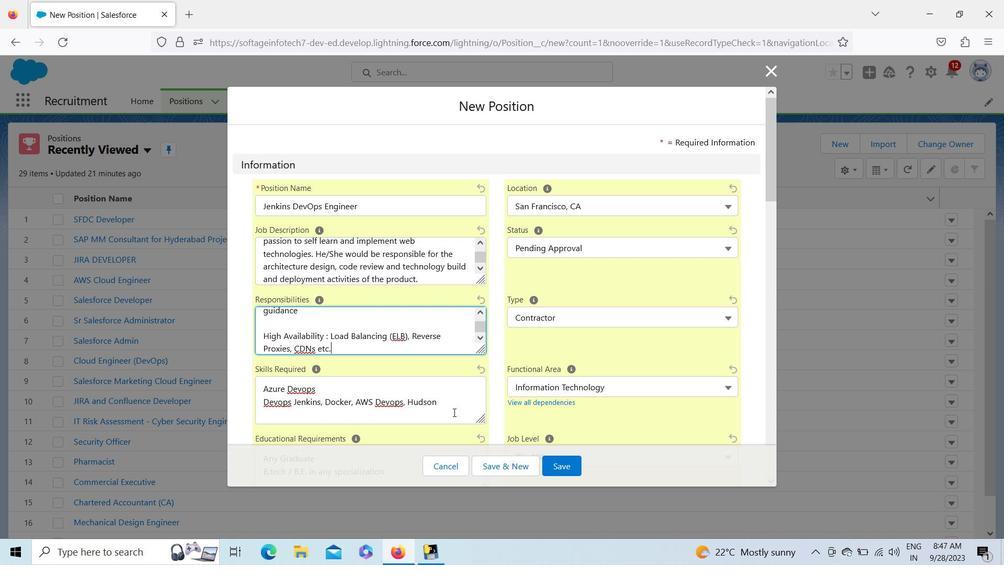 
Action: Mouse pressed left at (454, 415)
Screenshot: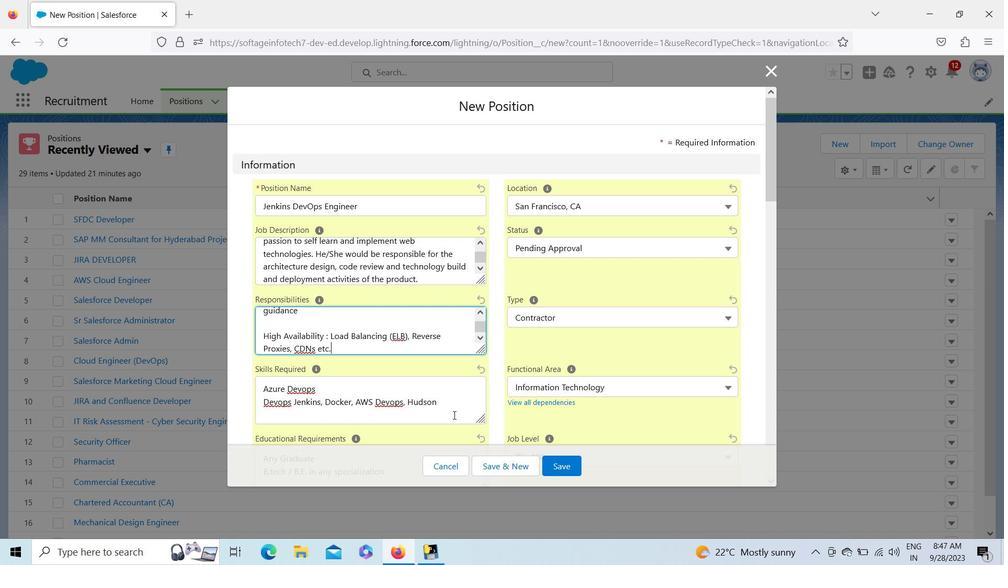 
Action: Mouse pressed left at (454, 415)
Screenshot: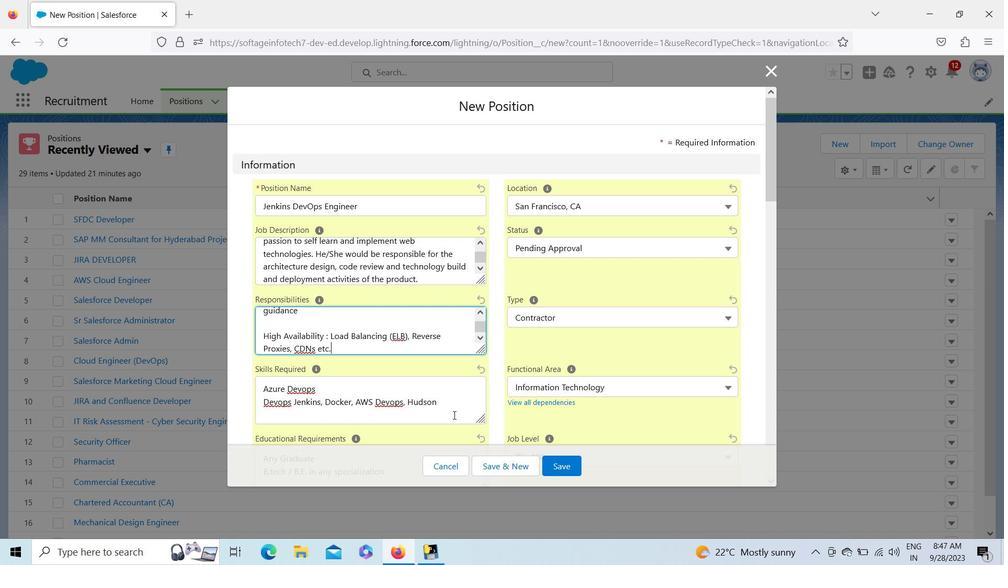 
Action: Key pressed <Key.enter><Key.enter><Key.shift>High<Key.space>social<Key.space>and<Key.space>co,<Key.backspace>mmunication<Key.space>skilld<Key.backspace>s
Screenshot: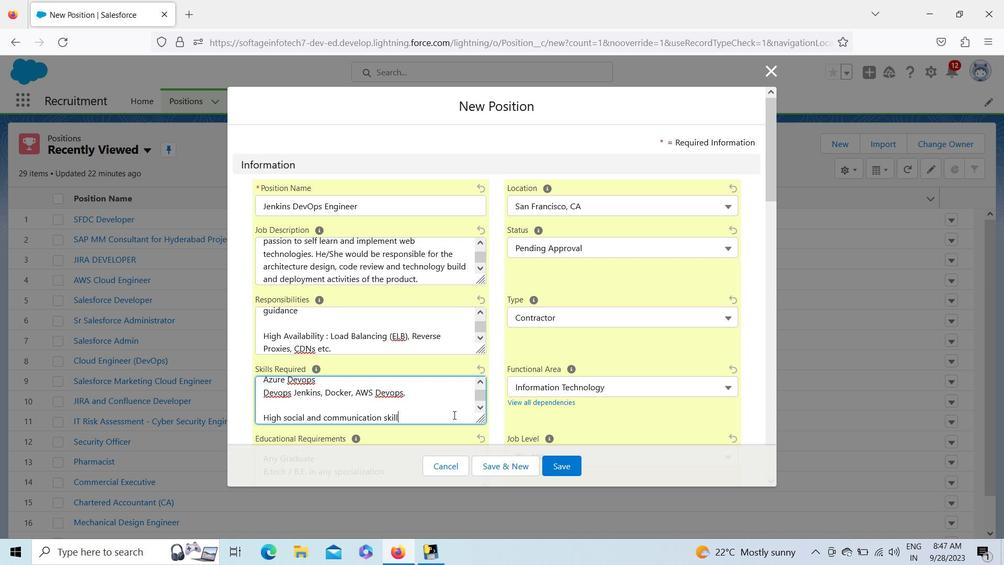 
Action: Mouse moved to (773, 172)
Screenshot: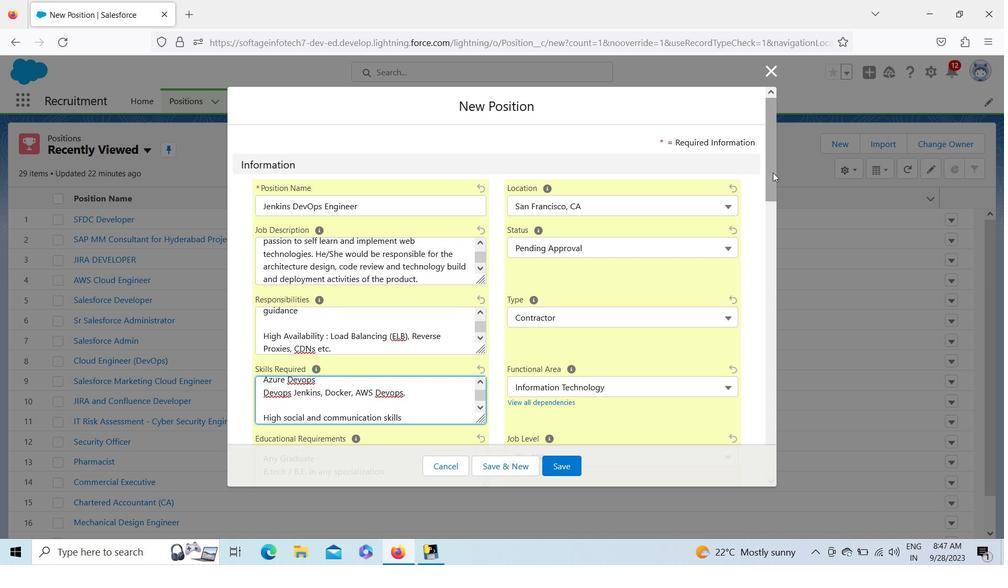 
Action: Mouse pressed left at (773, 172)
Screenshot: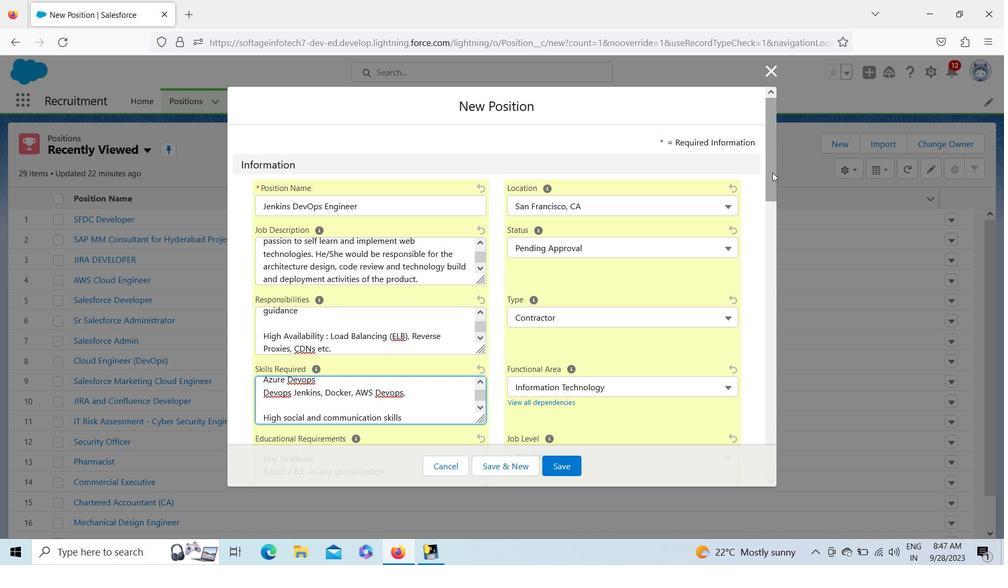 
Action: Mouse moved to (769, 250)
Screenshot: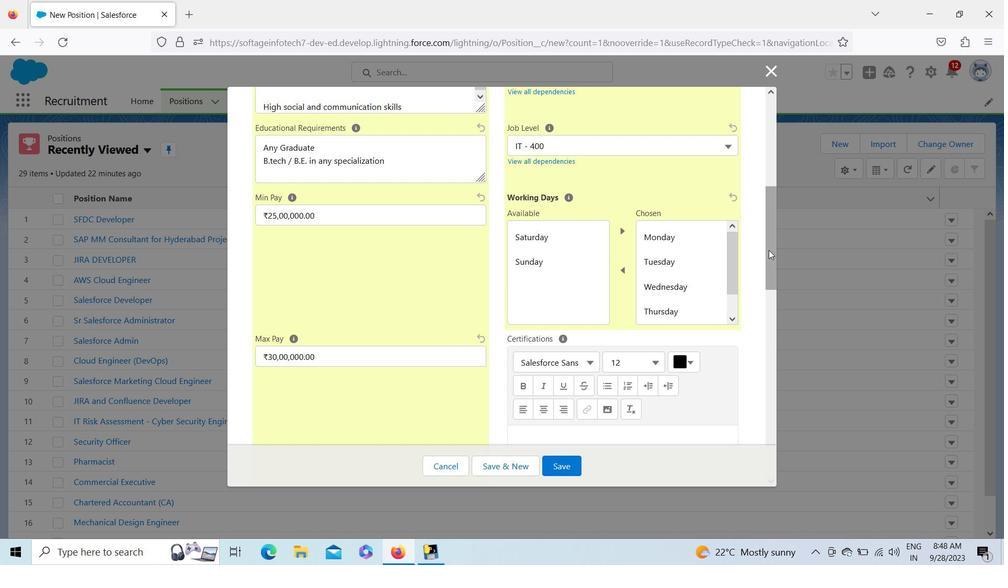 
Action: Mouse pressed left at (769, 250)
Screenshot: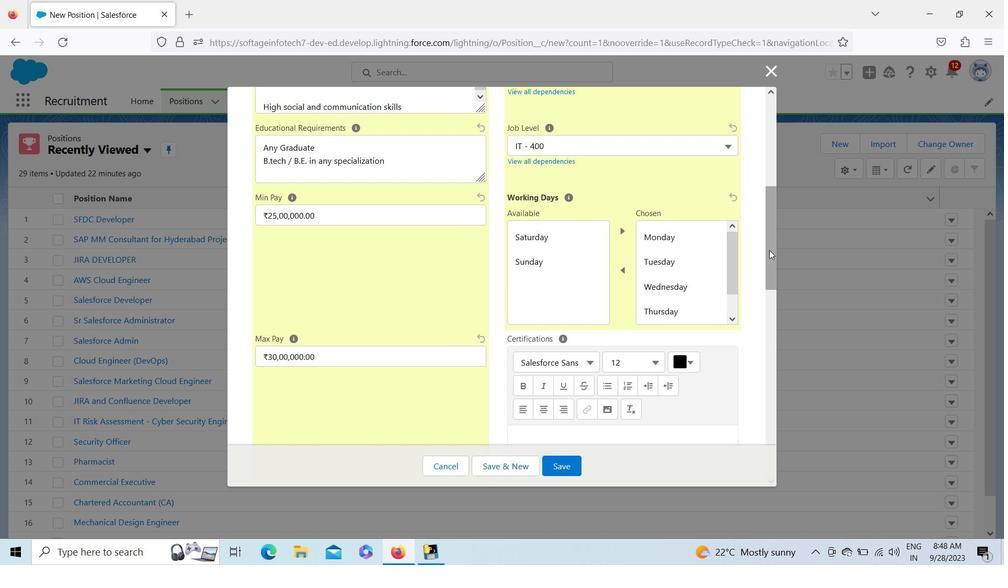 
Action: Mouse moved to (387, 431)
Screenshot: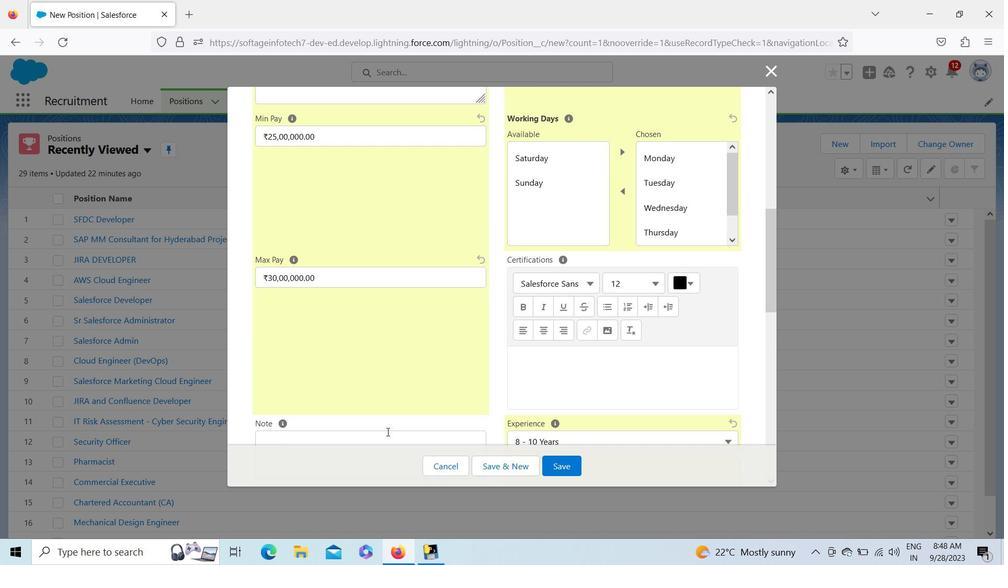 
Action: Mouse pressed left at (387, 431)
Screenshot: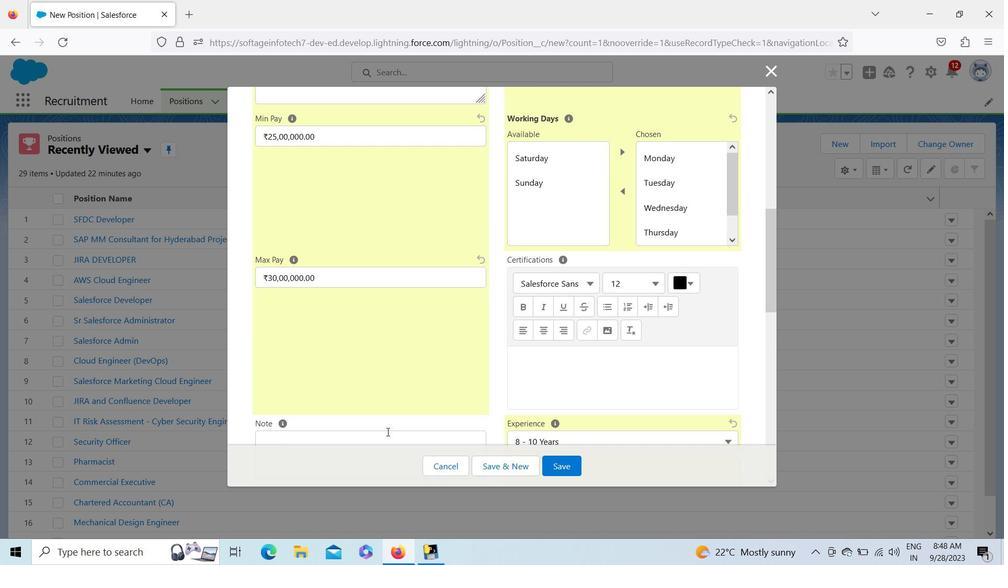 
Action: Mouse pressed left at (387, 431)
Screenshot: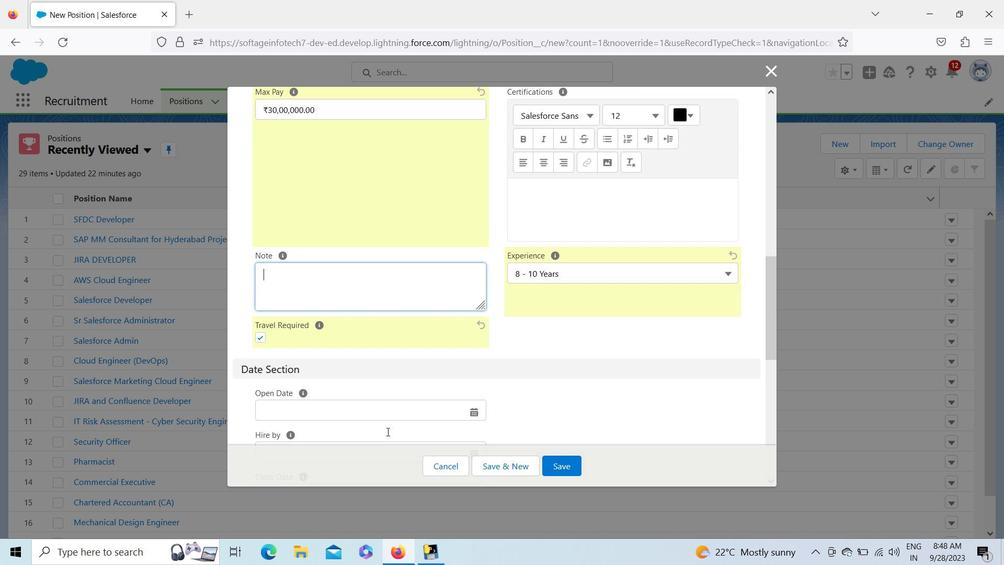 
Action: Mouse moved to (311, 310)
Screenshot: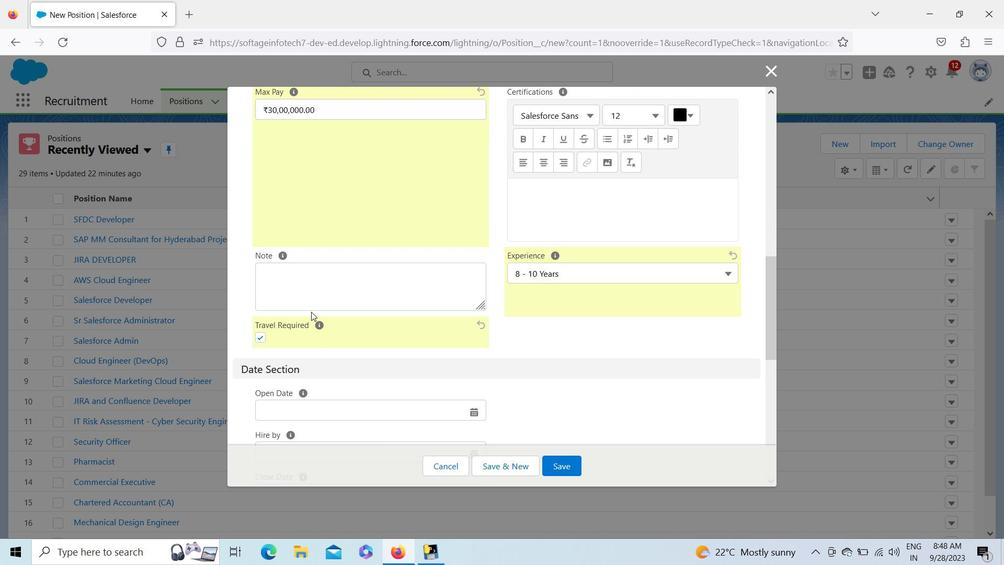 
Action: Mouse pressed left at (311, 310)
Screenshot: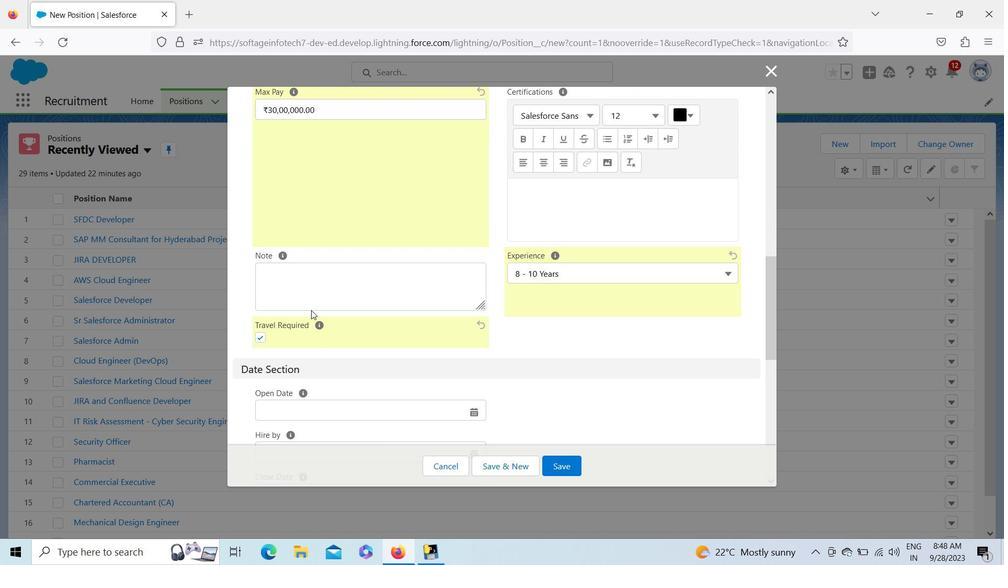 
Action: Mouse moved to (311, 278)
Screenshot: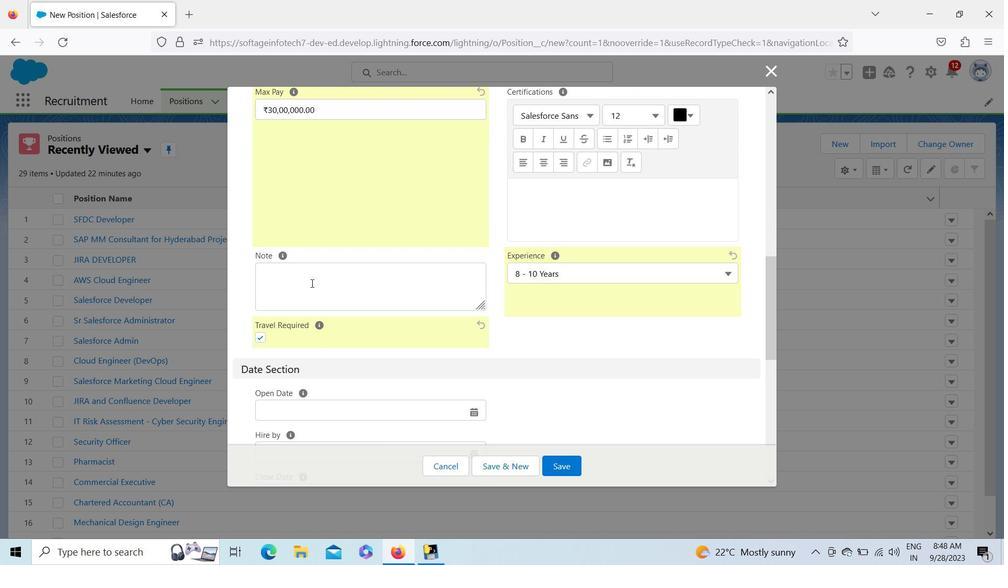 
Action: Mouse pressed left at (311, 278)
Screenshot: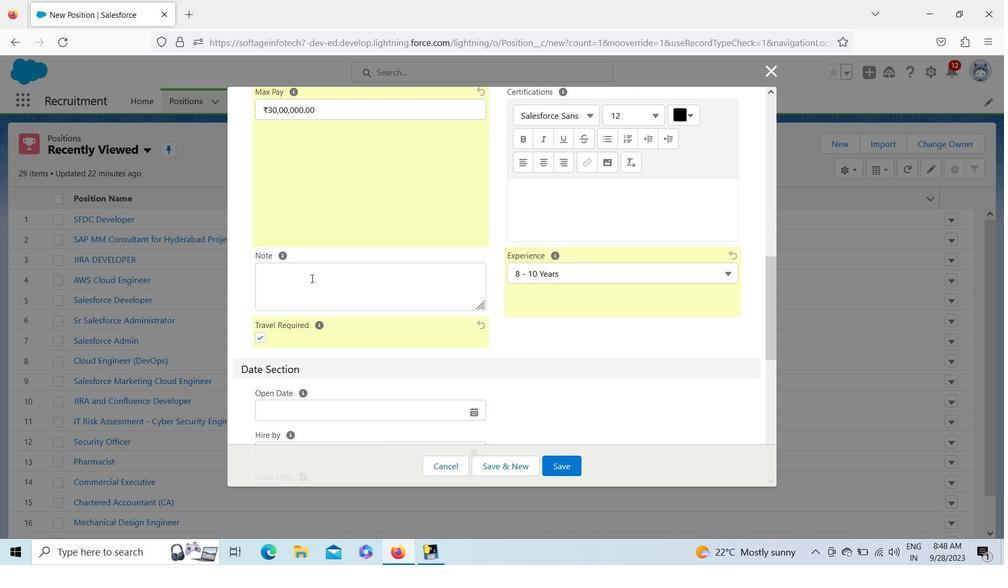 
Action: Key pressed <Key.shift>Above<Key.space><Key.shift>Salary<Key.space>is<Key.space>in<Key.space><Key.shift>LPA<Key.space>and<Key.space>mentioned<Key.space>after<Key.space>converting<Key.space>it<Key.space>to<Key.space><Key.shift>U<Key.backspace><Key.shift>INR
Screenshot: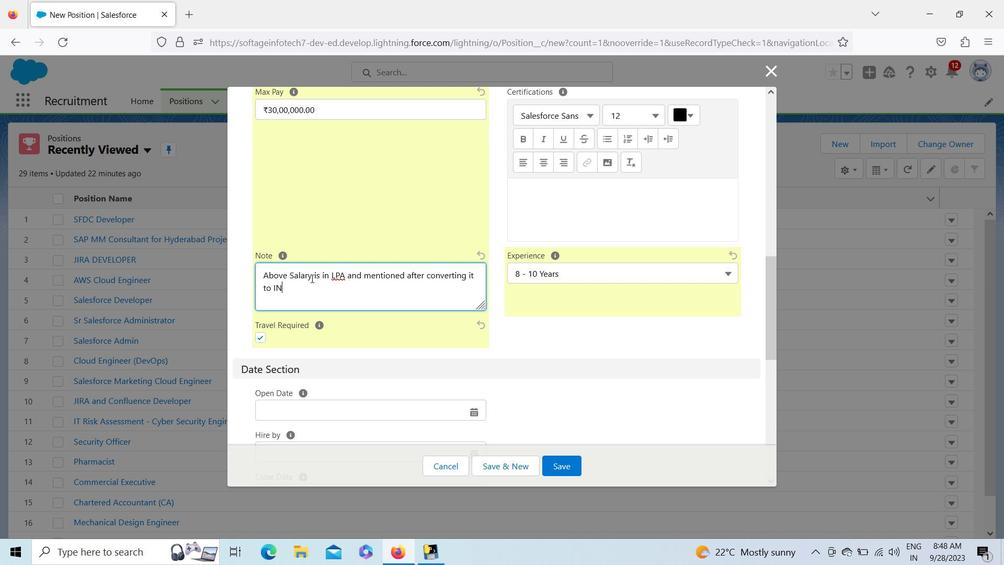 
Action: Mouse moved to (574, 467)
Screenshot: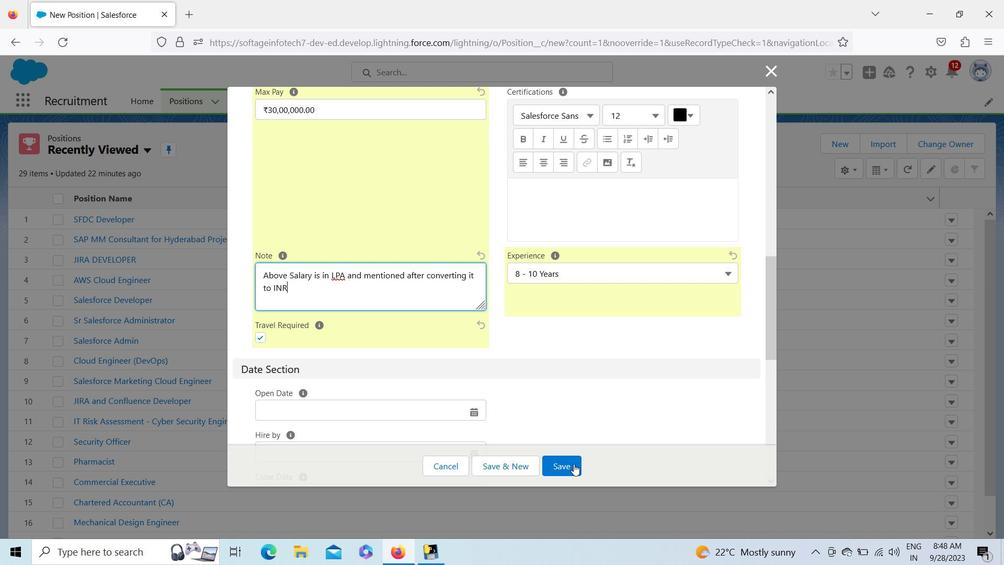 
Action: Mouse pressed left at (574, 467)
Screenshot: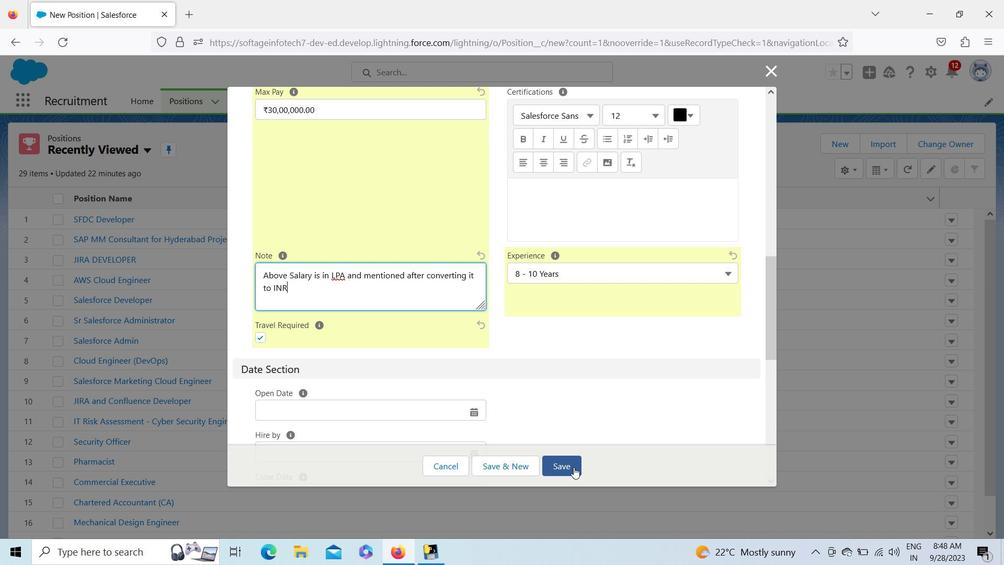 
Action: Mouse moved to (191, 105)
Screenshot: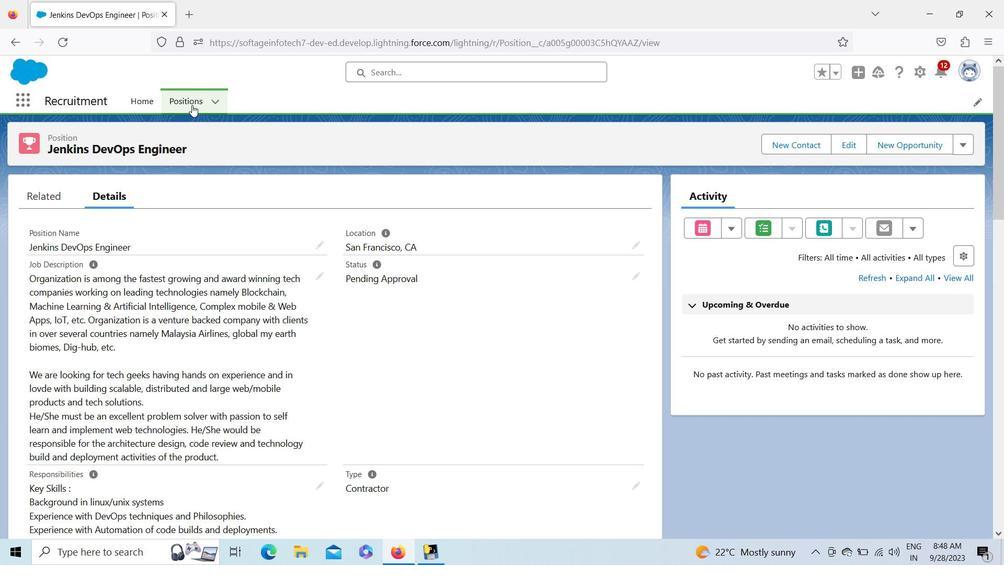 
Action: Mouse pressed left at (191, 105)
Screenshot: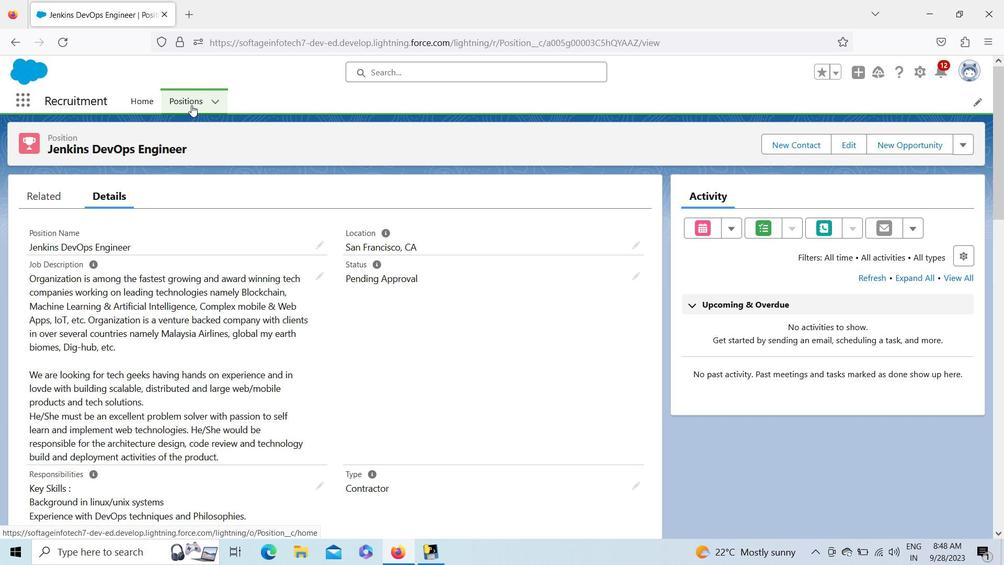 
